 Task: Find connections with filter location České Budějovice with filter topic #Innovativewith filter profile language Potuguese with filter current company Pharma Jobs (Pharma Wisdom Jobs) with filter school SJB Institute of Technology with filter industry Wholesale Furniture and Home Furnishings with filter service category DJing with filter keywords title Title Analyst
Action: Mouse moved to (701, 97)
Screenshot: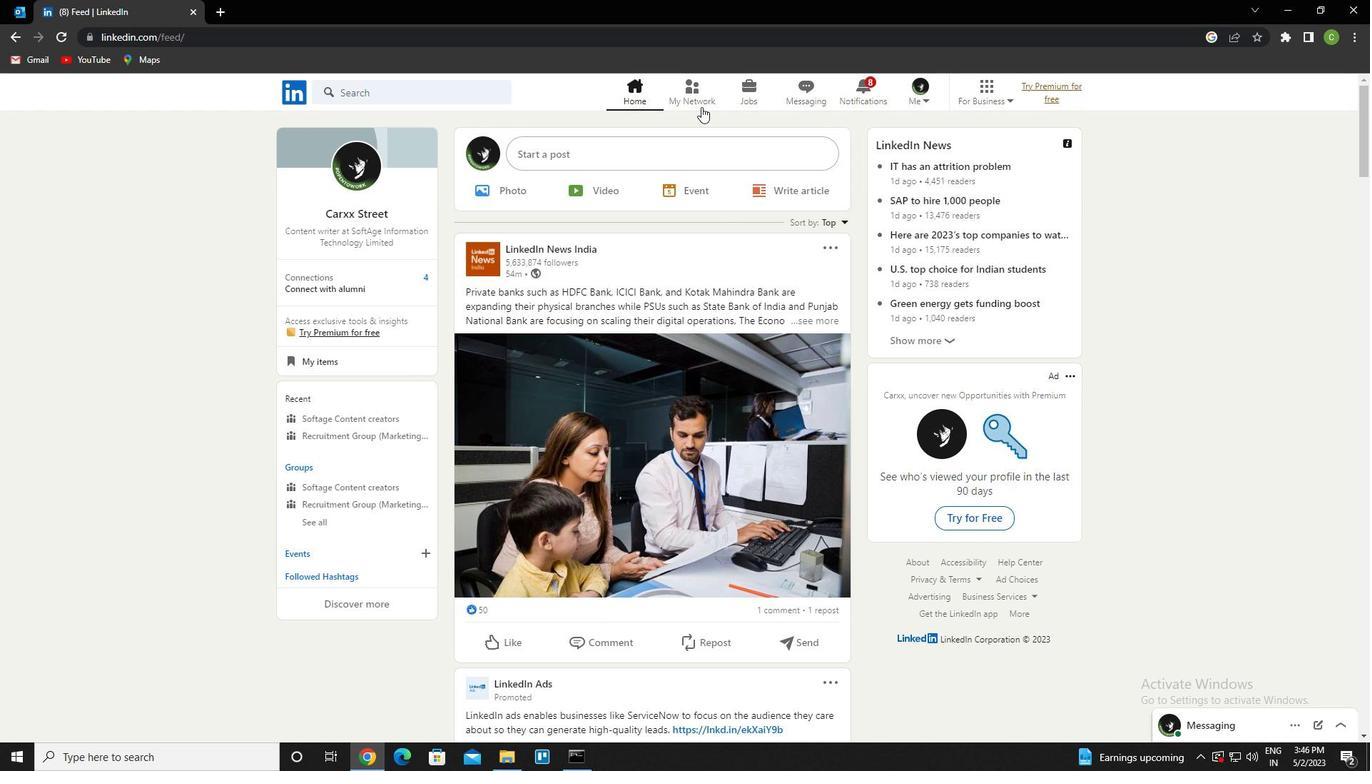 
Action: Mouse pressed left at (701, 97)
Screenshot: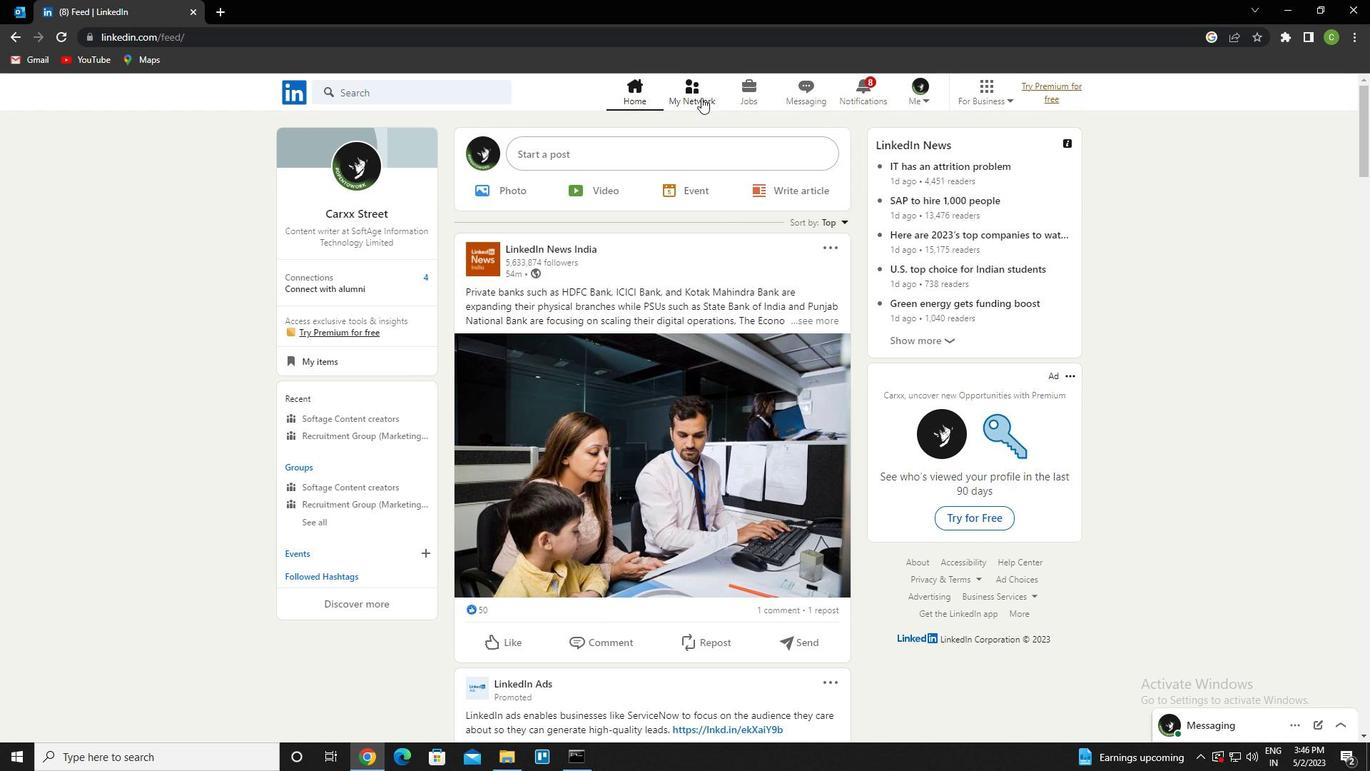 
Action: Mouse moved to (432, 161)
Screenshot: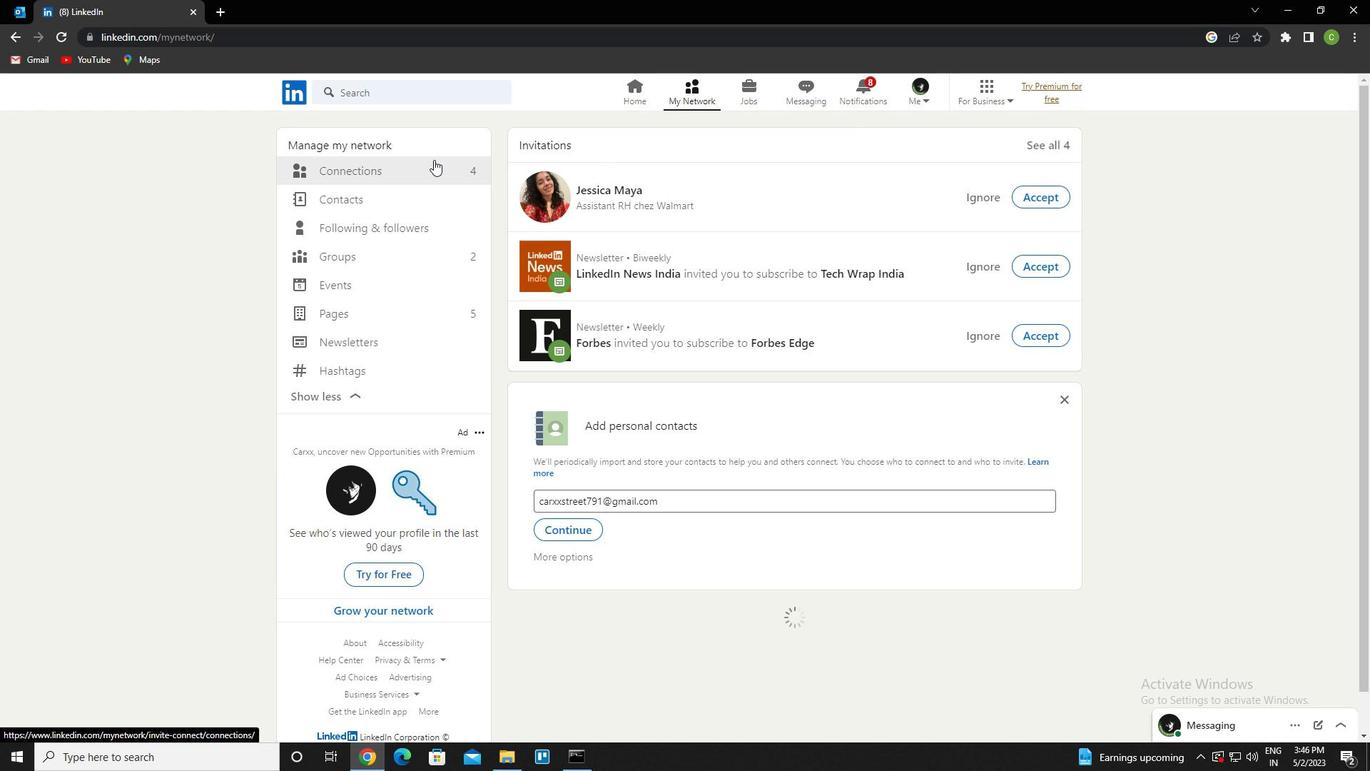 
Action: Mouse pressed left at (432, 161)
Screenshot: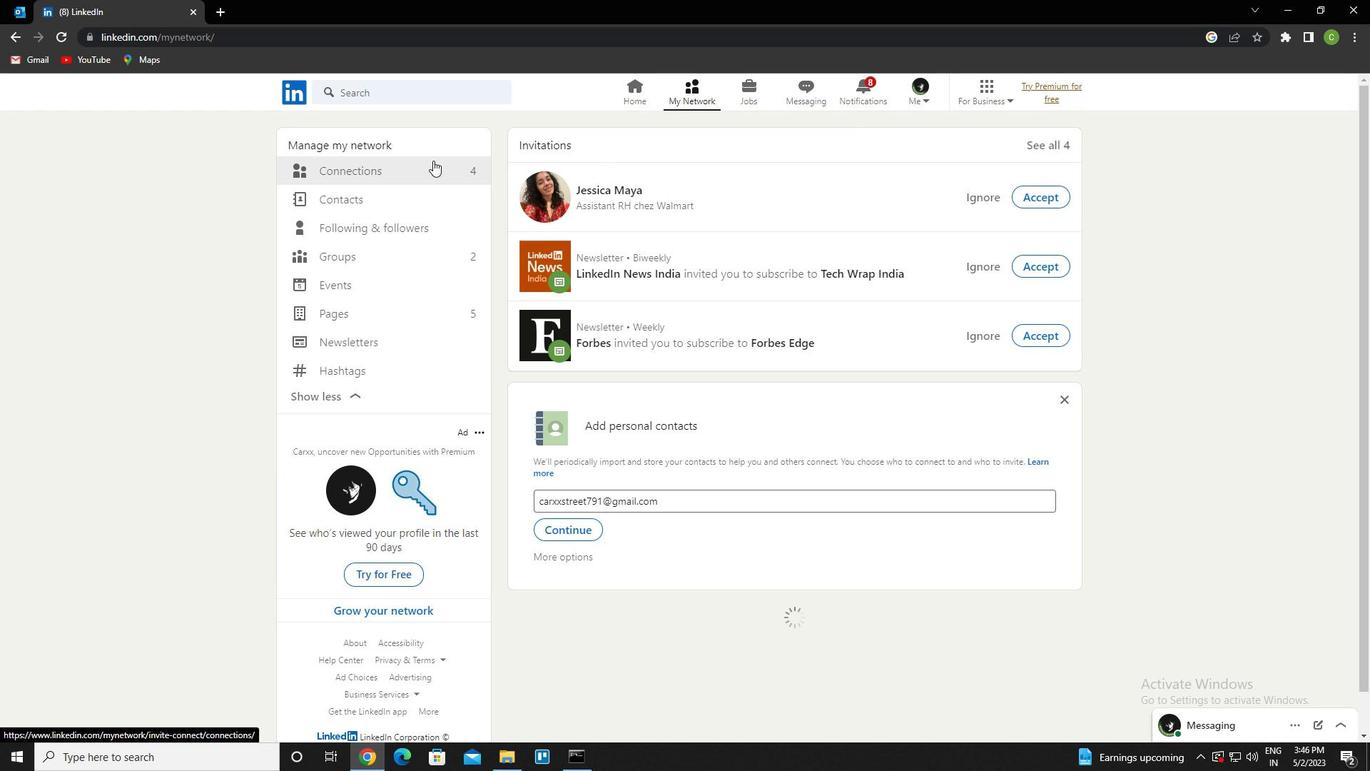 
Action: Mouse moved to (431, 168)
Screenshot: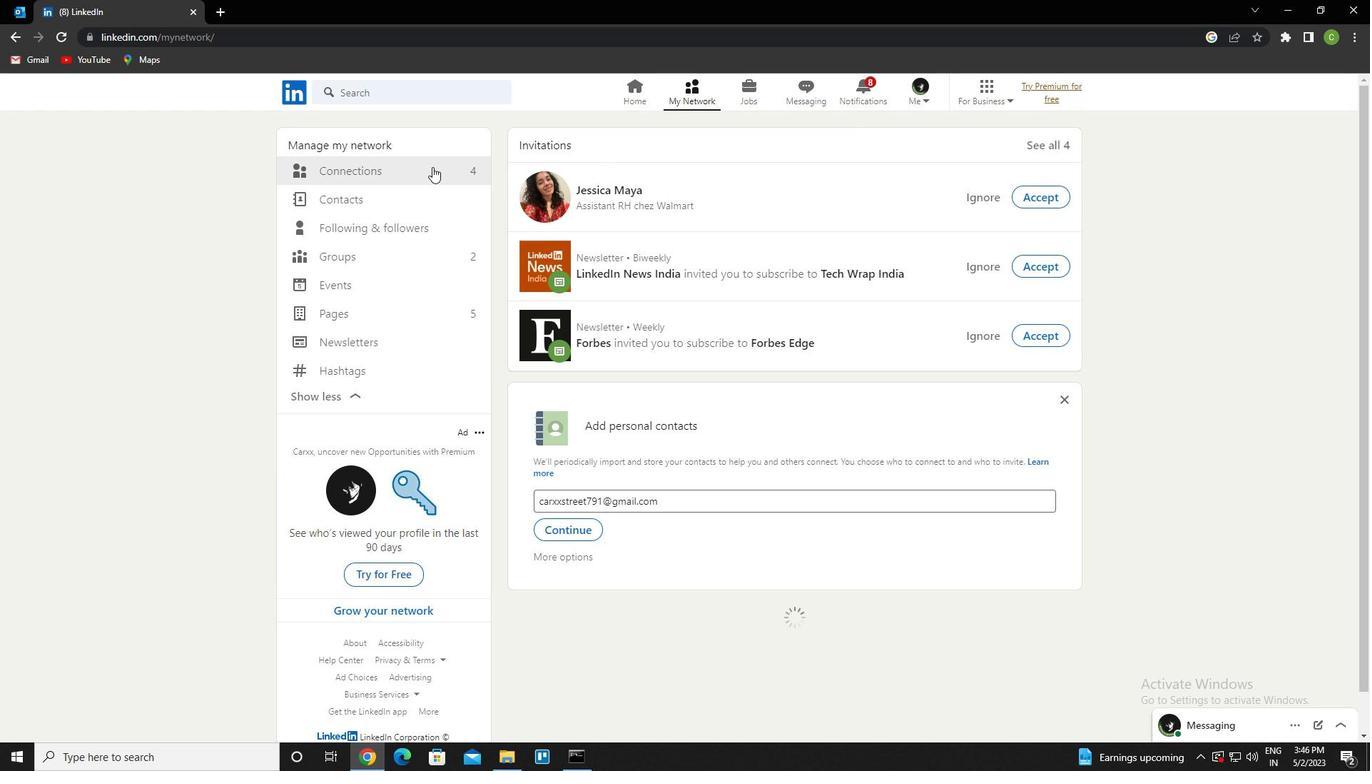 
Action: Mouse pressed left at (431, 168)
Screenshot: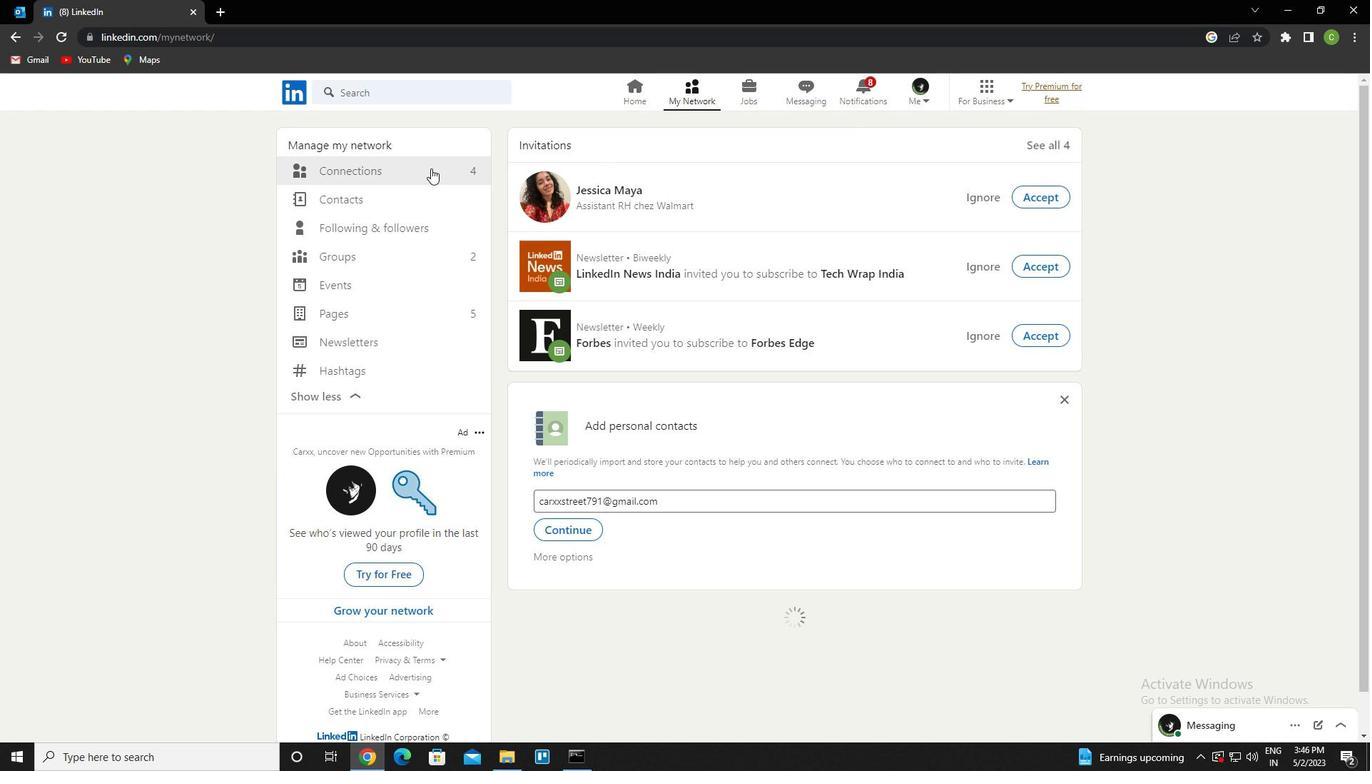 
Action: Mouse moved to (804, 166)
Screenshot: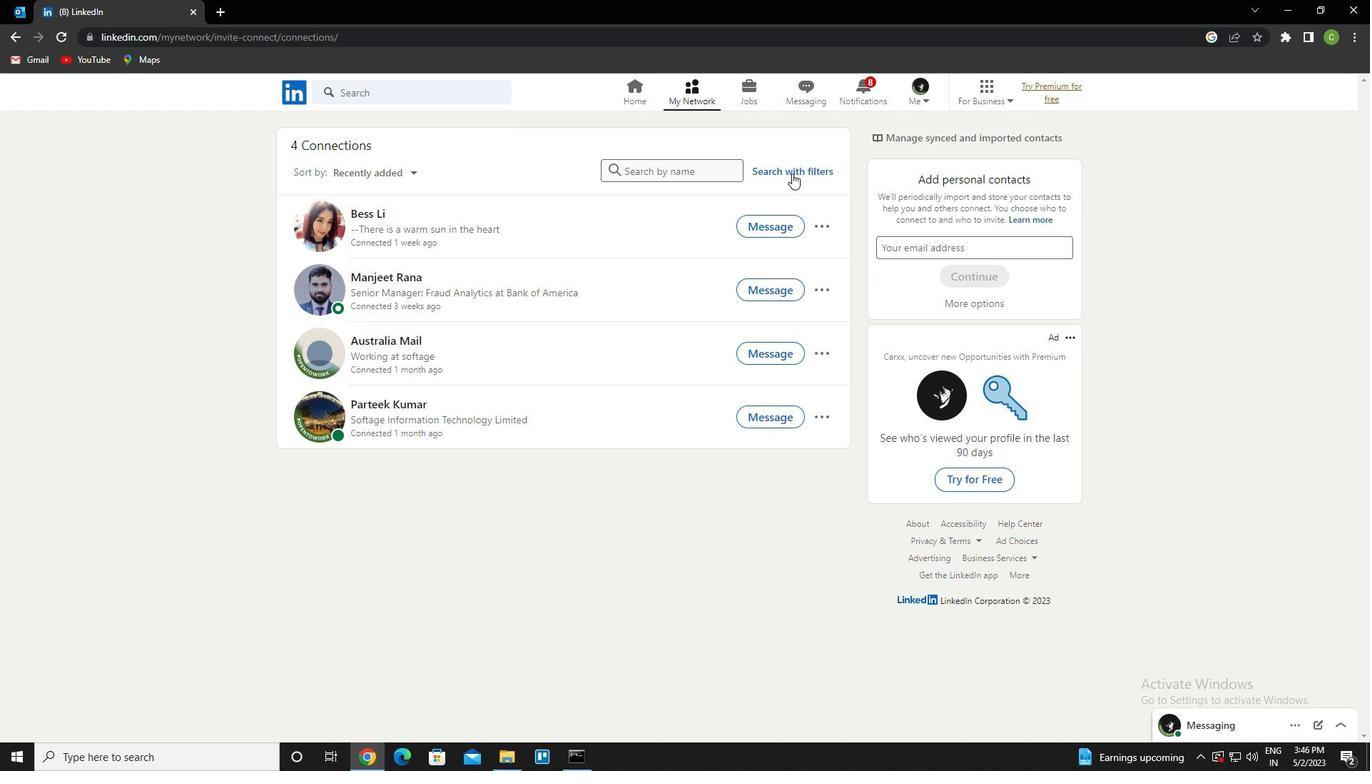 
Action: Mouse pressed left at (804, 166)
Screenshot: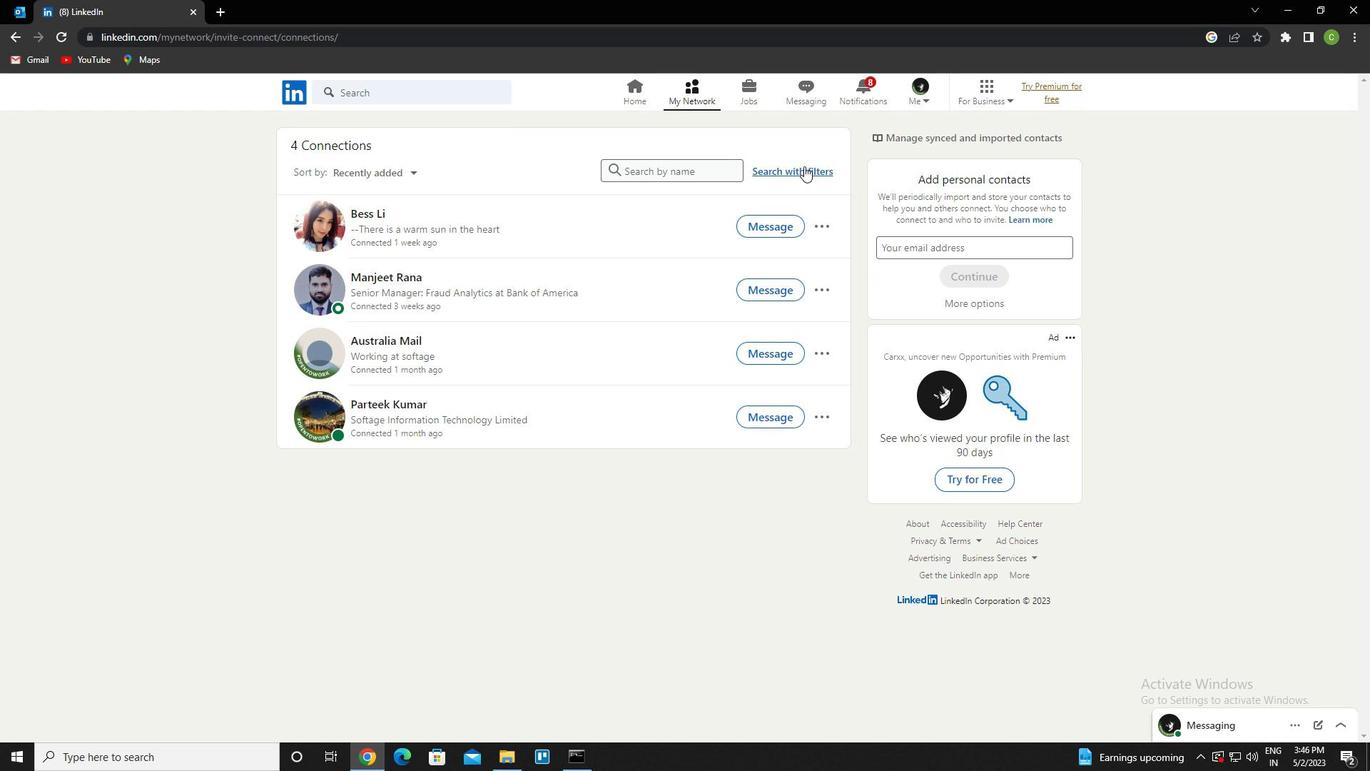 
Action: Mouse moved to (728, 129)
Screenshot: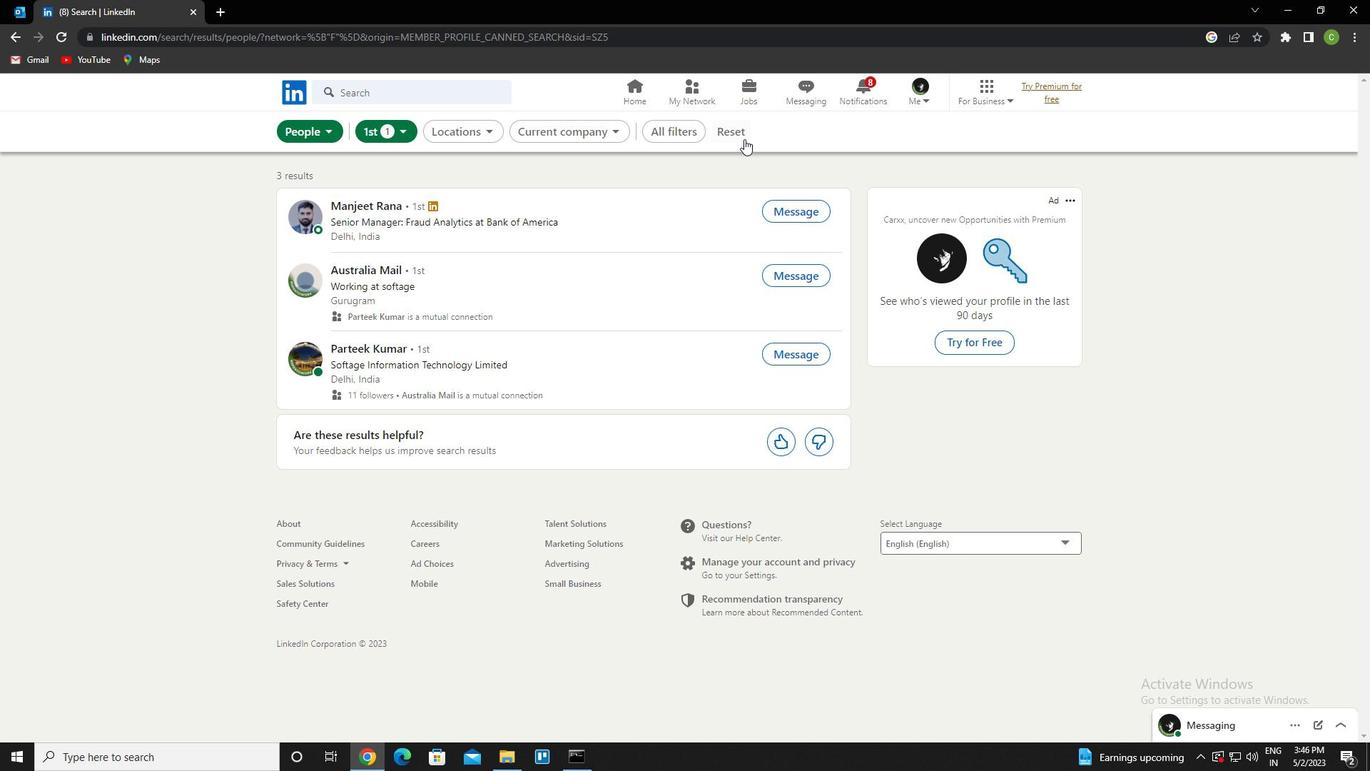 
Action: Mouse pressed left at (728, 129)
Screenshot: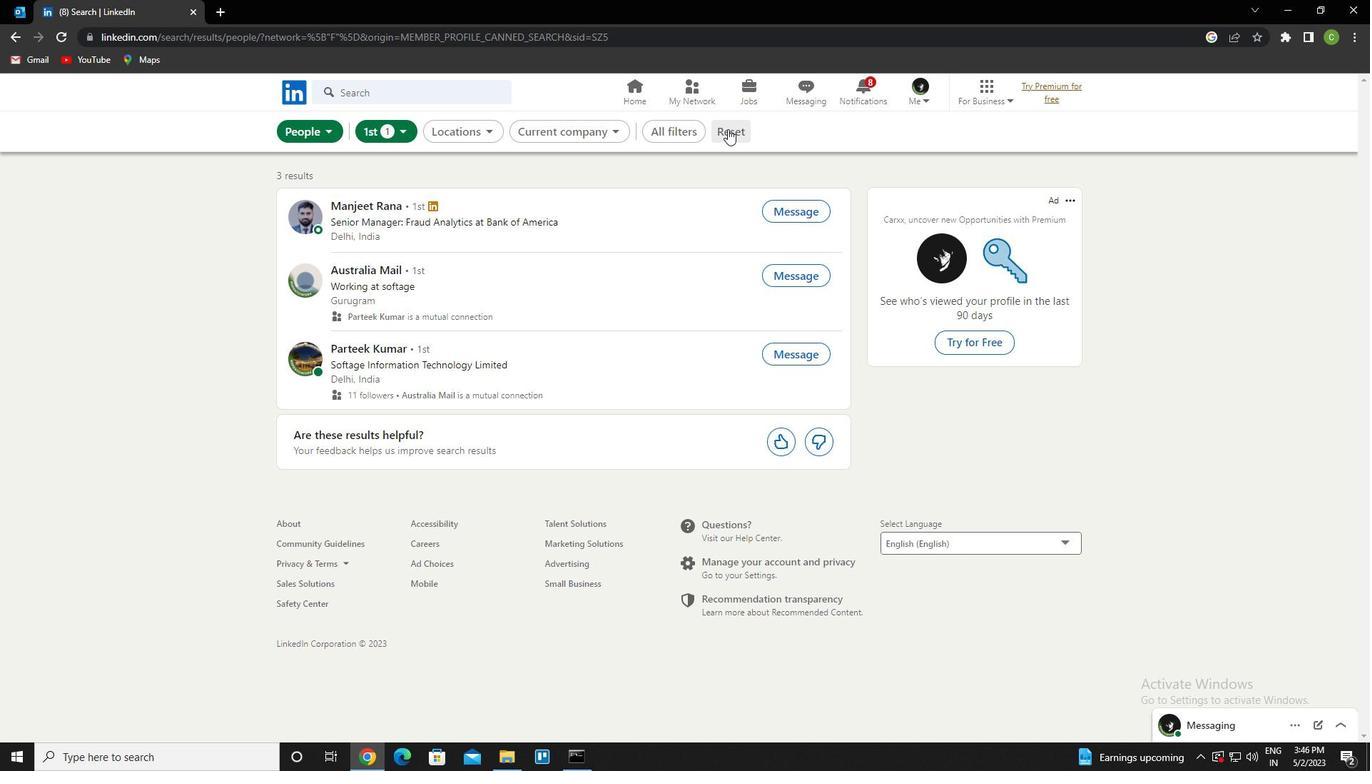 
Action: Mouse moved to (724, 129)
Screenshot: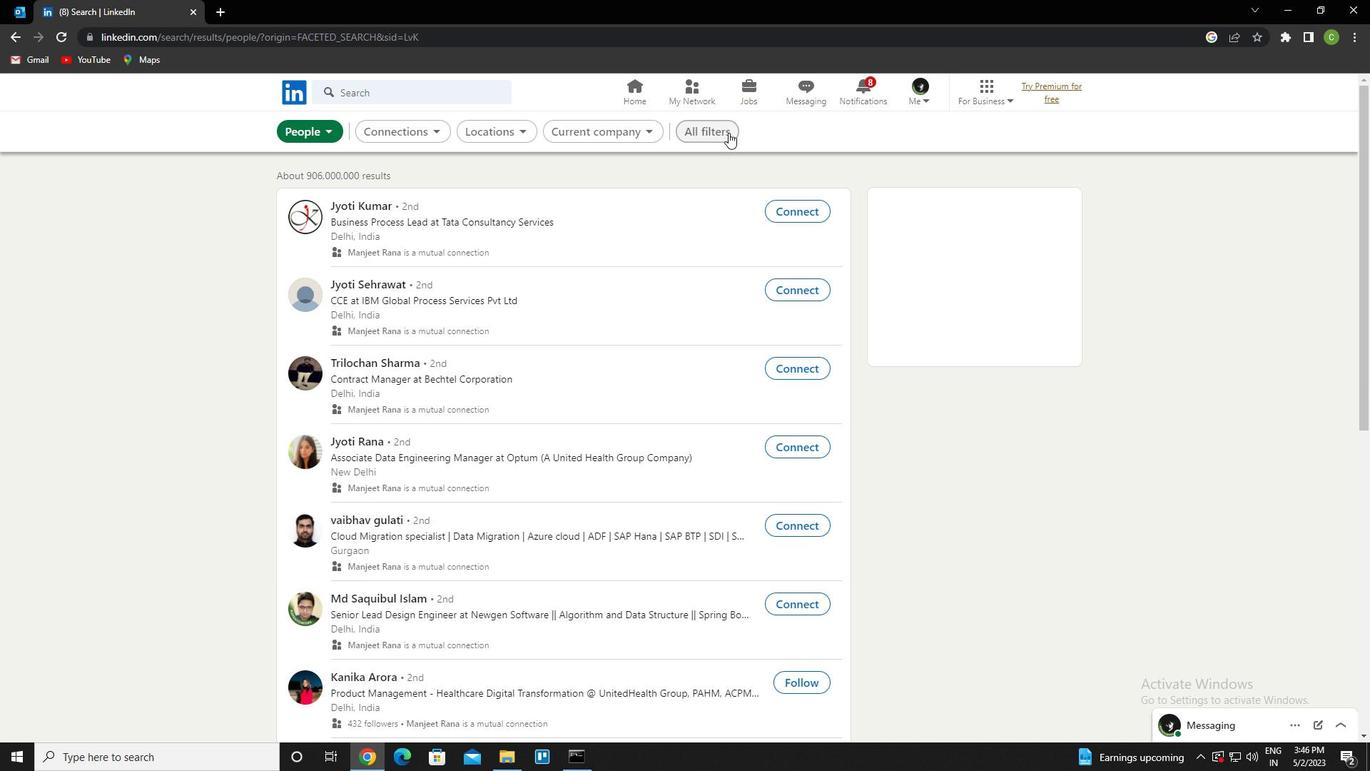 
Action: Mouse pressed left at (724, 129)
Screenshot: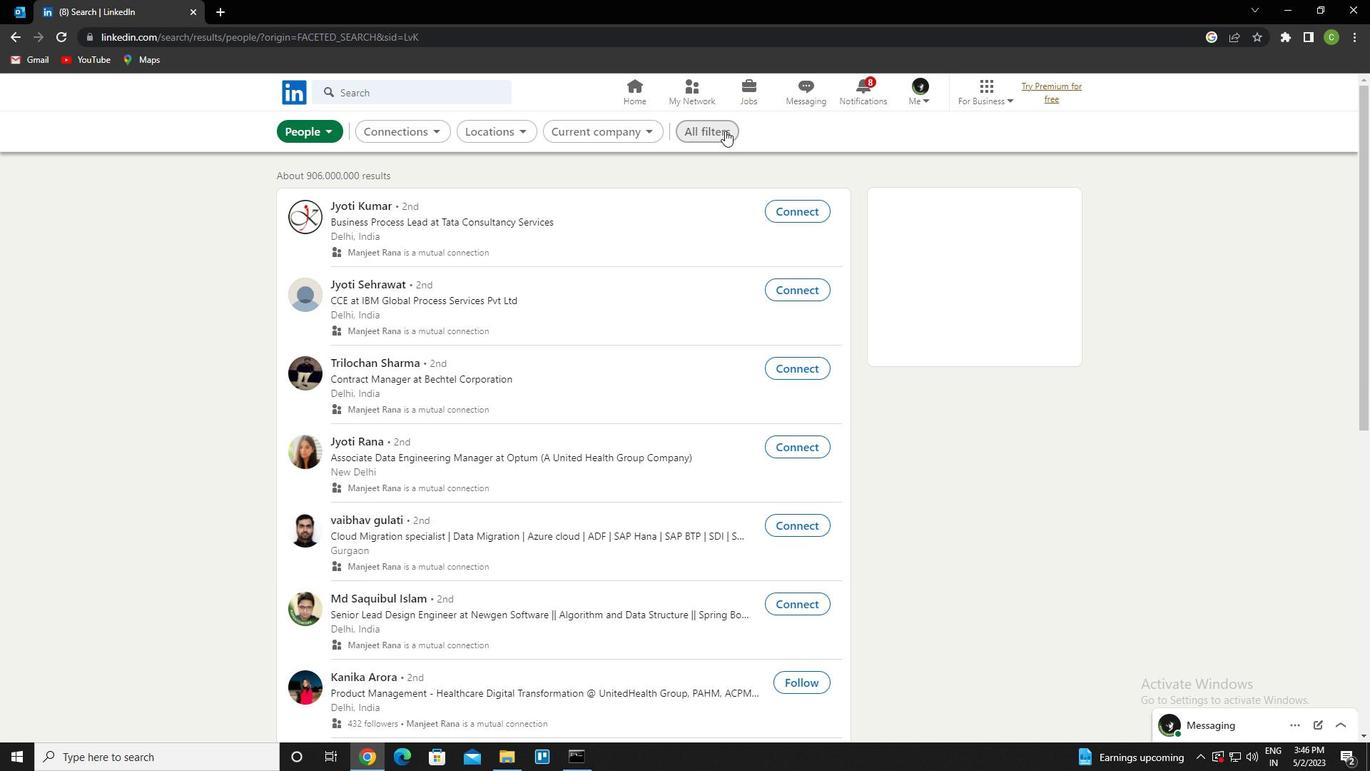 
Action: Mouse moved to (1231, 508)
Screenshot: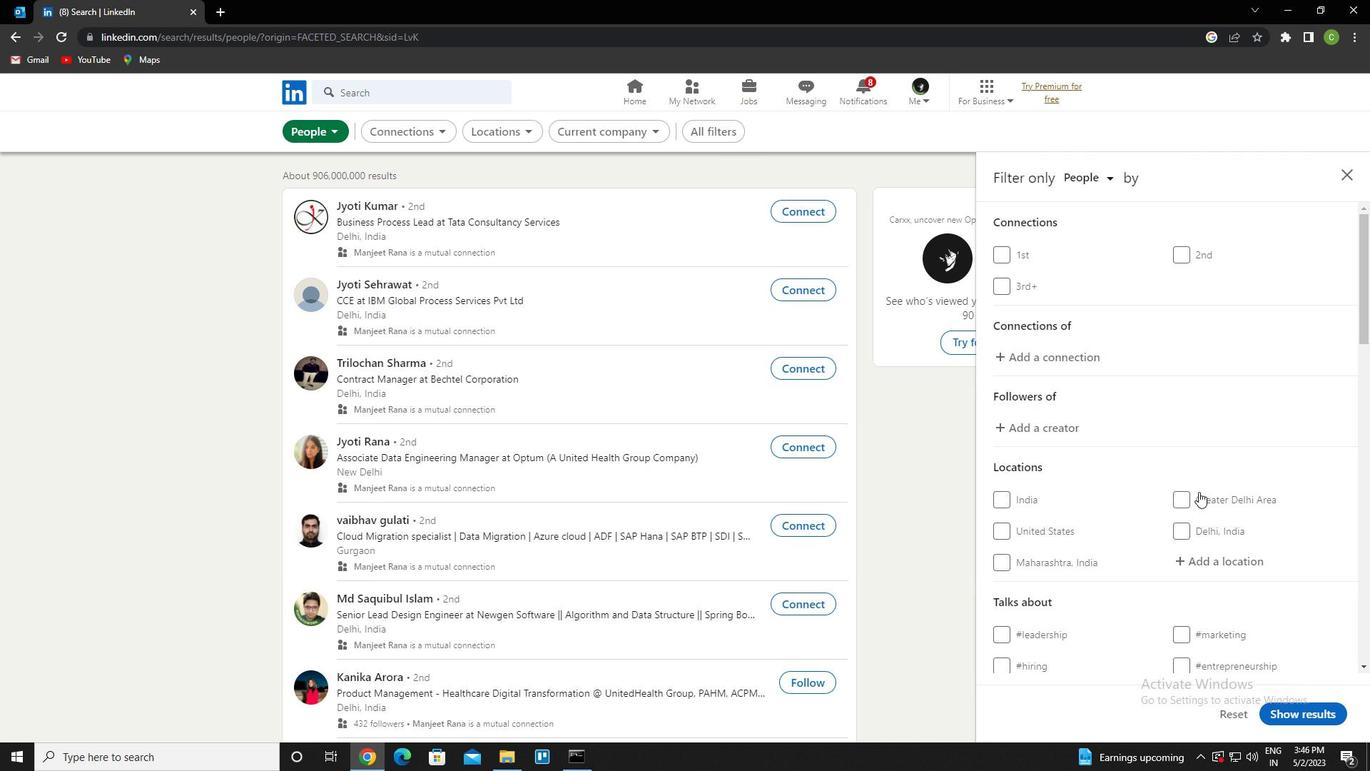 
Action: Mouse scrolled (1231, 507) with delta (0, 0)
Screenshot: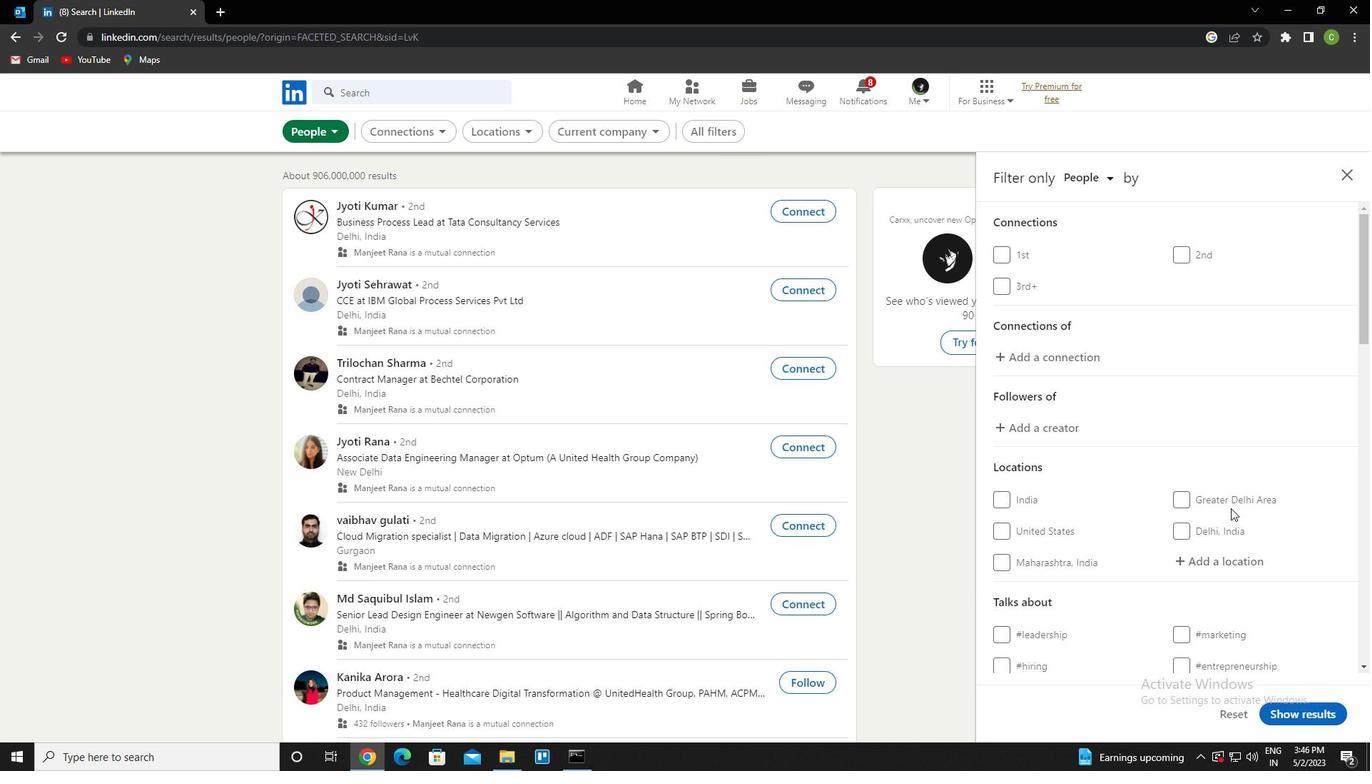 
Action: Mouse moved to (1230, 508)
Screenshot: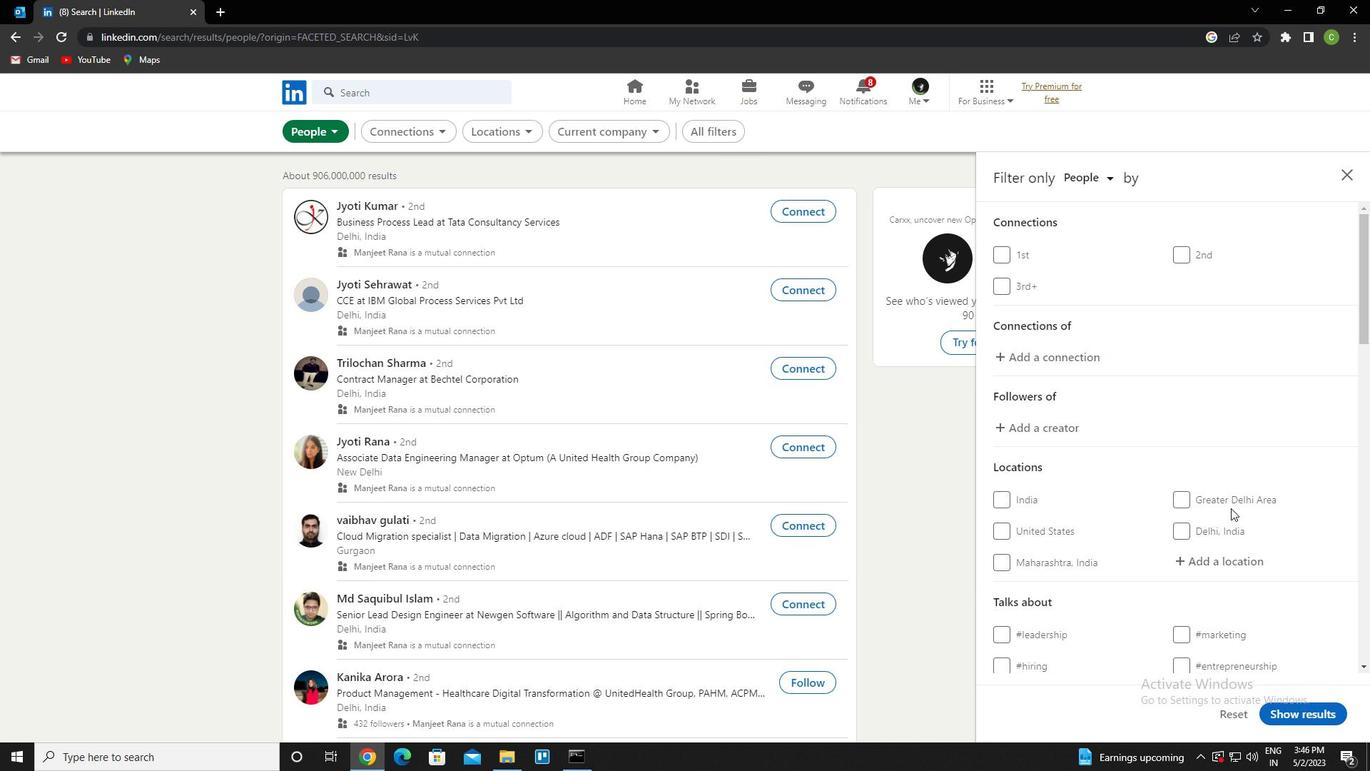 
Action: Mouse scrolled (1230, 507) with delta (0, 0)
Screenshot: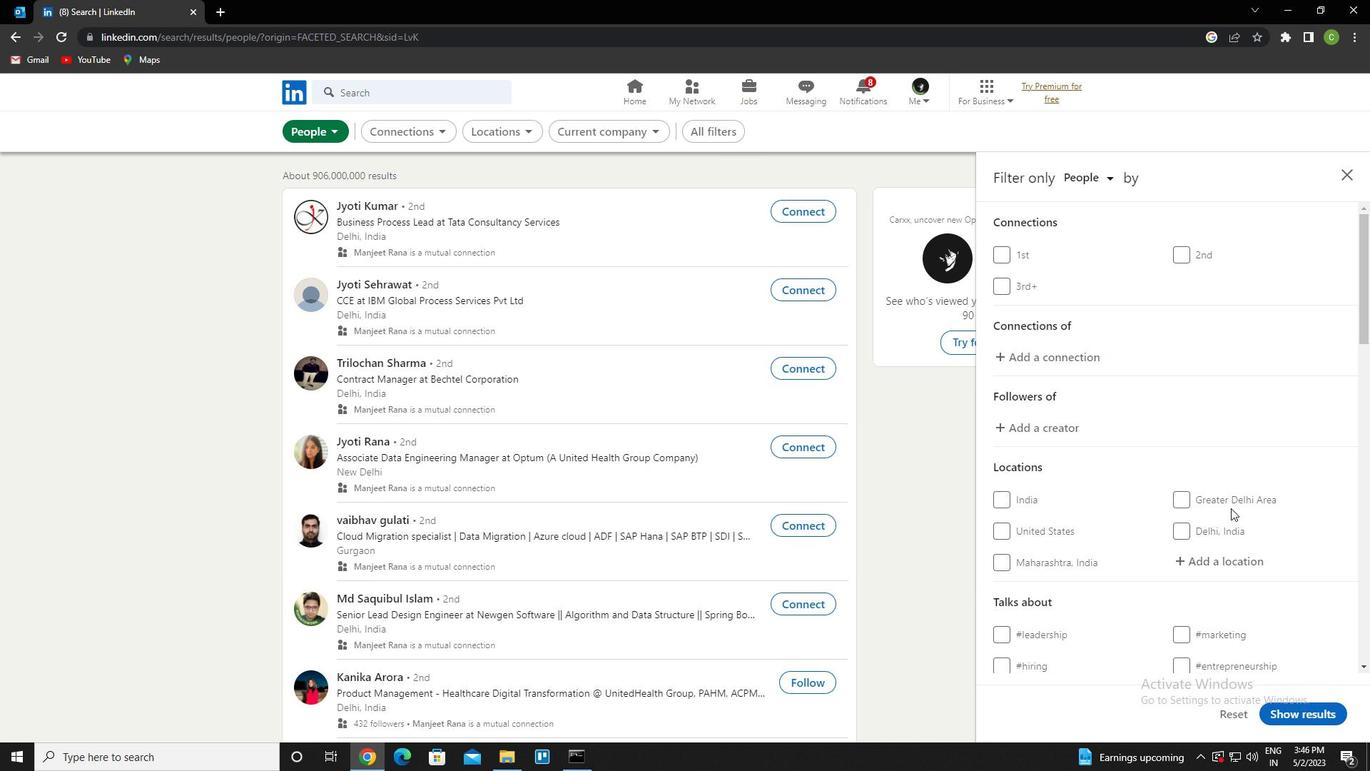 
Action: Mouse moved to (1209, 412)
Screenshot: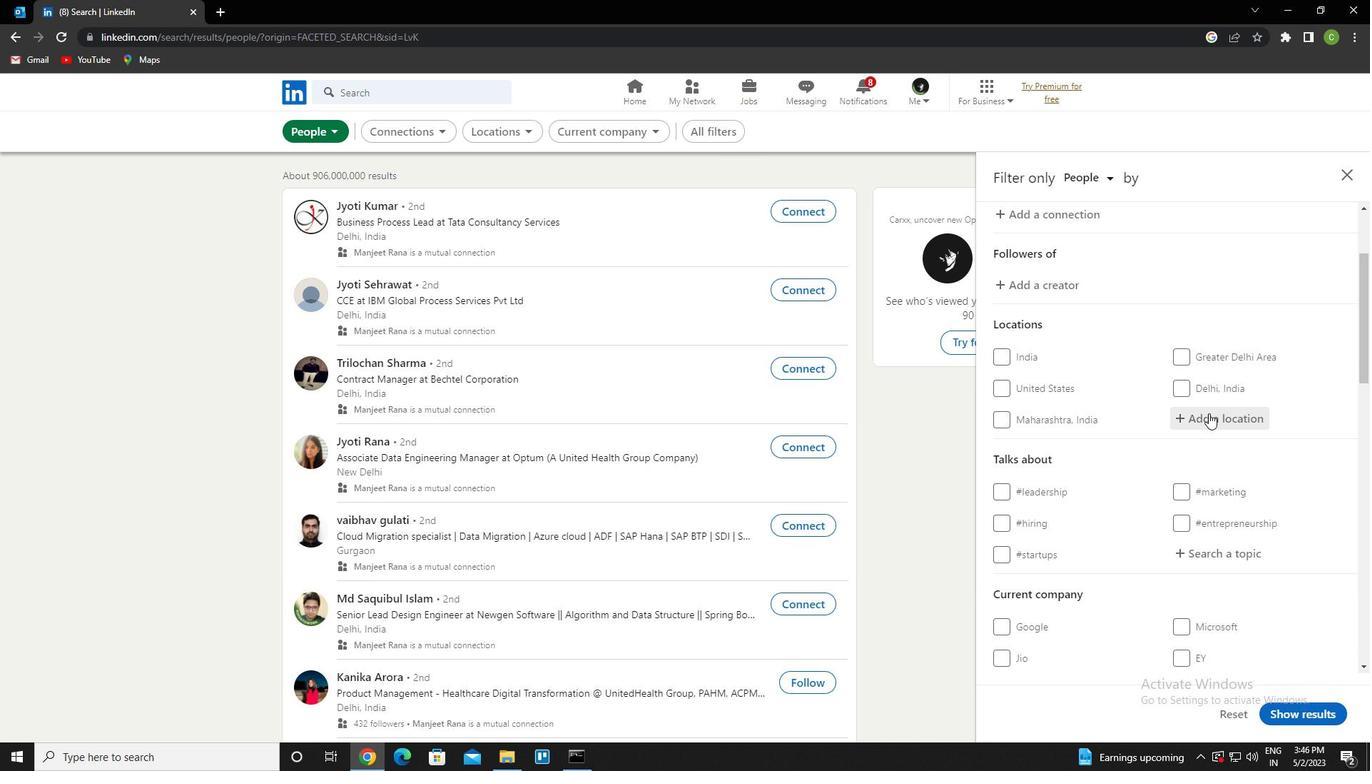 
Action: Mouse pressed left at (1209, 412)
Screenshot: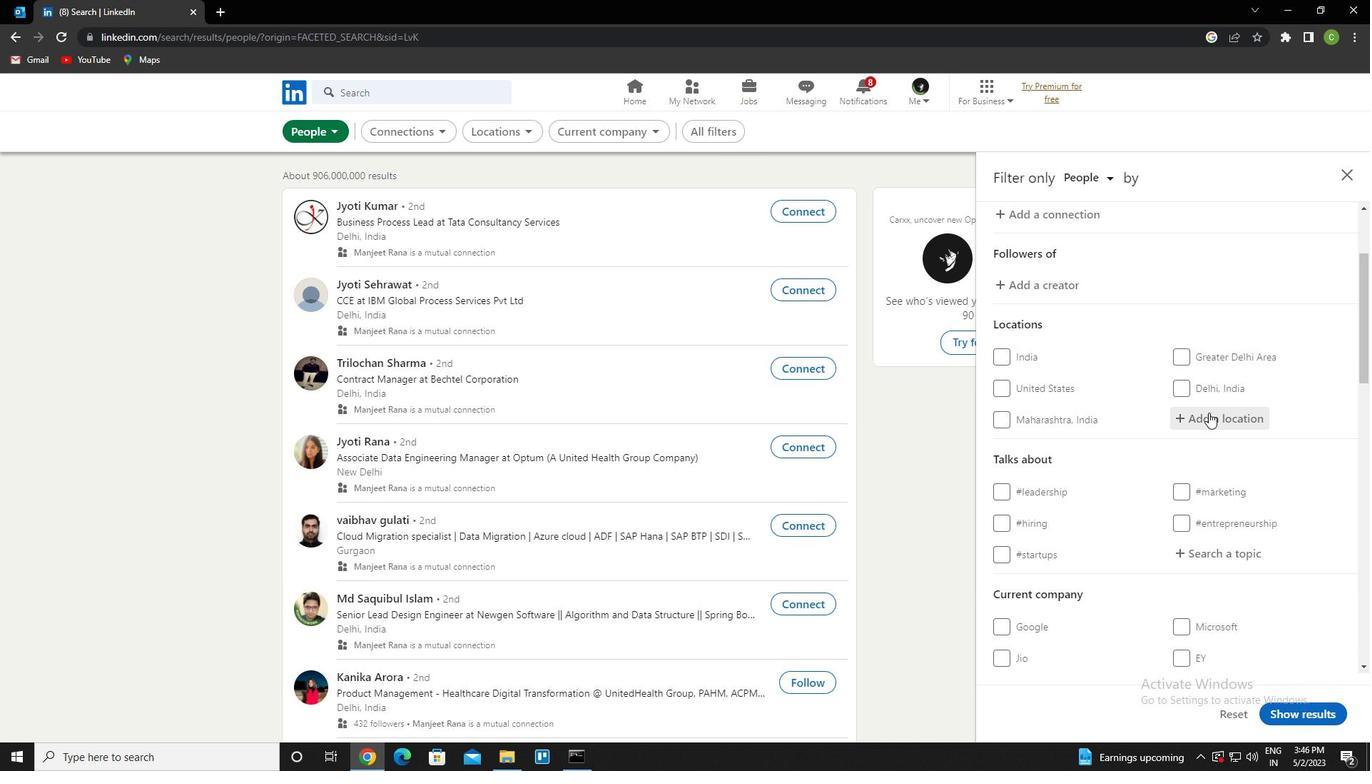 
Action: Key pressed <Key.caps_lock>c<Key.caps_lock>heske<Key.space>bude
Screenshot: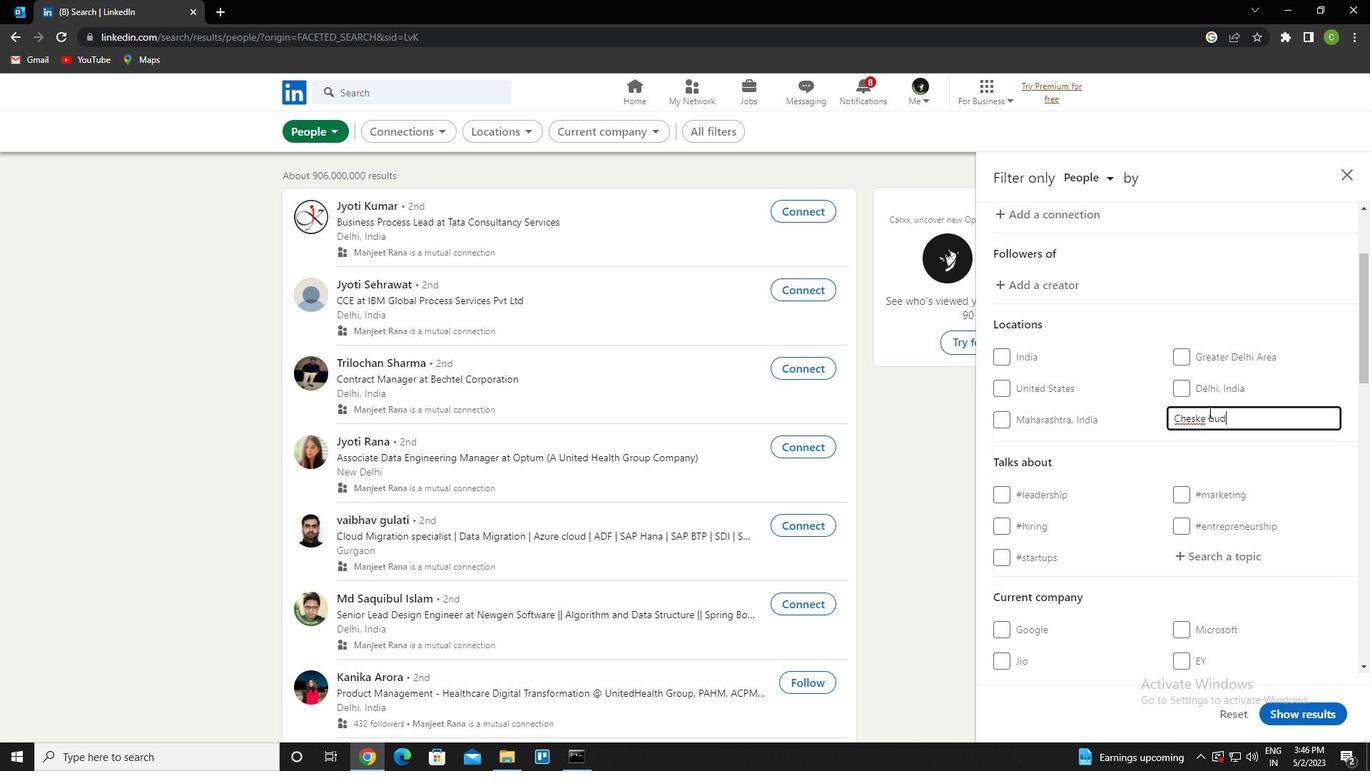
Action: Mouse moved to (1186, 419)
Screenshot: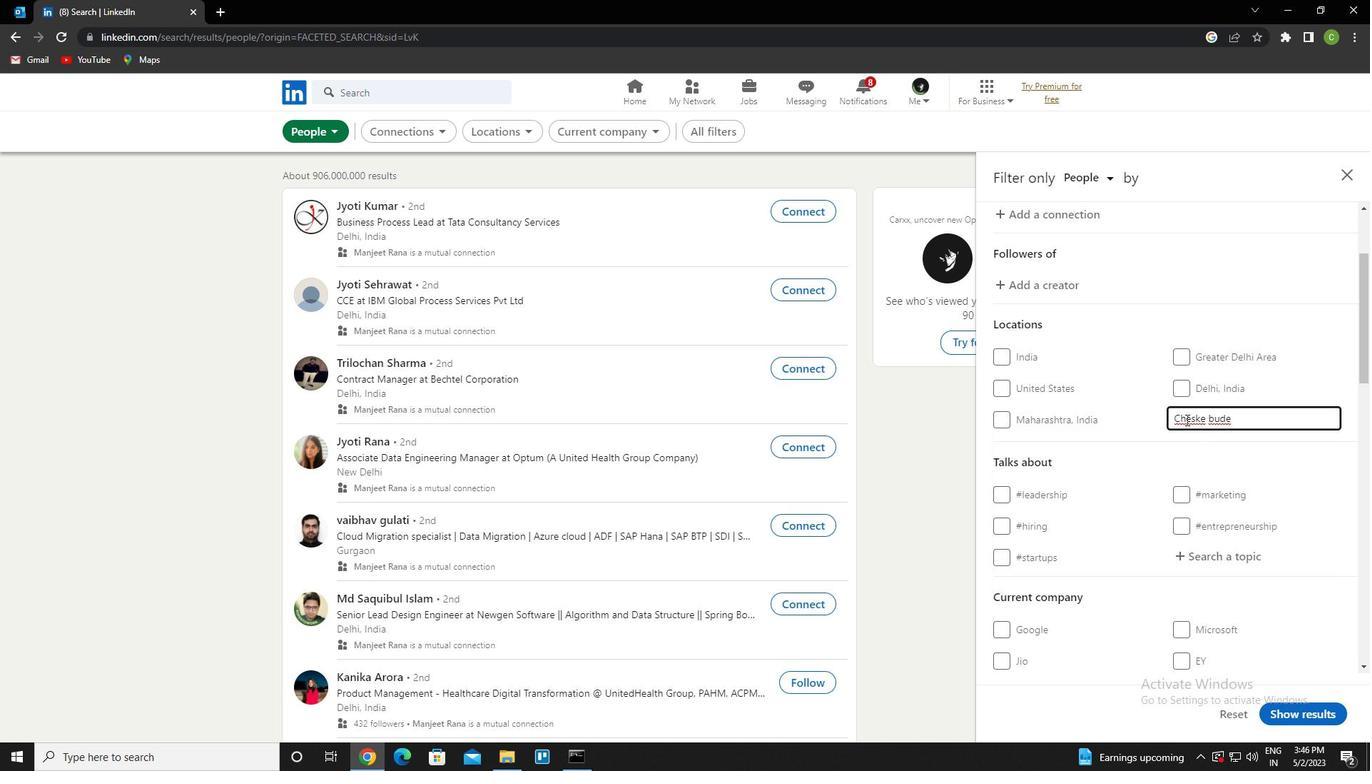 
Action: Mouse pressed left at (1186, 419)
Screenshot: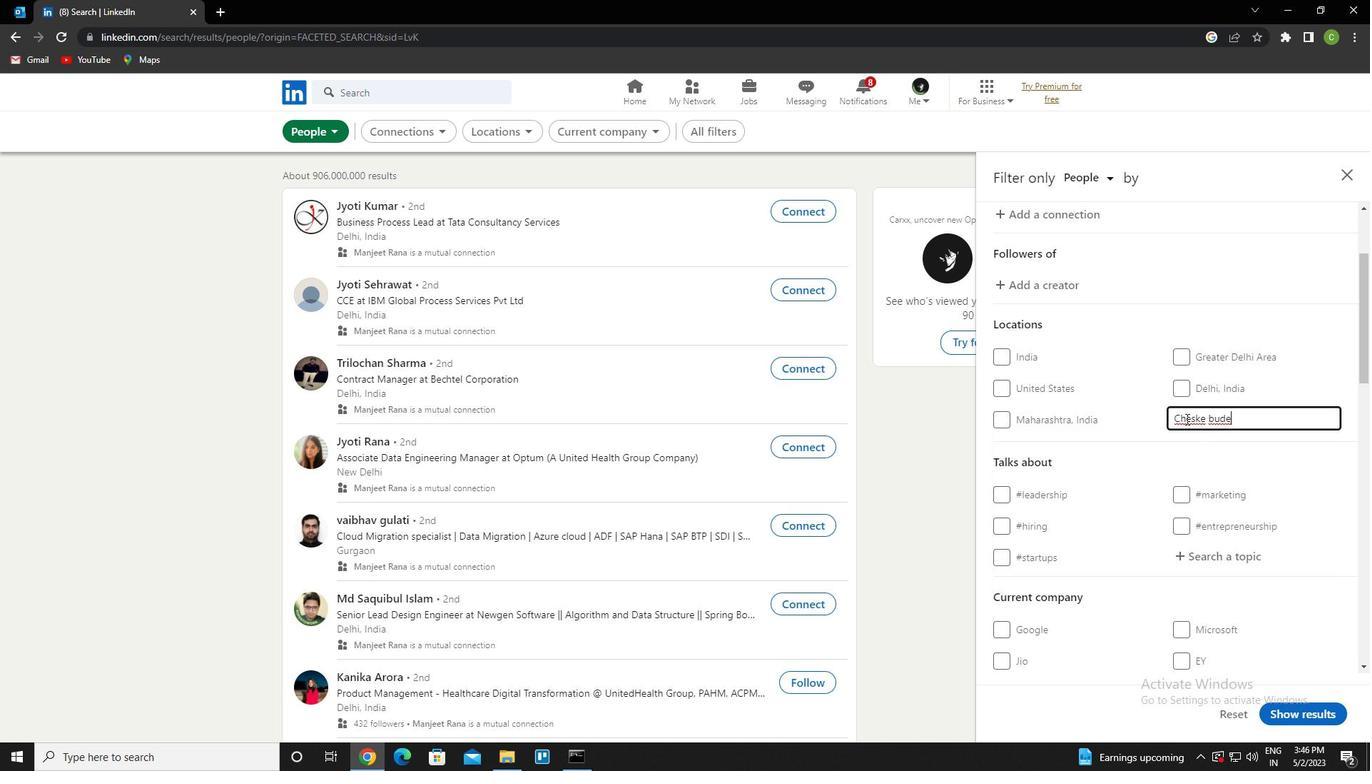 
Action: Key pressed <Key.backspace>
Screenshot: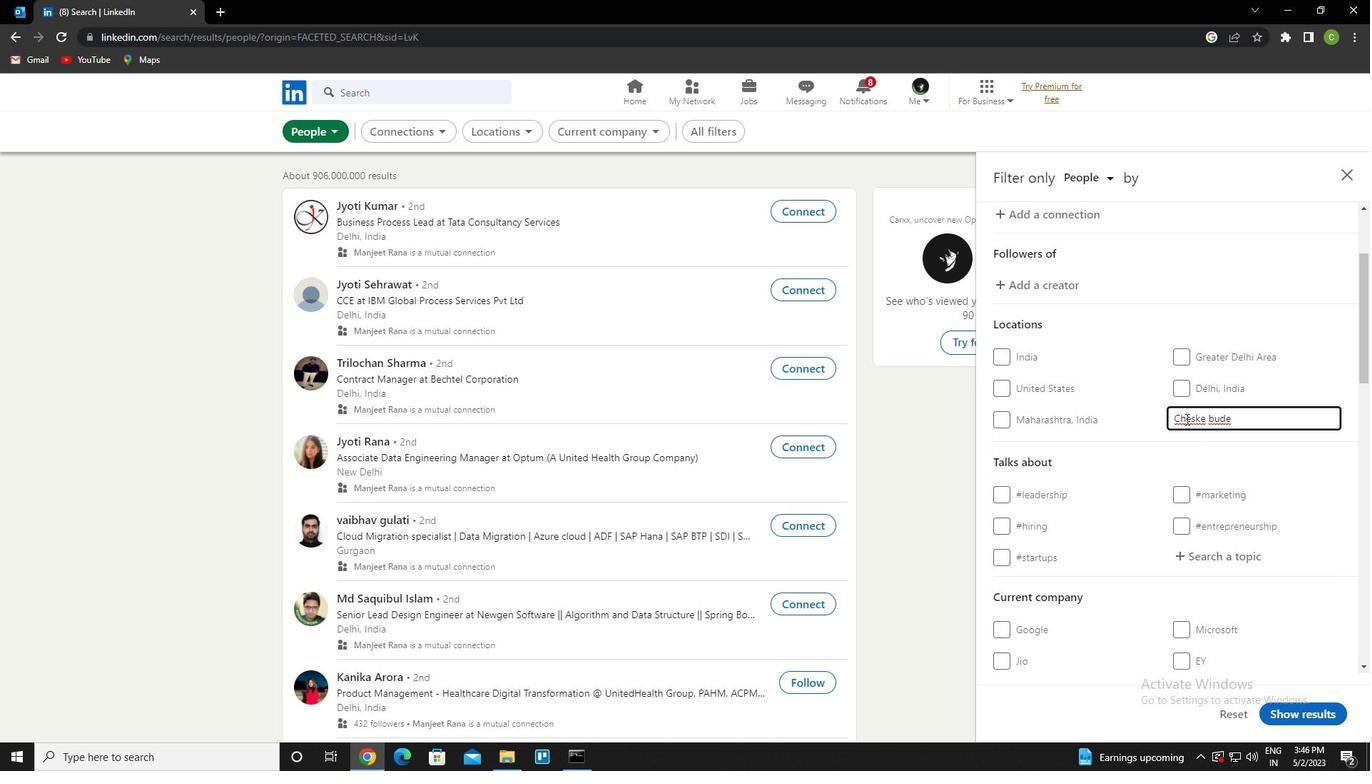 
Action: Mouse moved to (1200, 444)
Screenshot: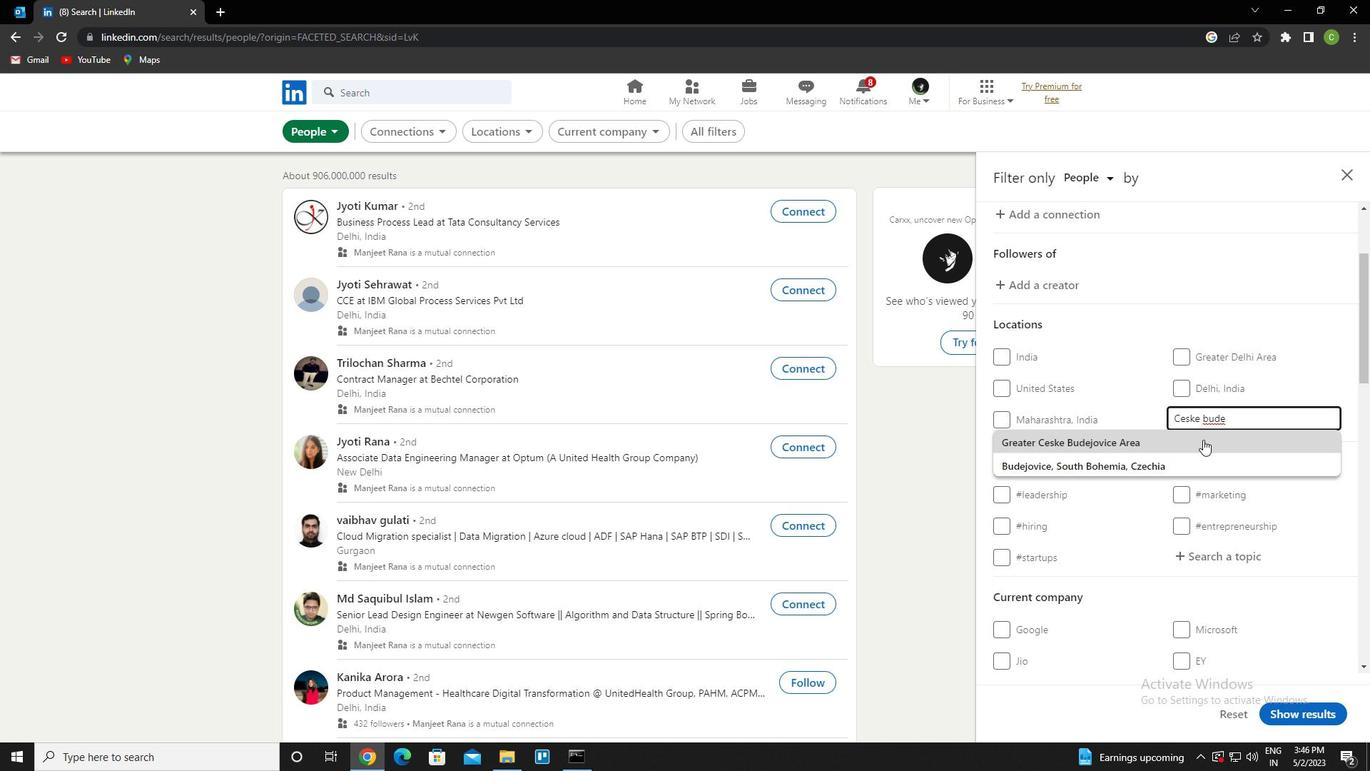 
Action: Mouse pressed left at (1200, 444)
Screenshot: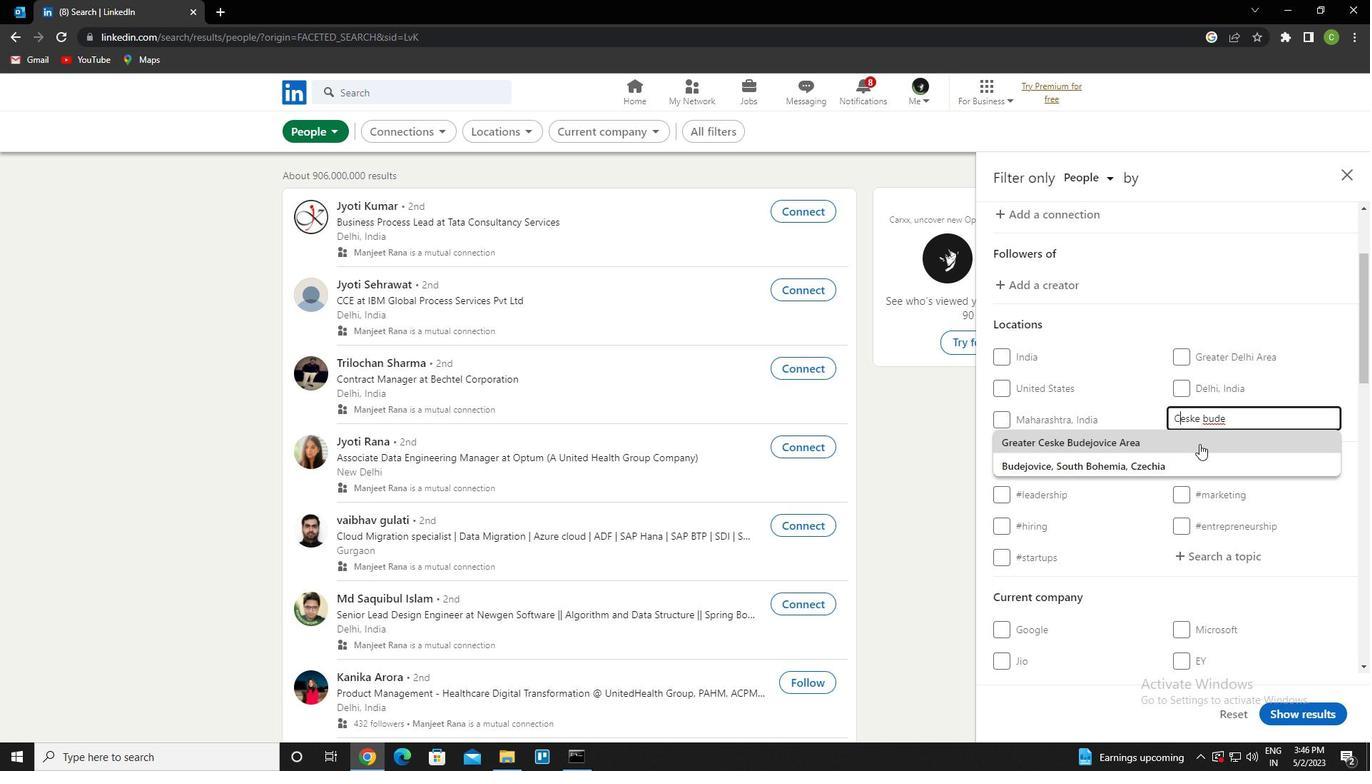 
Action: Mouse moved to (1200, 444)
Screenshot: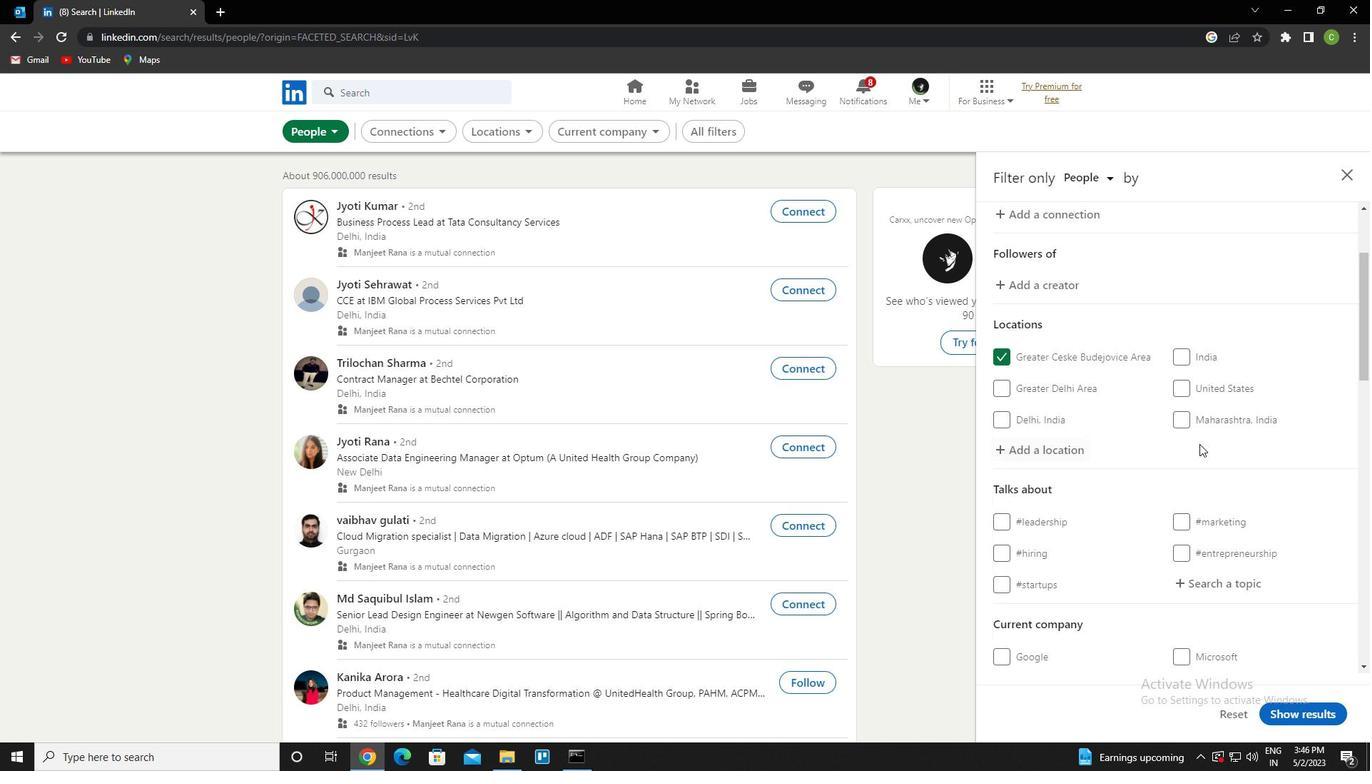 
Action: Mouse scrolled (1200, 443) with delta (0, 0)
Screenshot: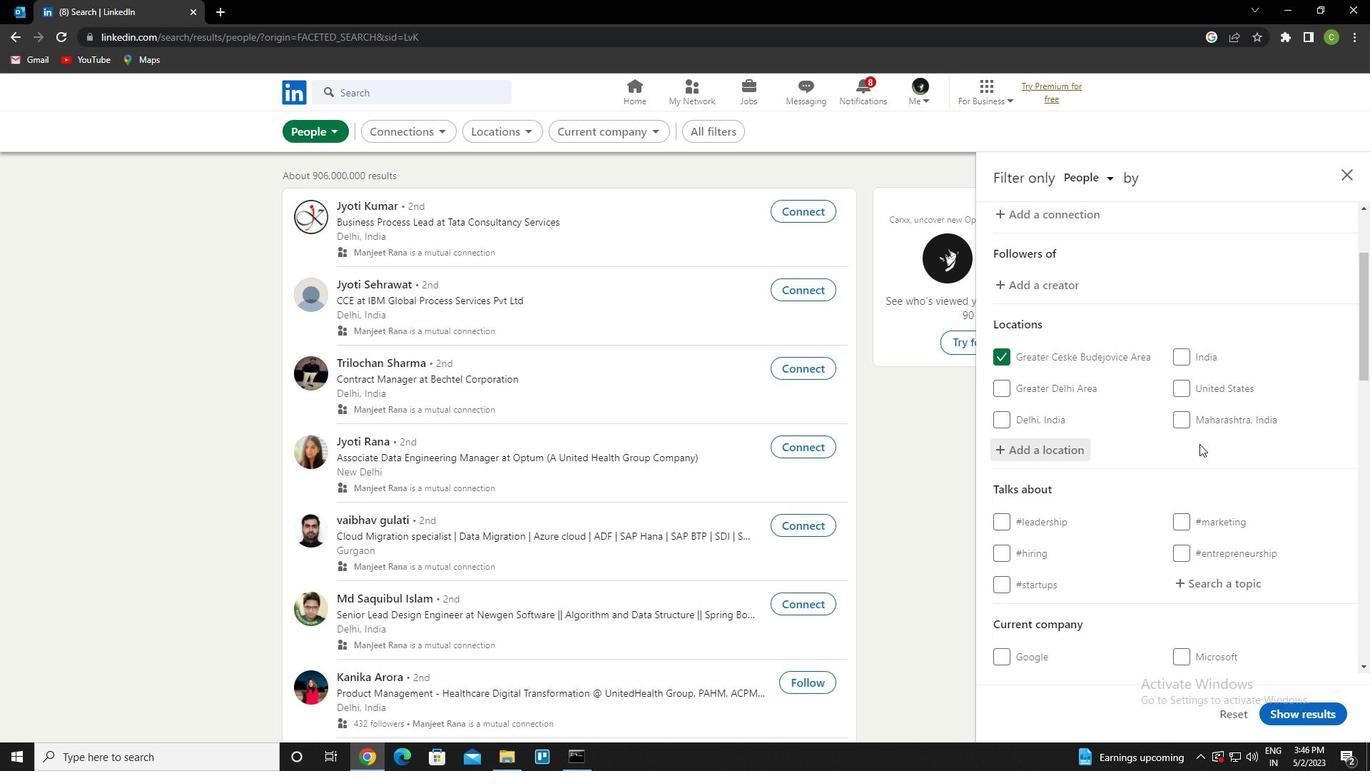 
Action: Mouse scrolled (1200, 443) with delta (0, 0)
Screenshot: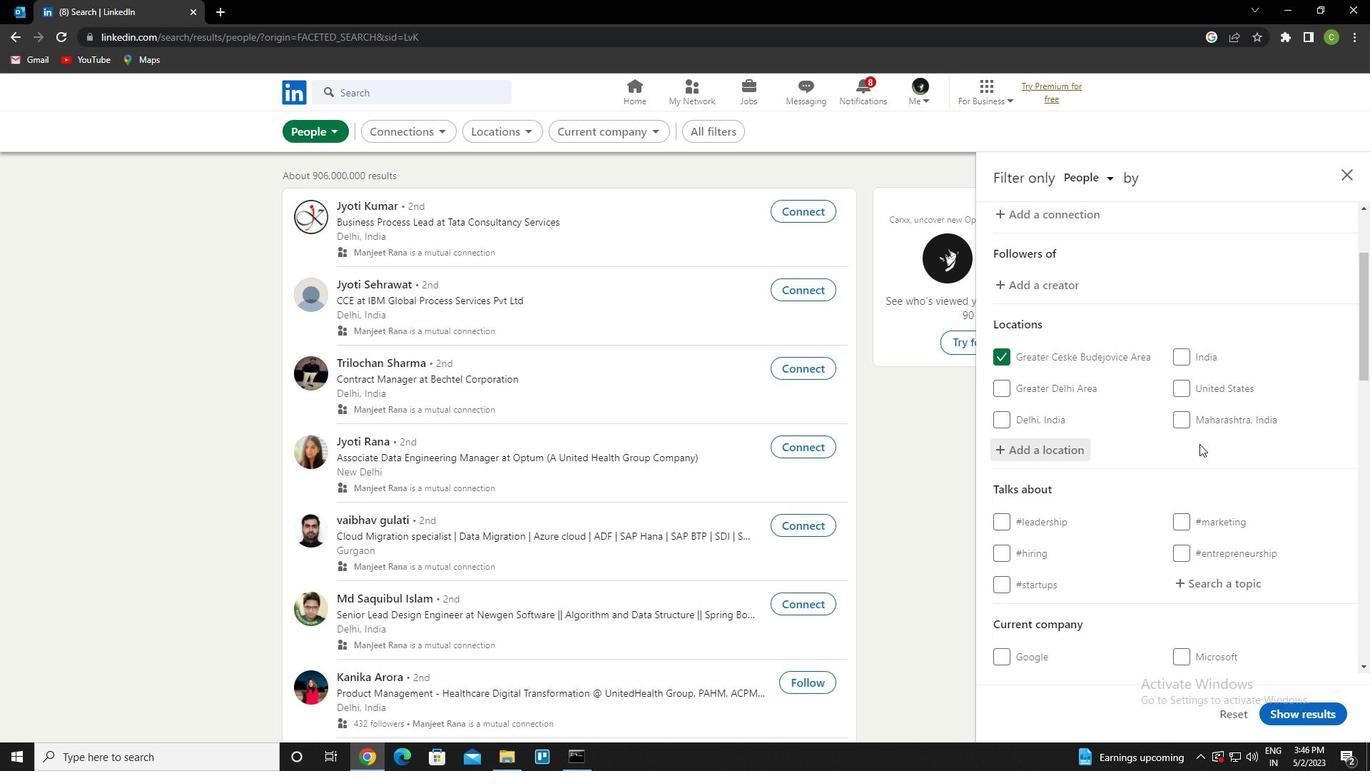 
Action: Mouse scrolled (1200, 443) with delta (0, 0)
Screenshot: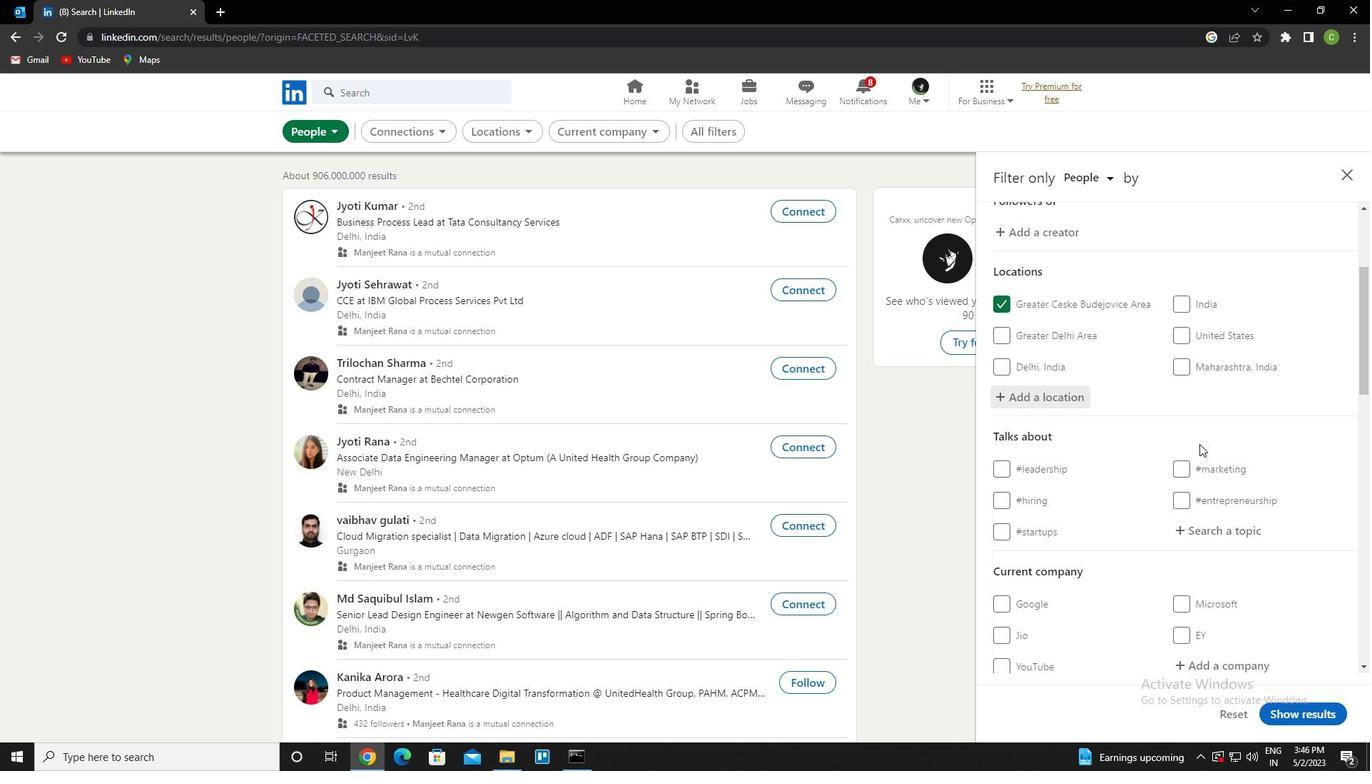 
Action: Mouse moved to (1216, 360)
Screenshot: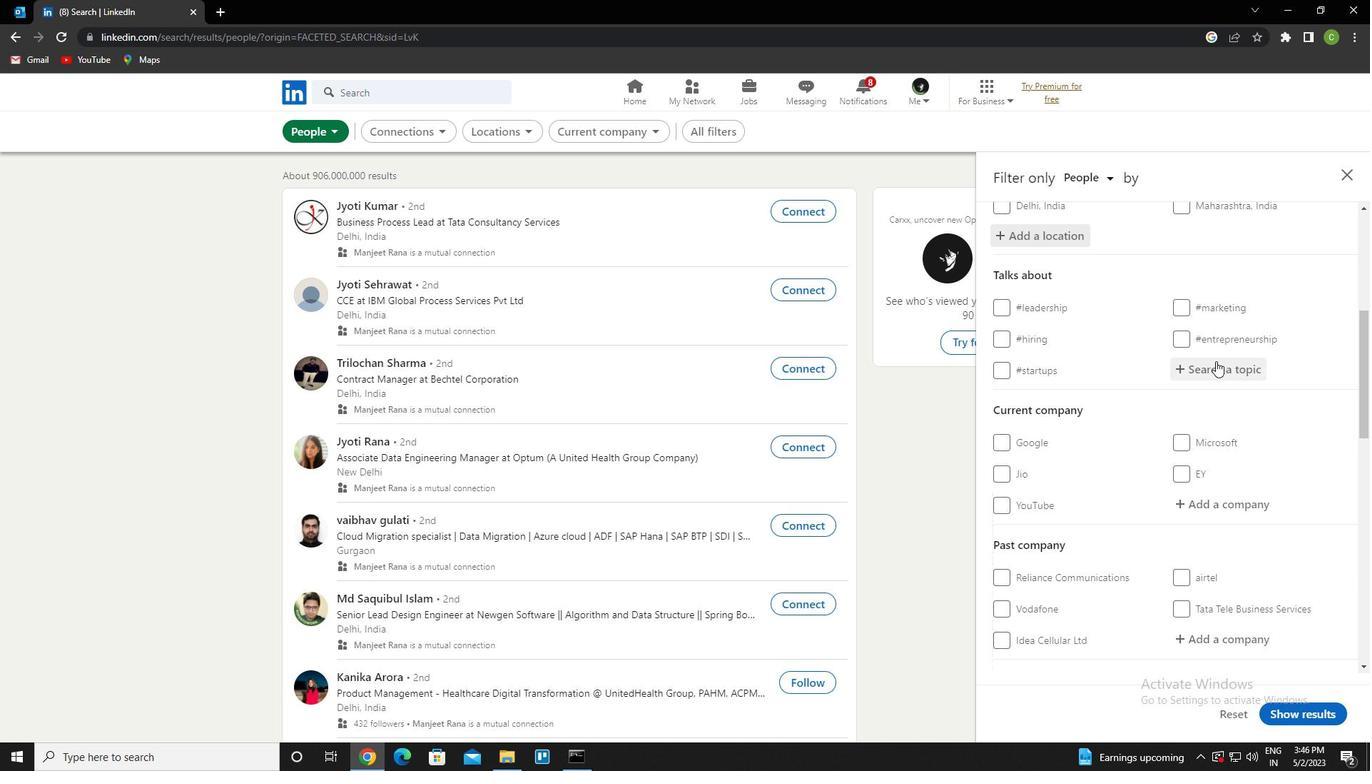 
Action: Mouse pressed left at (1216, 360)
Screenshot: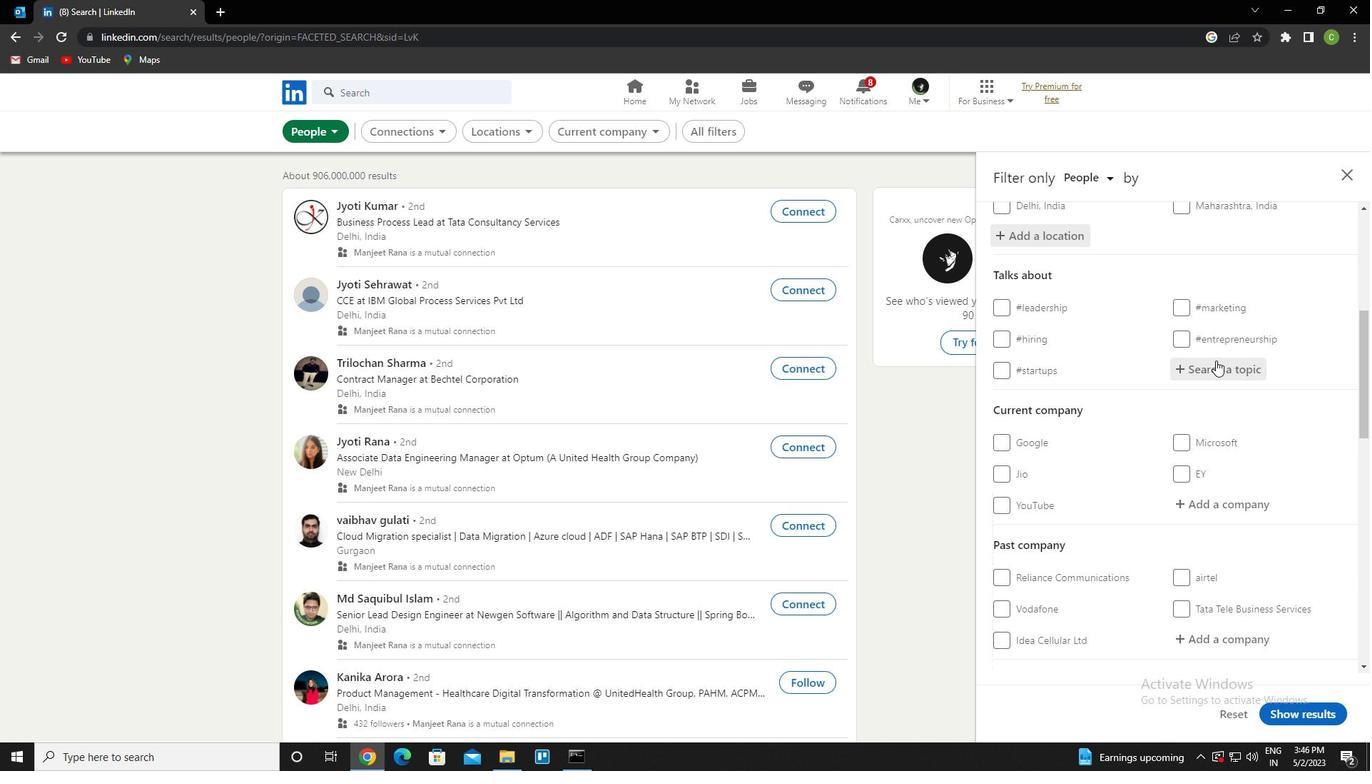 
Action: Key pressed innv<Key.backspace>ovation<Key.down><Key.down><Key.enter>
Screenshot: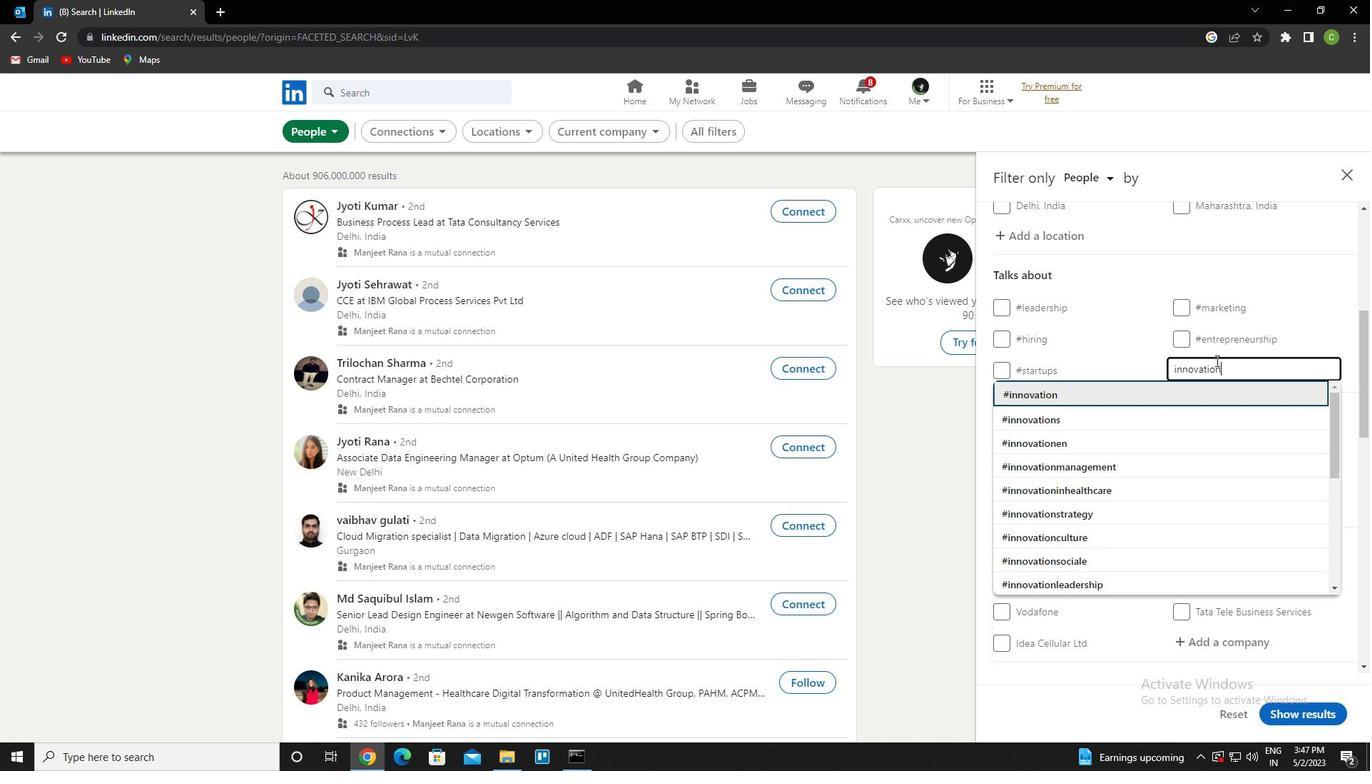 
Action: Mouse scrolled (1216, 359) with delta (0, 0)
Screenshot: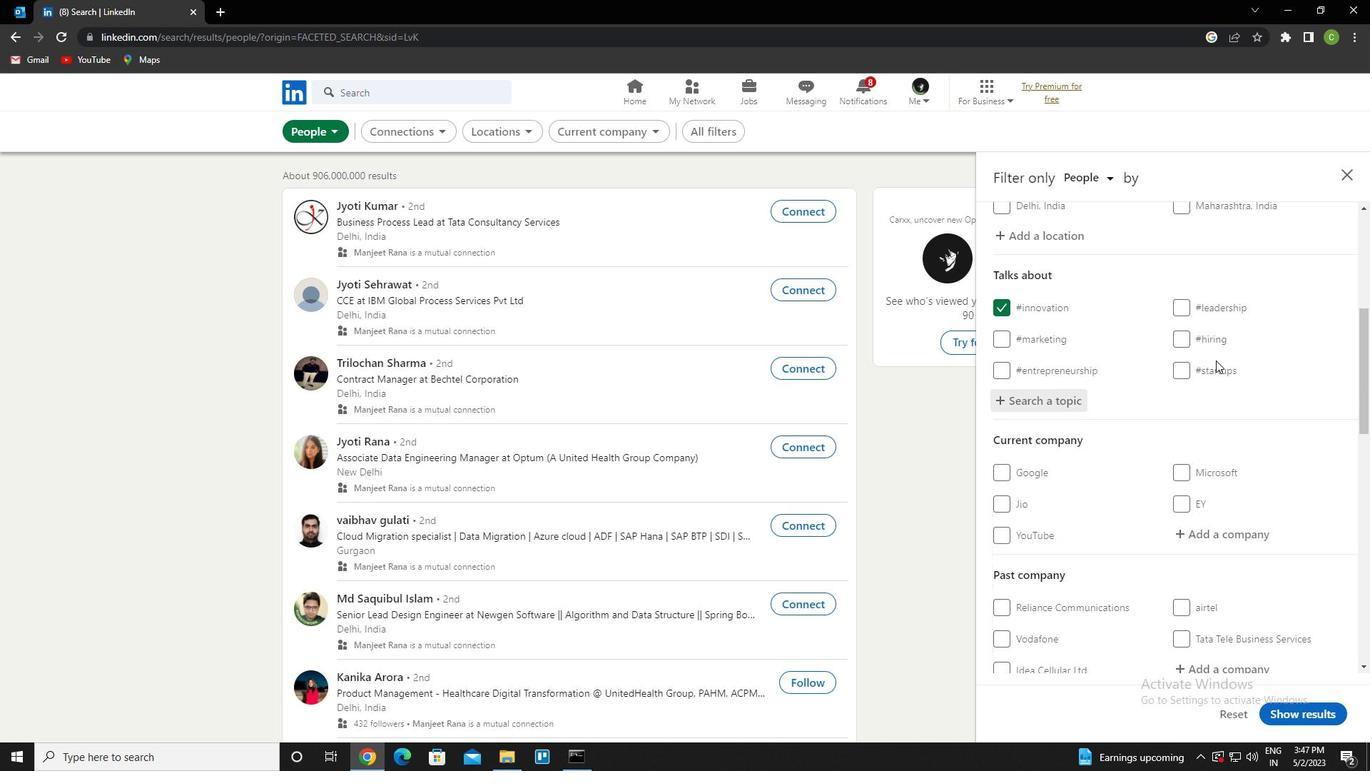 
Action: Mouse scrolled (1216, 359) with delta (0, 0)
Screenshot: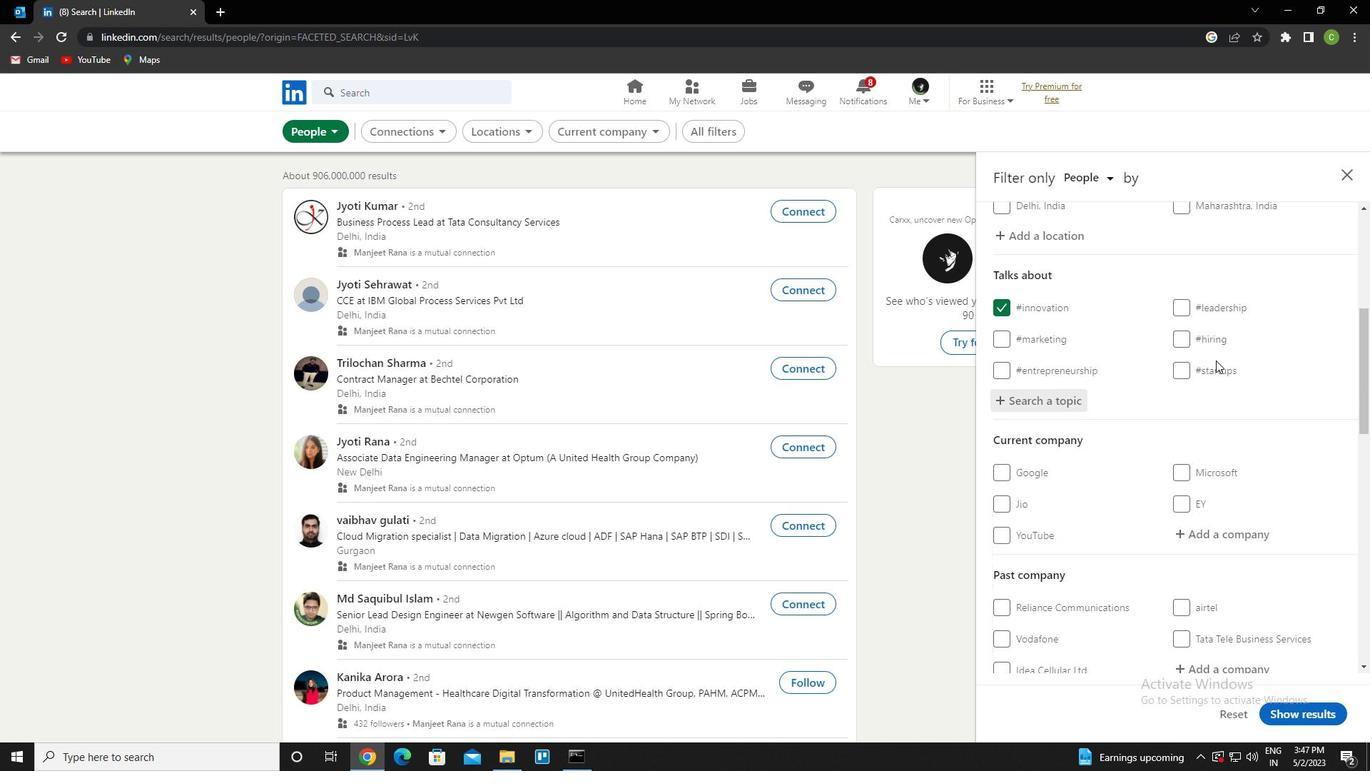 
Action: Mouse scrolled (1216, 359) with delta (0, 0)
Screenshot: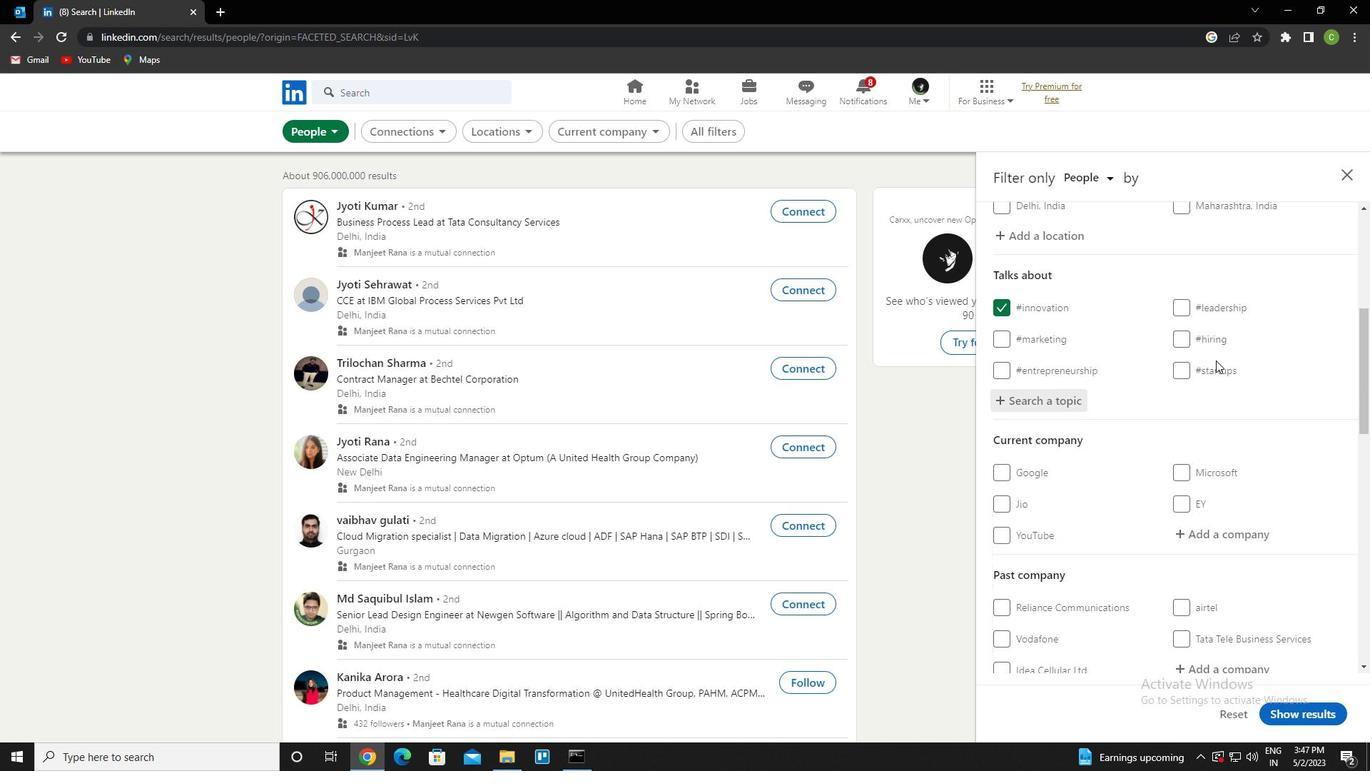 
Action: Mouse scrolled (1216, 359) with delta (0, 0)
Screenshot: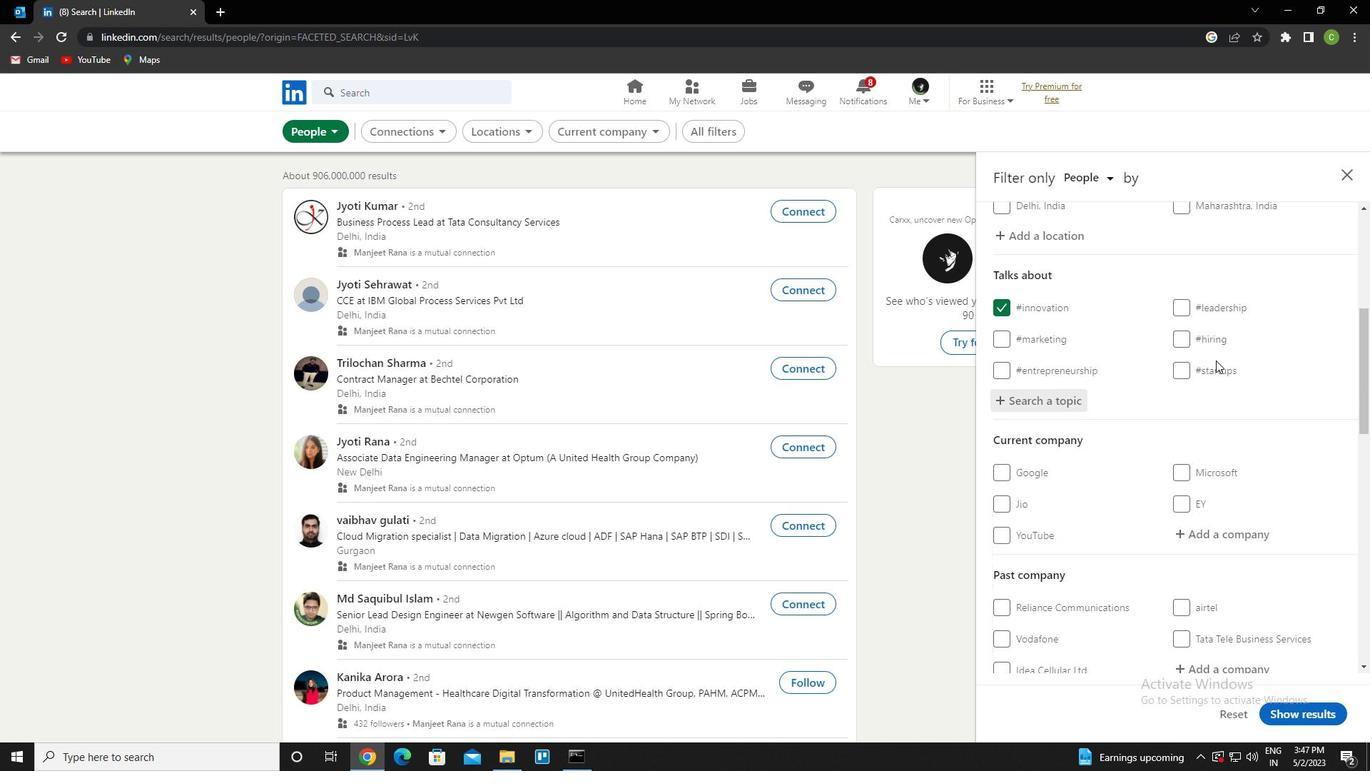 
Action: Mouse scrolled (1216, 359) with delta (0, 0)
Screenshot: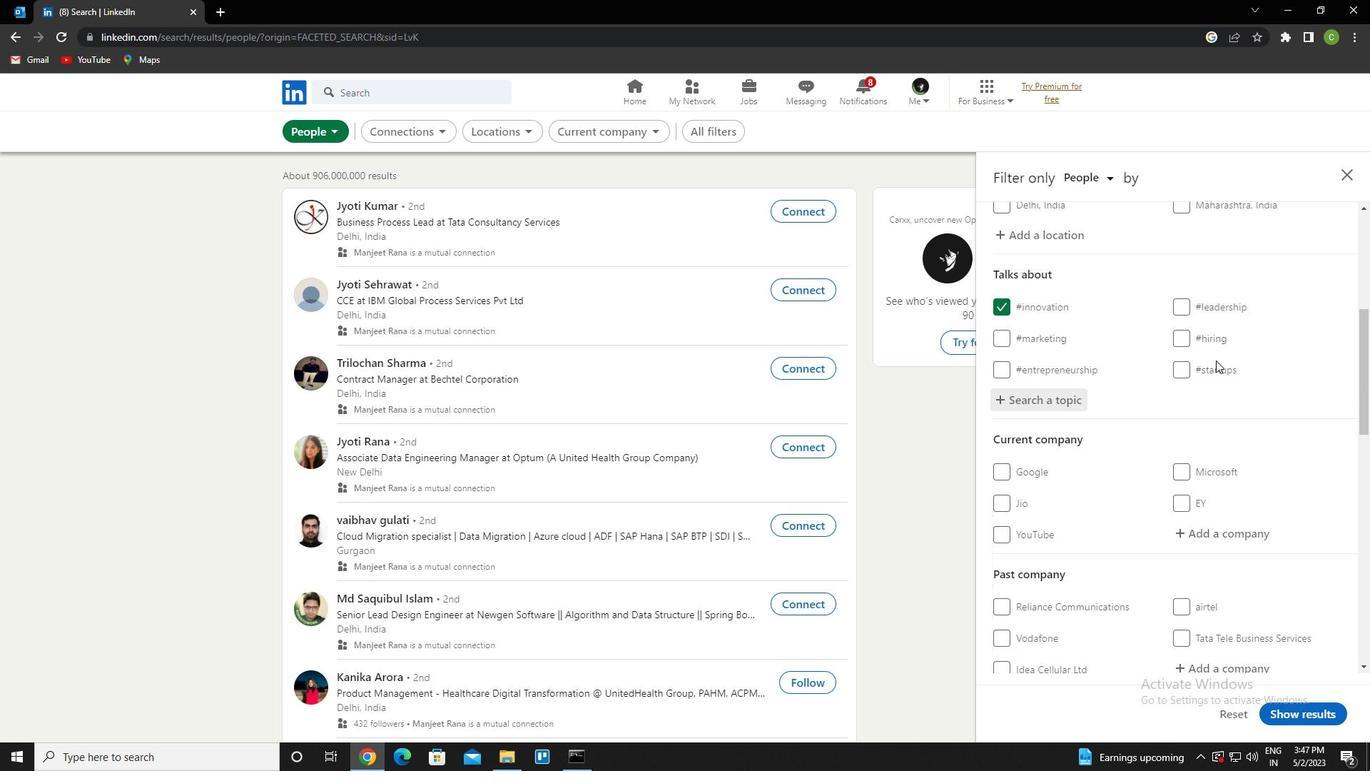 
Action: Mouse scrolled (1216, 359) with delta (0, 0)
Screenshot: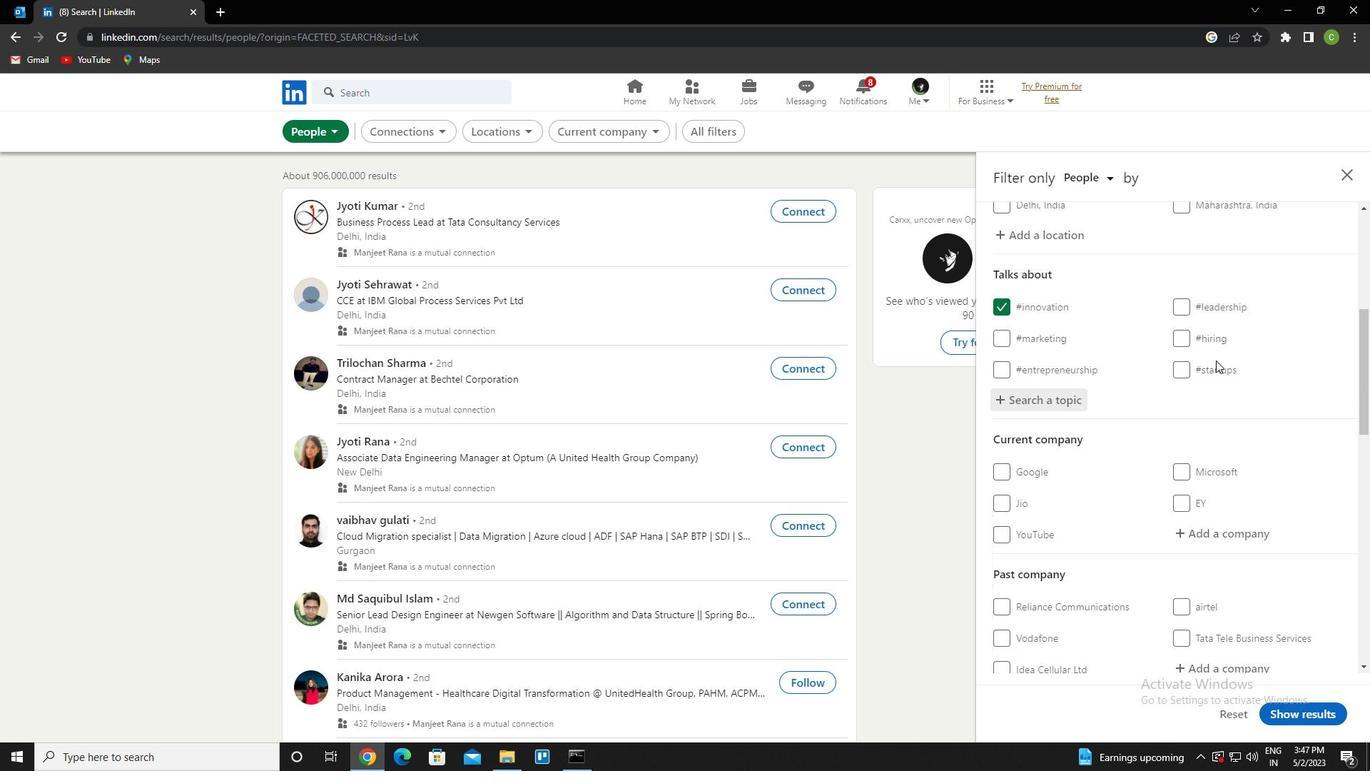 
Action: Mouse scrolled (1216, 359) with delta (0, 0)
Screenshot: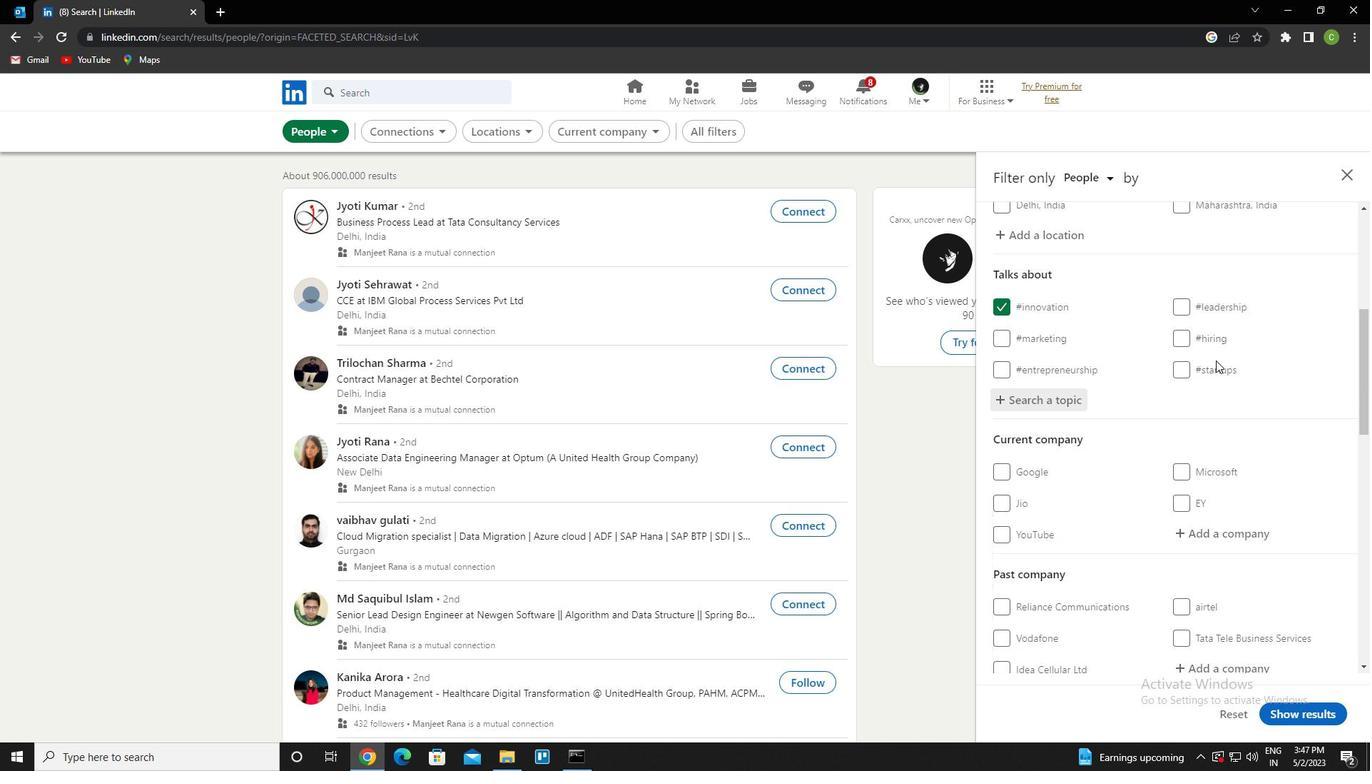 
Action: Mouse scrolled (1216, 359) with delta (0, 0)
Screenshot: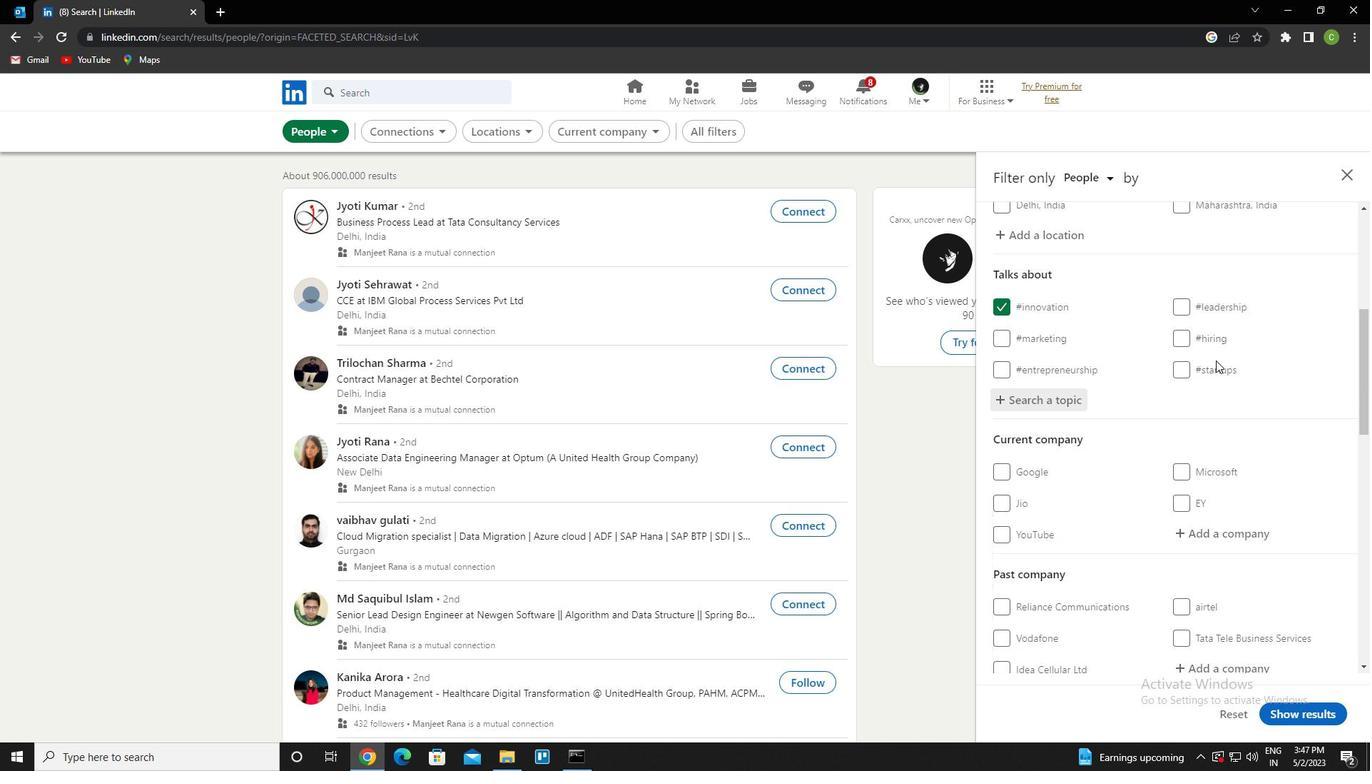 
Action: Mouse scrolled (1216, 359) with delta (0, 0)
Screenshot: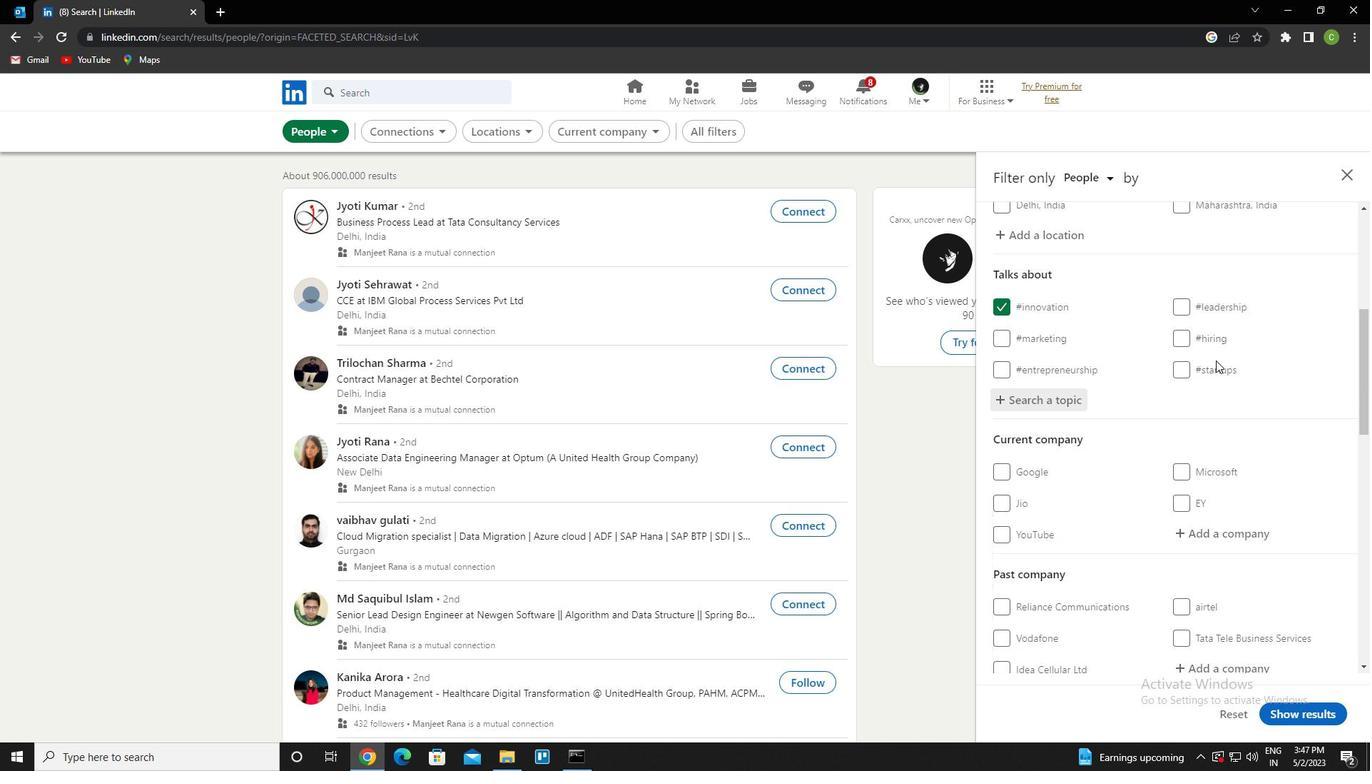 
Action: Mouse moved to (1183, 535)
Screenshot: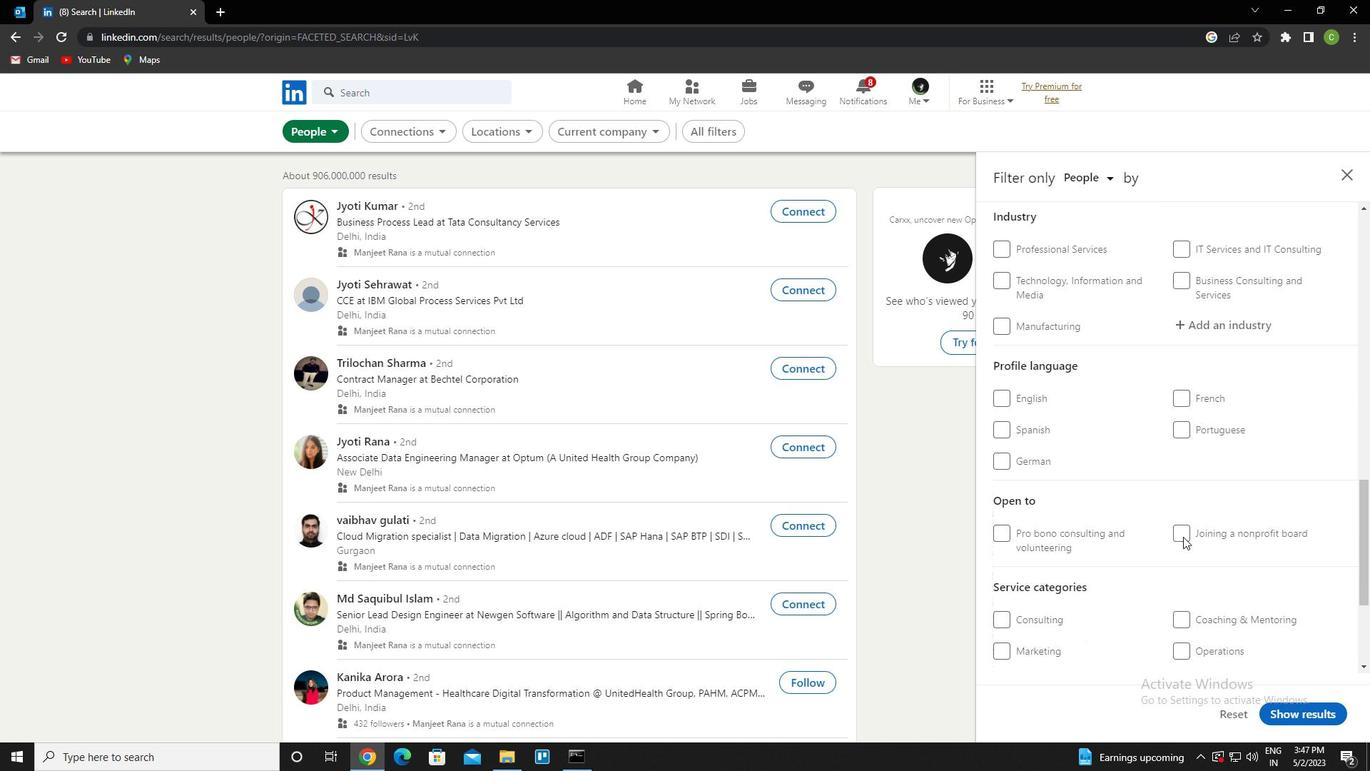 
Action: Mouse scrolled (1183, 534) with delta (0, 0)
Screenshot: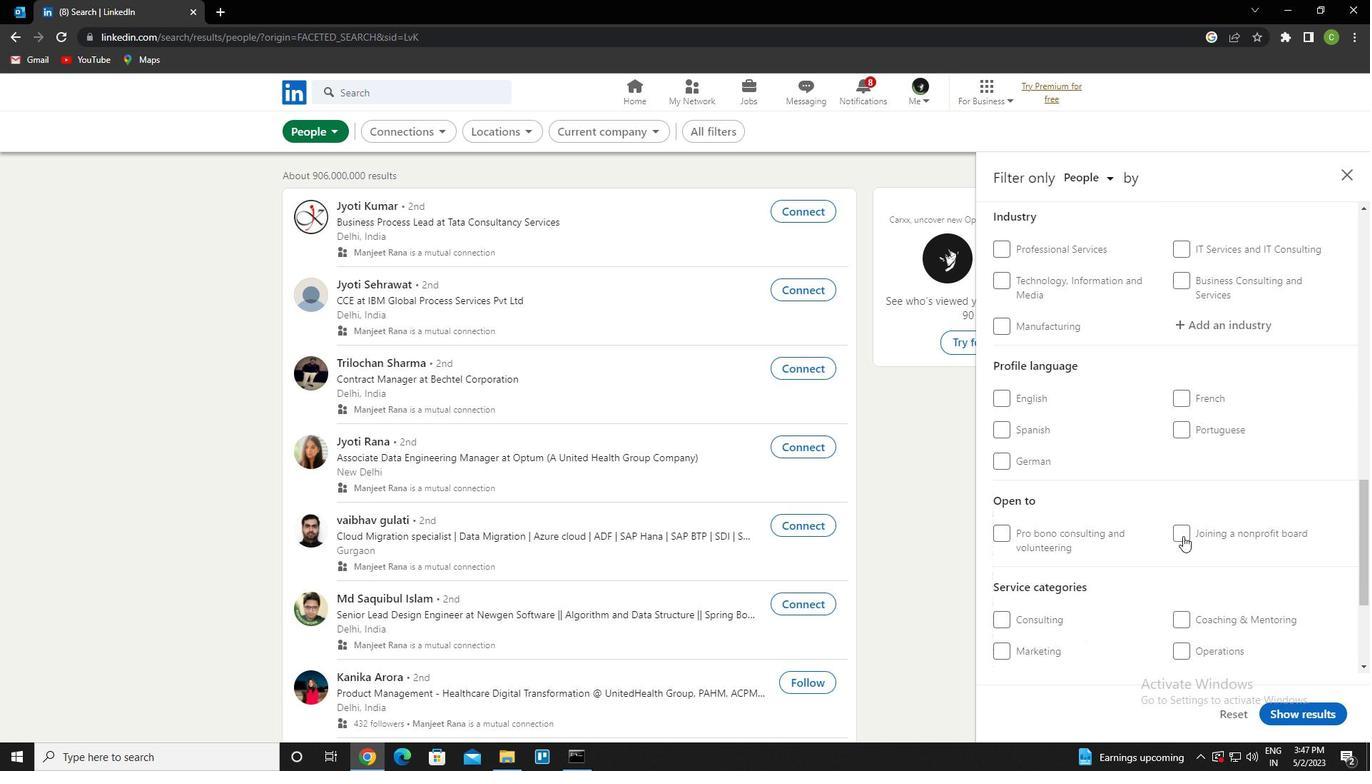 
Action: Mouse scrolled (1183, 534) with delta (0, 0)
Screenshot: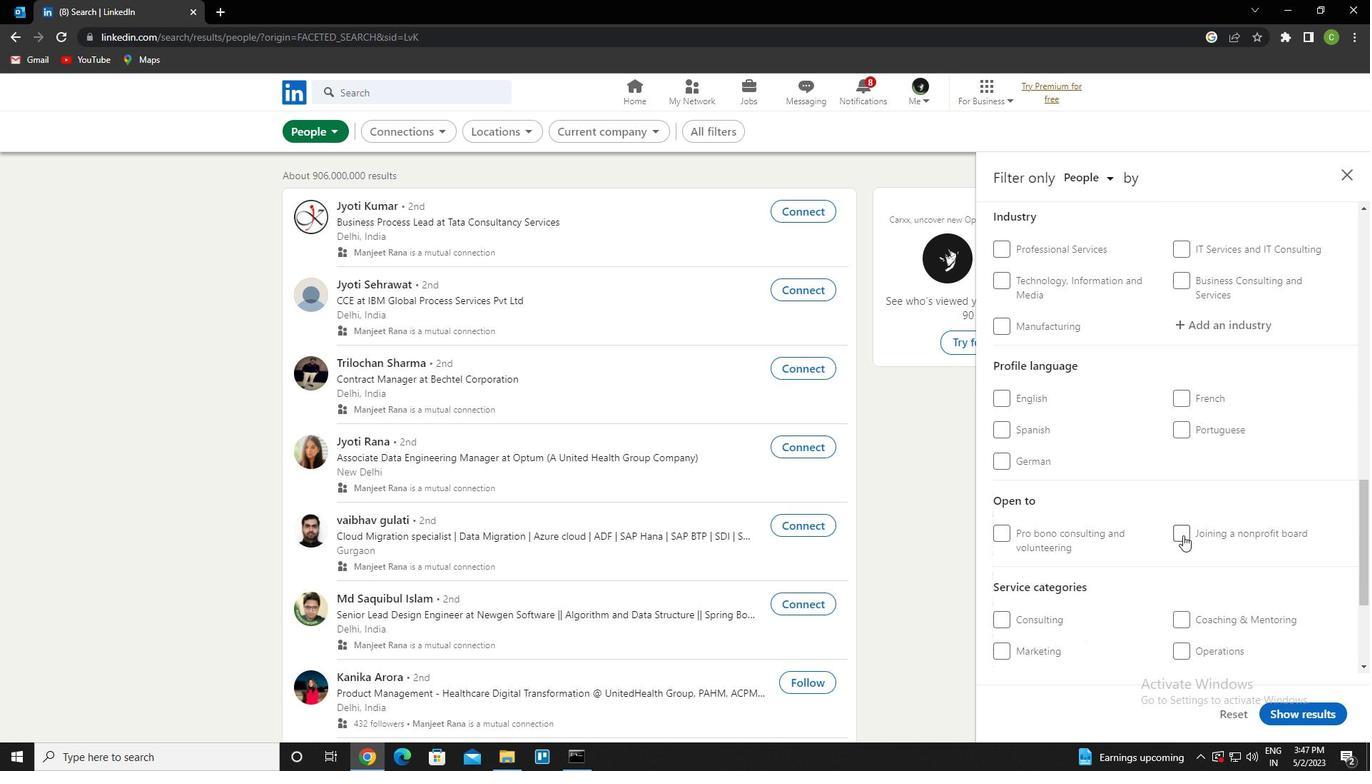
Action: Mouse moved to (1184, 286)
Screenshot: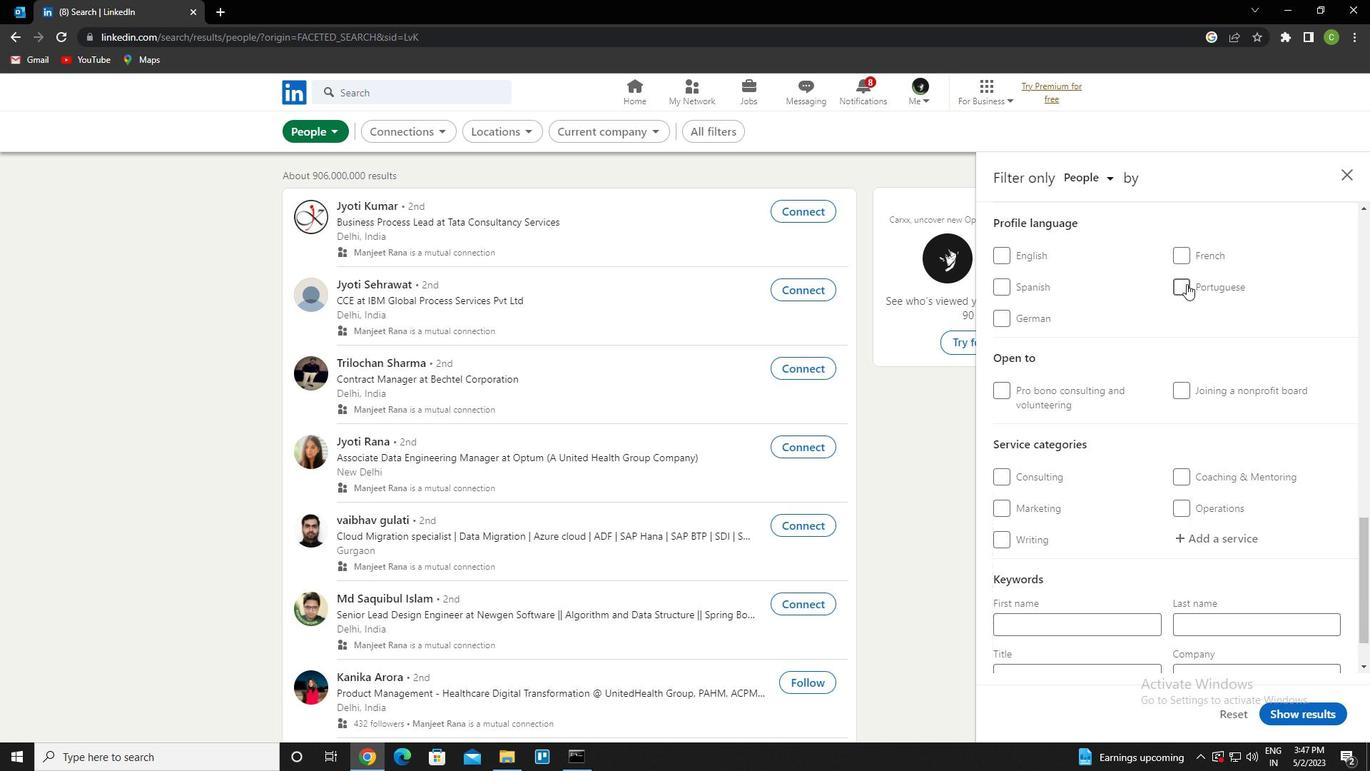 
Action: Mouse pressed left at (1184, 286)
Screenshot: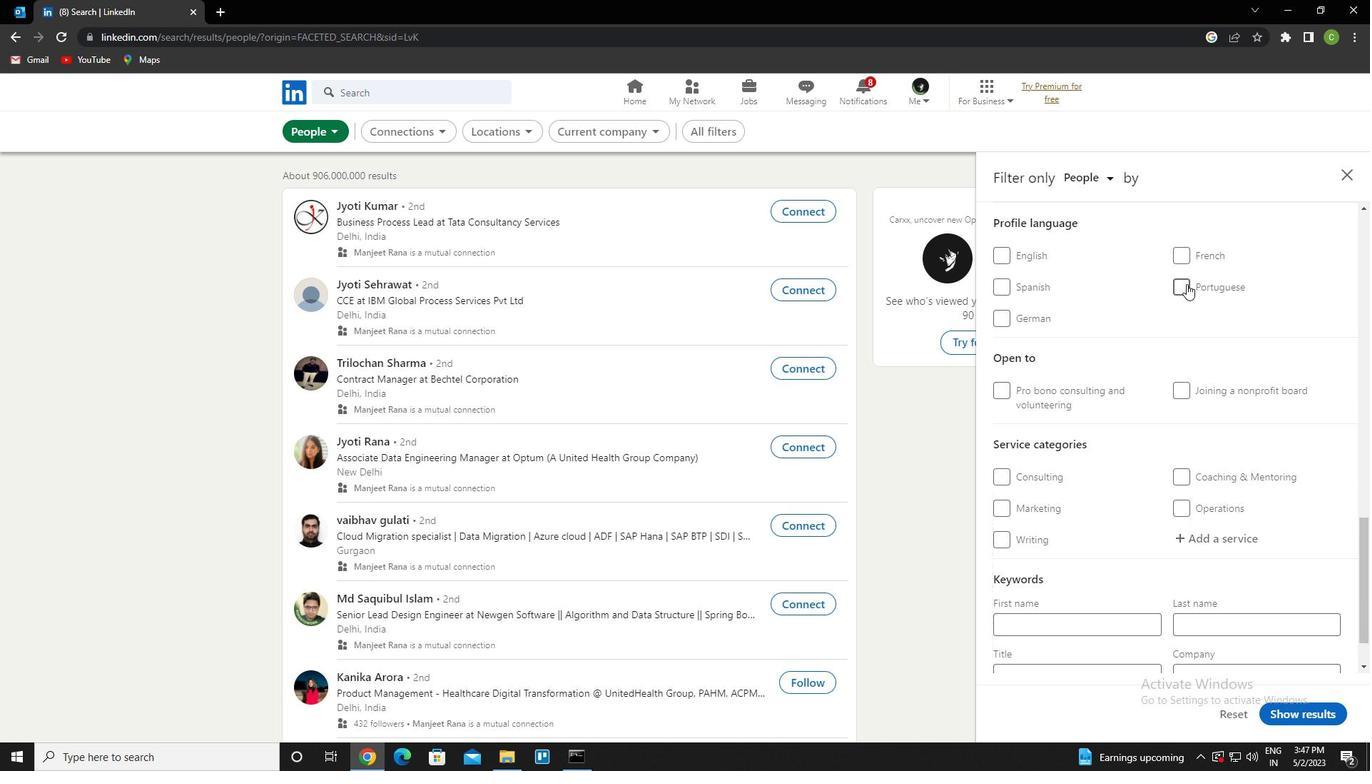 
Action: Mouse moved to (1197, 350)
Screenshot: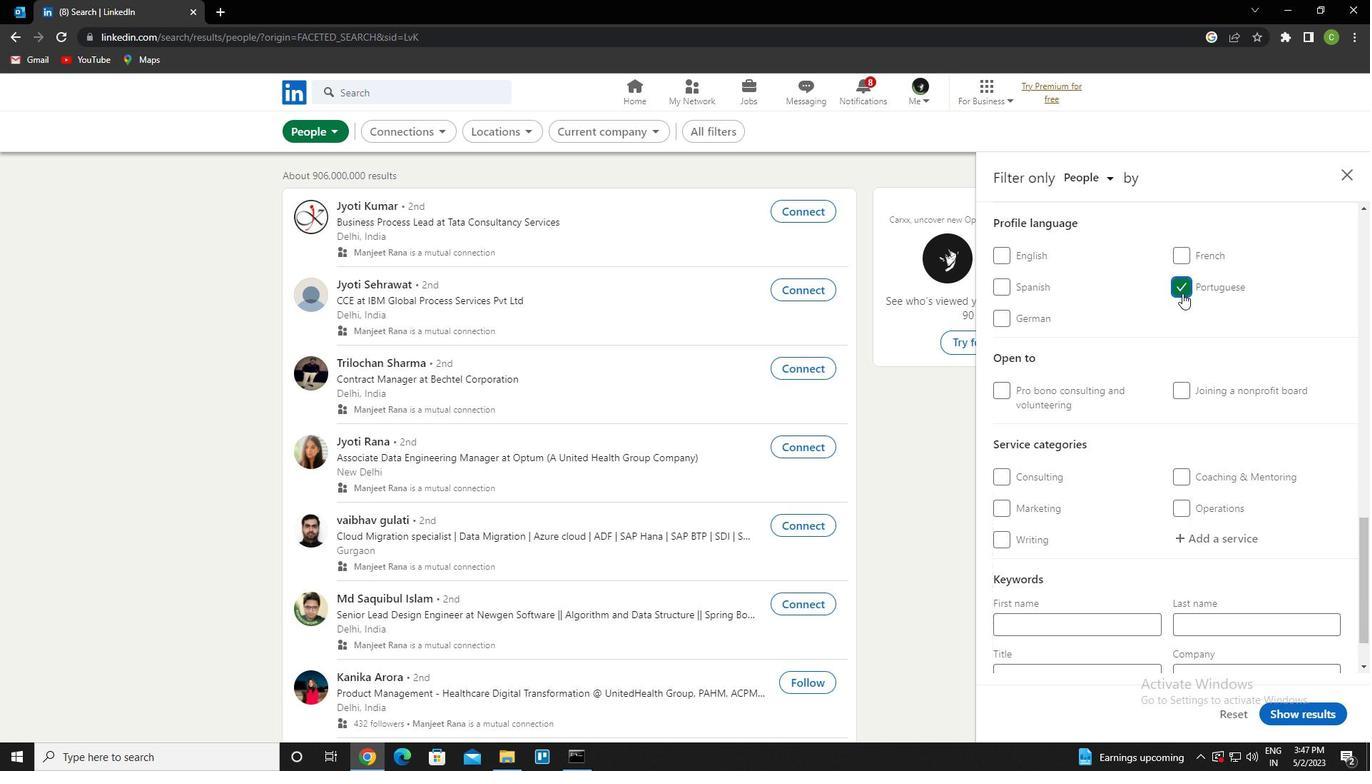 
Action: Mouse scrolled (1197, 351) with delta (0, 0)
Screenshot: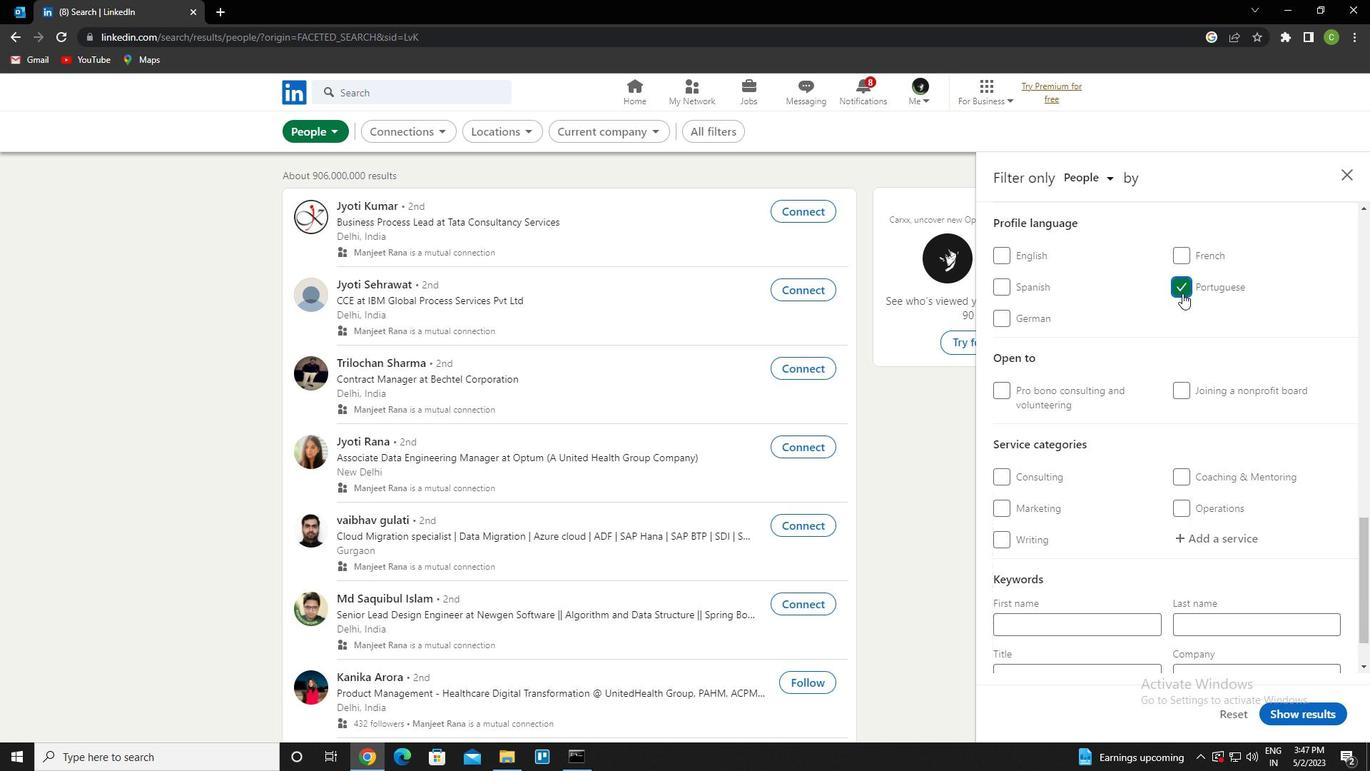 
Action: Mouse scrolled (1197, 351) with delta (0, 0)
Screenshot: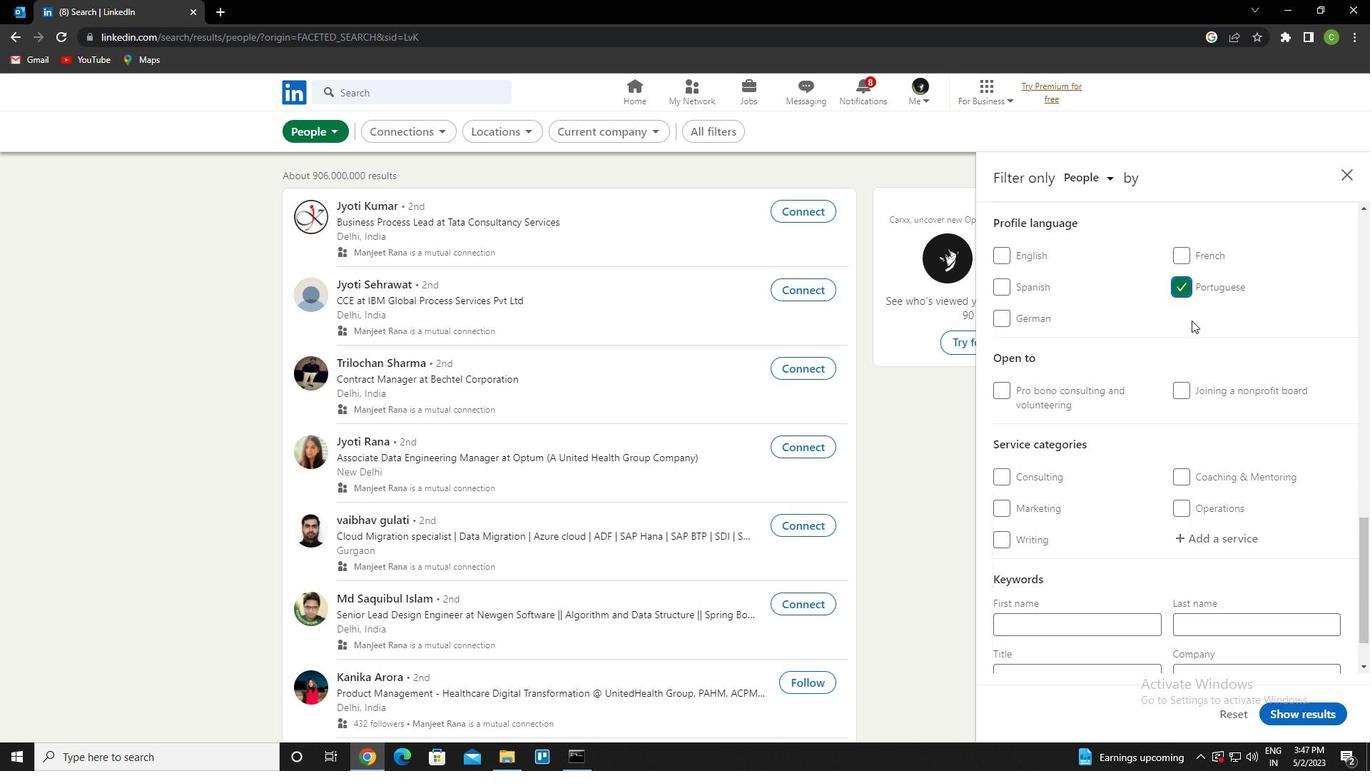 
Action: Mouse moved to (1197, 351)
Screenshot: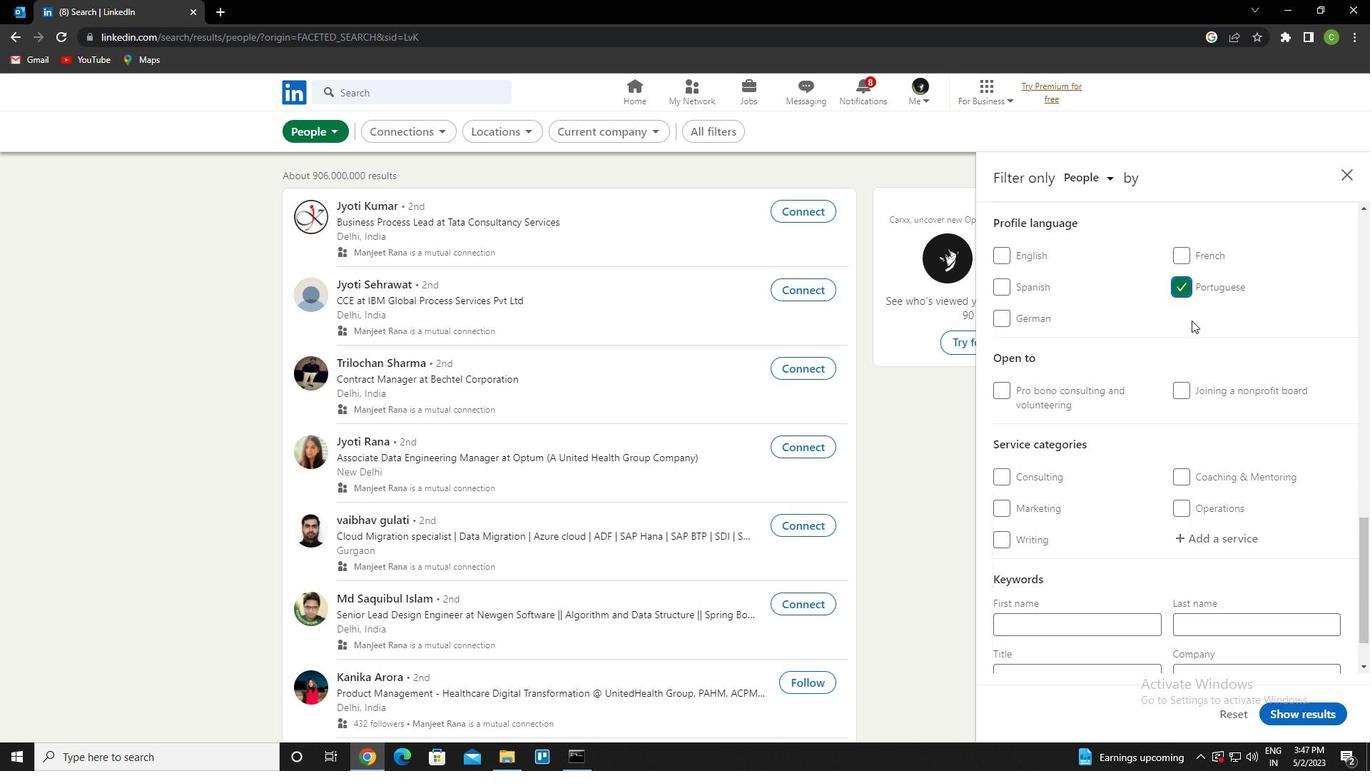 
Action: Mouse scrolled (1197, 351) with delta (0, 0)
Screenshot: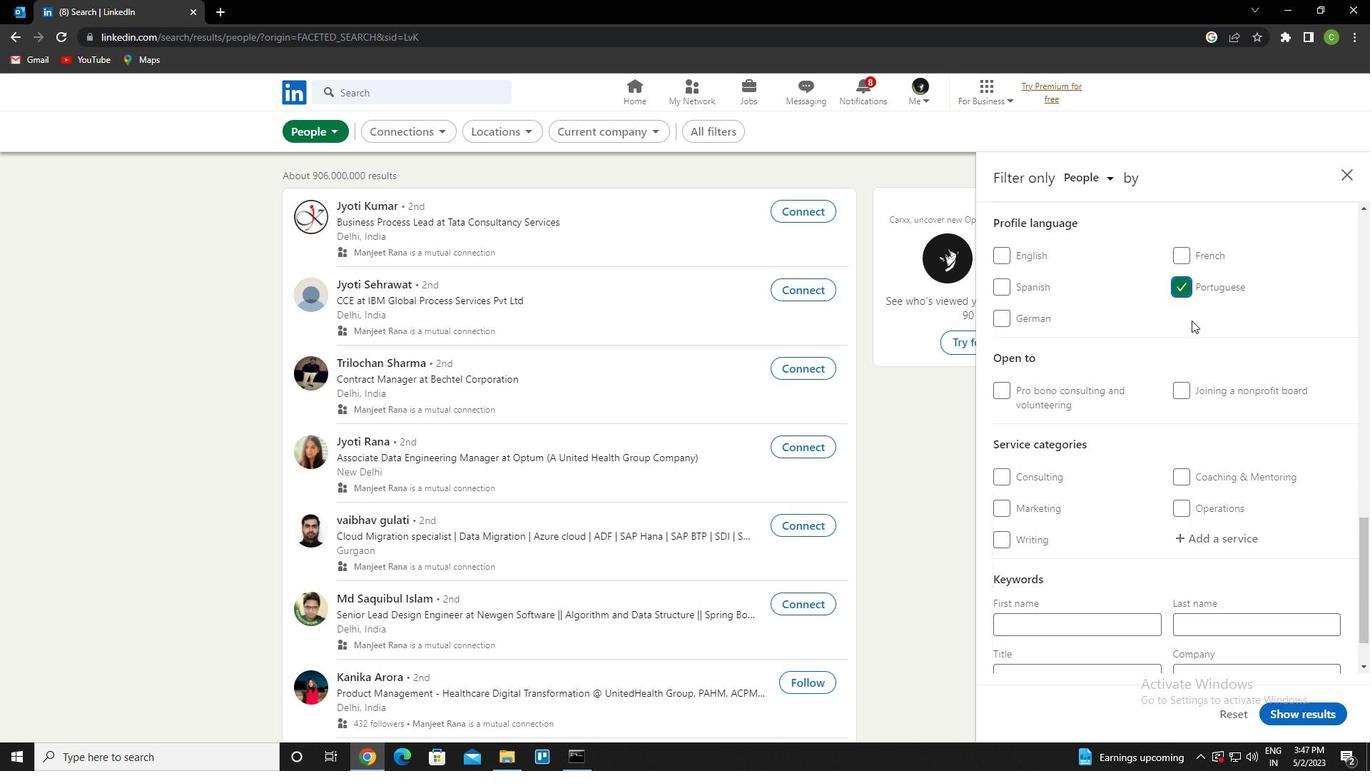 
Action: Mouse scrolled (1197, 351) with delta (0, 0)
Screenshot: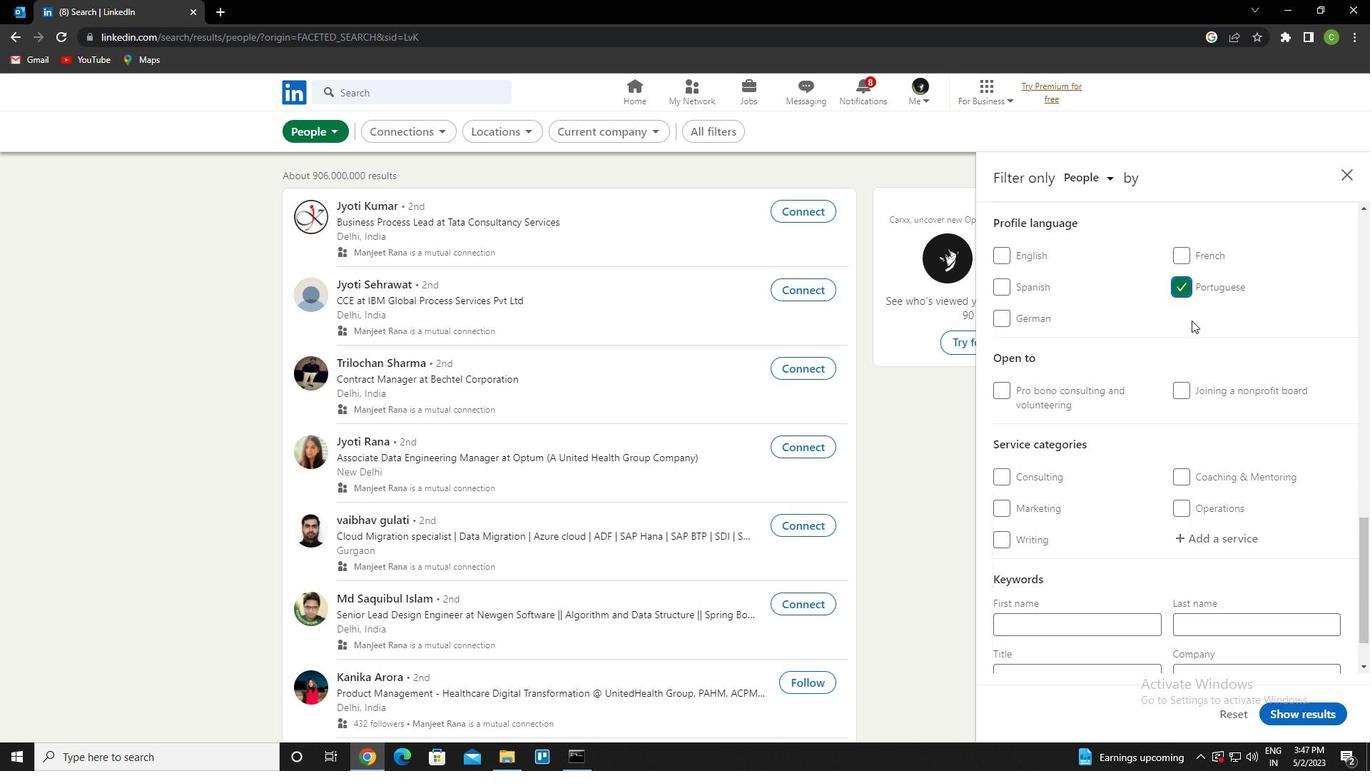 
Action: Mouse scrolled (1197, 351) with delta (0, 0)
Screenshot: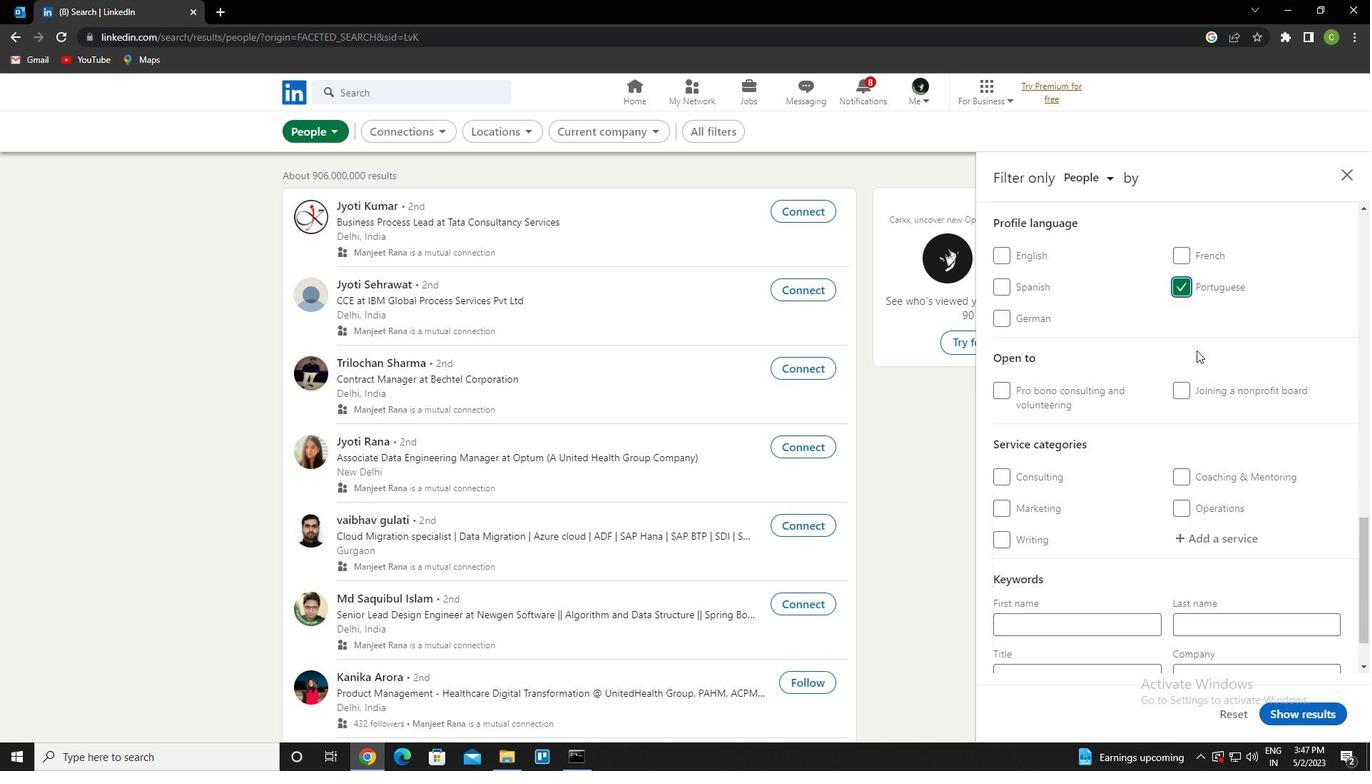 
Action: Mouse scrolled (1197, 351) with delta (0, 0)
Screenshot: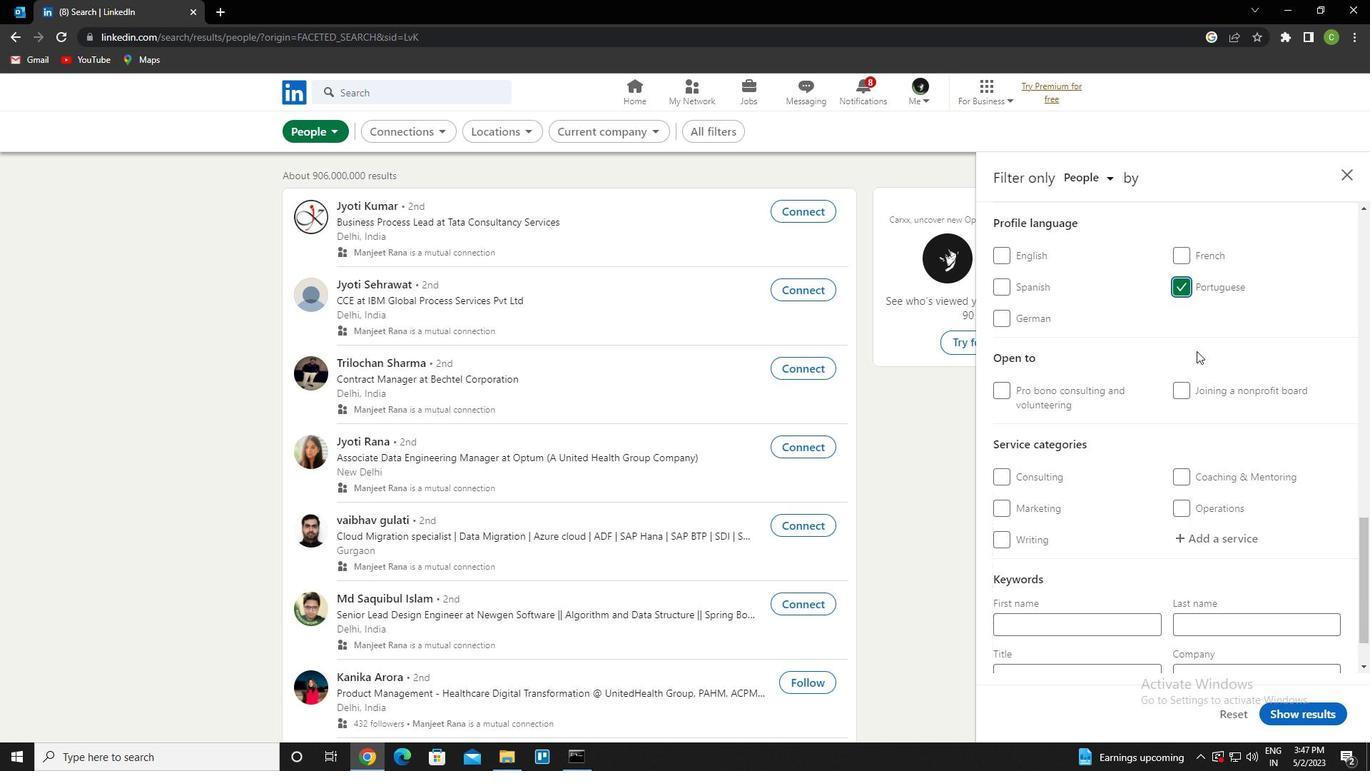 
Action: Mouse scrolled (1197, 351) with delta (0, 0)
Screenshot: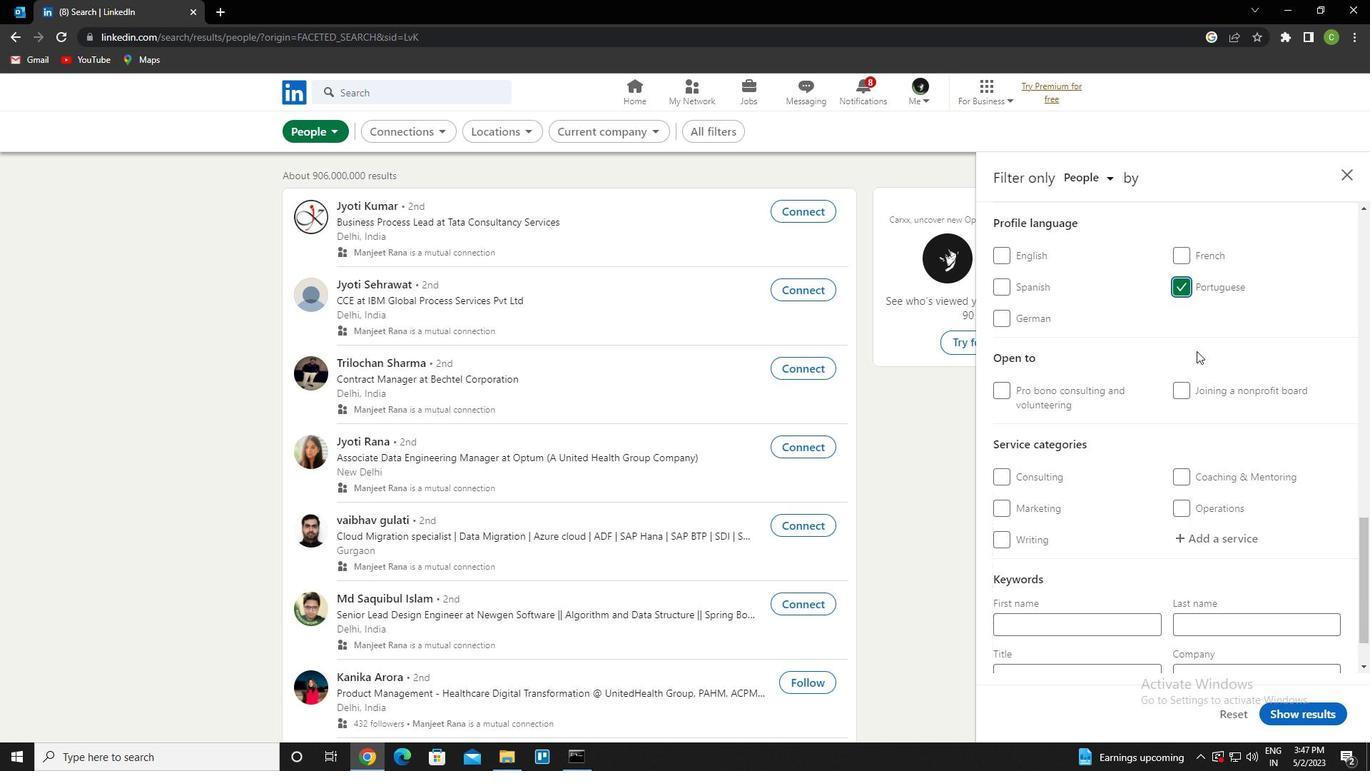 
Action: Mouse scrolled (1197, 351) with delta (0, 0)
Screenshot: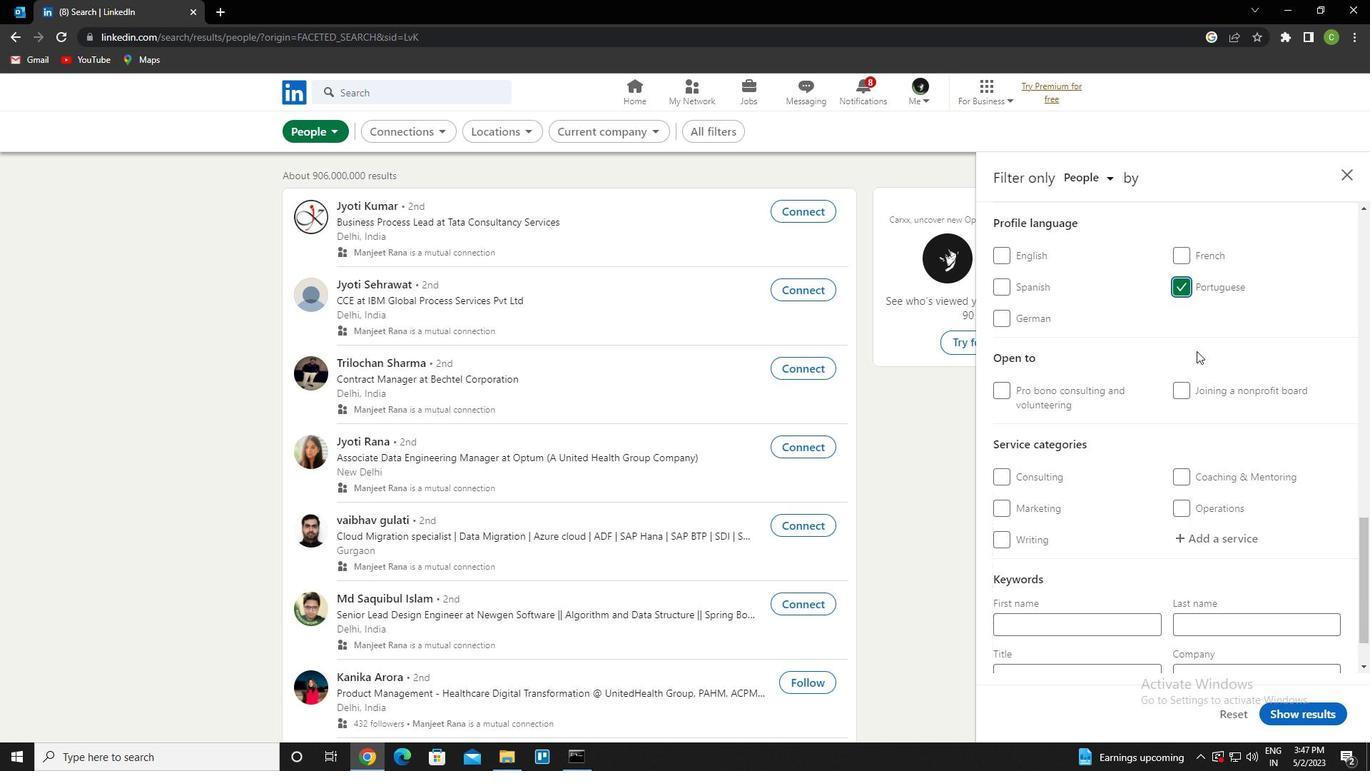 
Action: Mouse moved to (1212, 317)
Screenshot: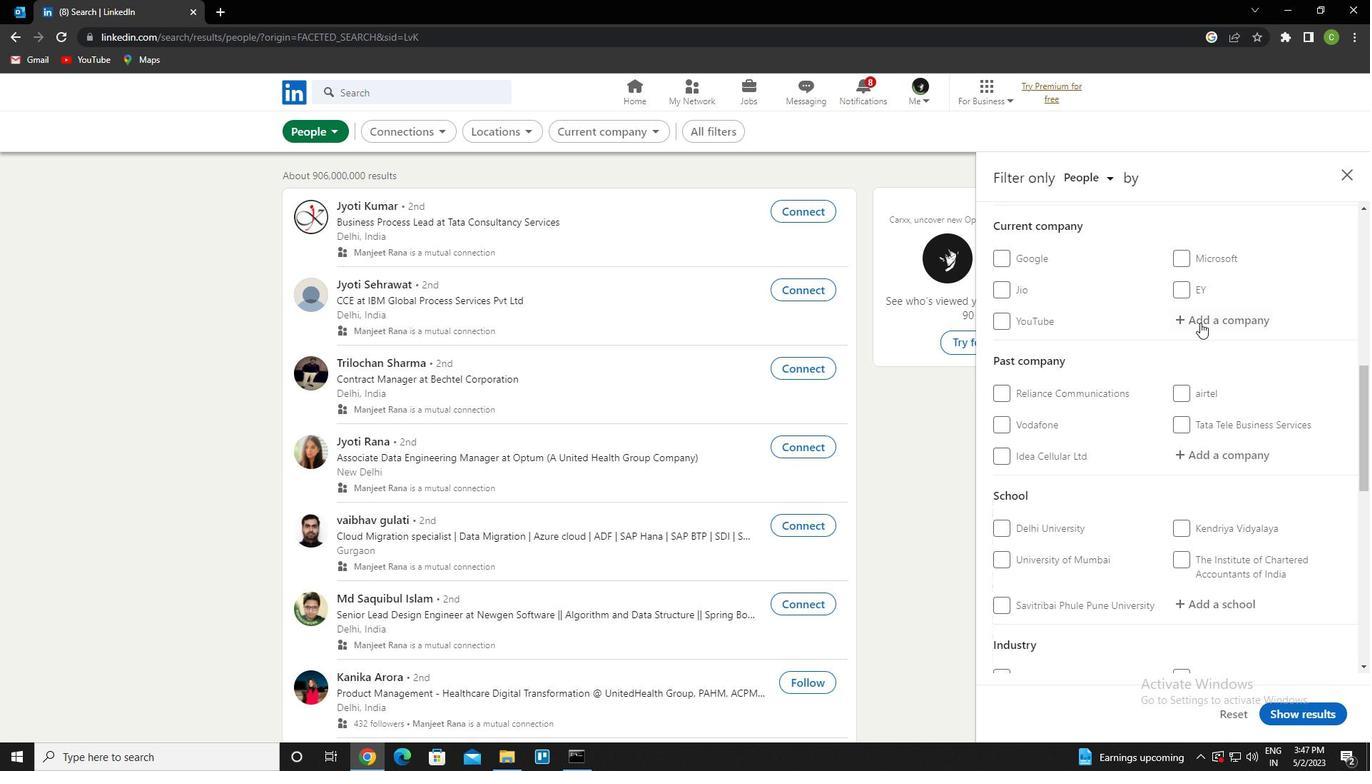 
Action: Mouse pressed left at (1212, 317)
Screenshot: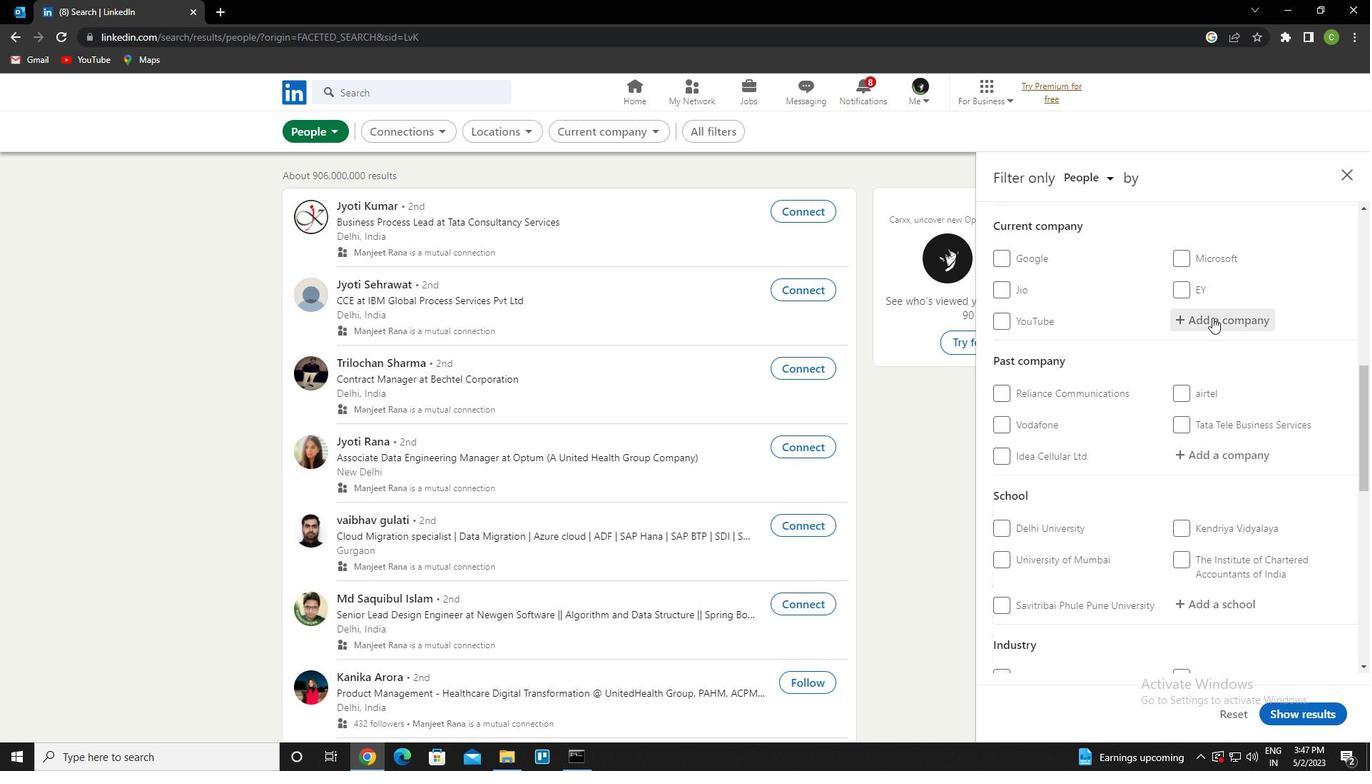 
Action: Key pressed <Key.caps_lock>p<Key.caps_lock>harma<Key.space><Key.down><Key.down><Key.down><Key.down><Key.down><Key.enter>
Screenshot: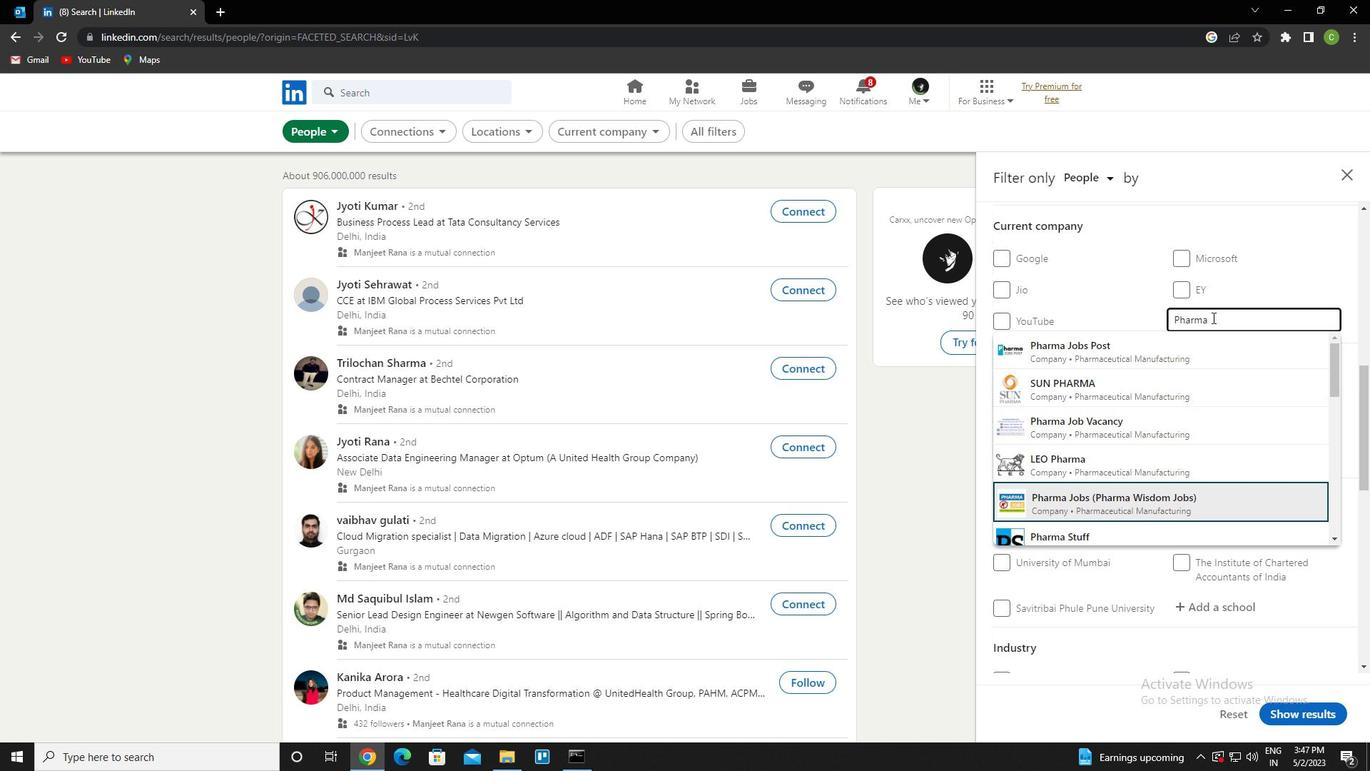 
Action: Mouse scrolled (1212, 316) with delta (0, 0)
Screenshot: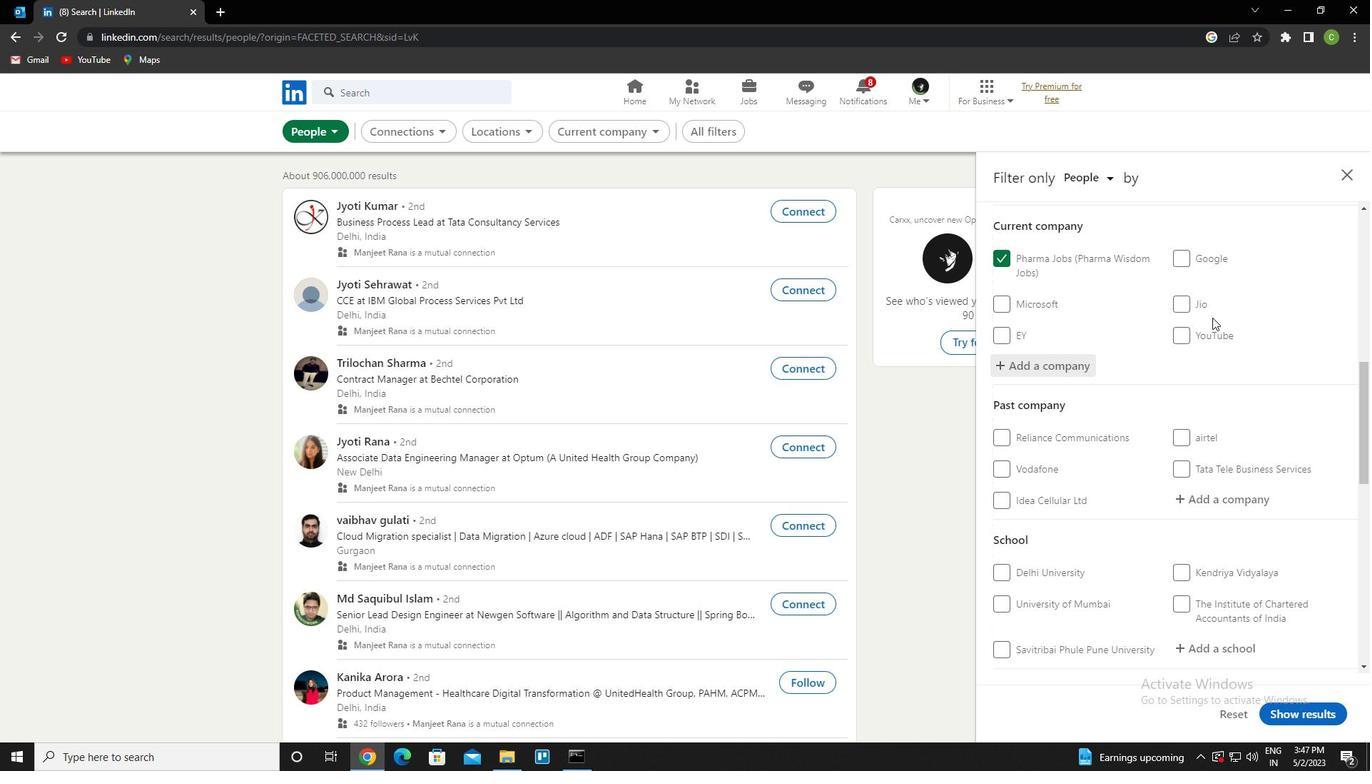 
Action: Mouse scrolled (1212, 316) with delta (0, 0)
Screenshot: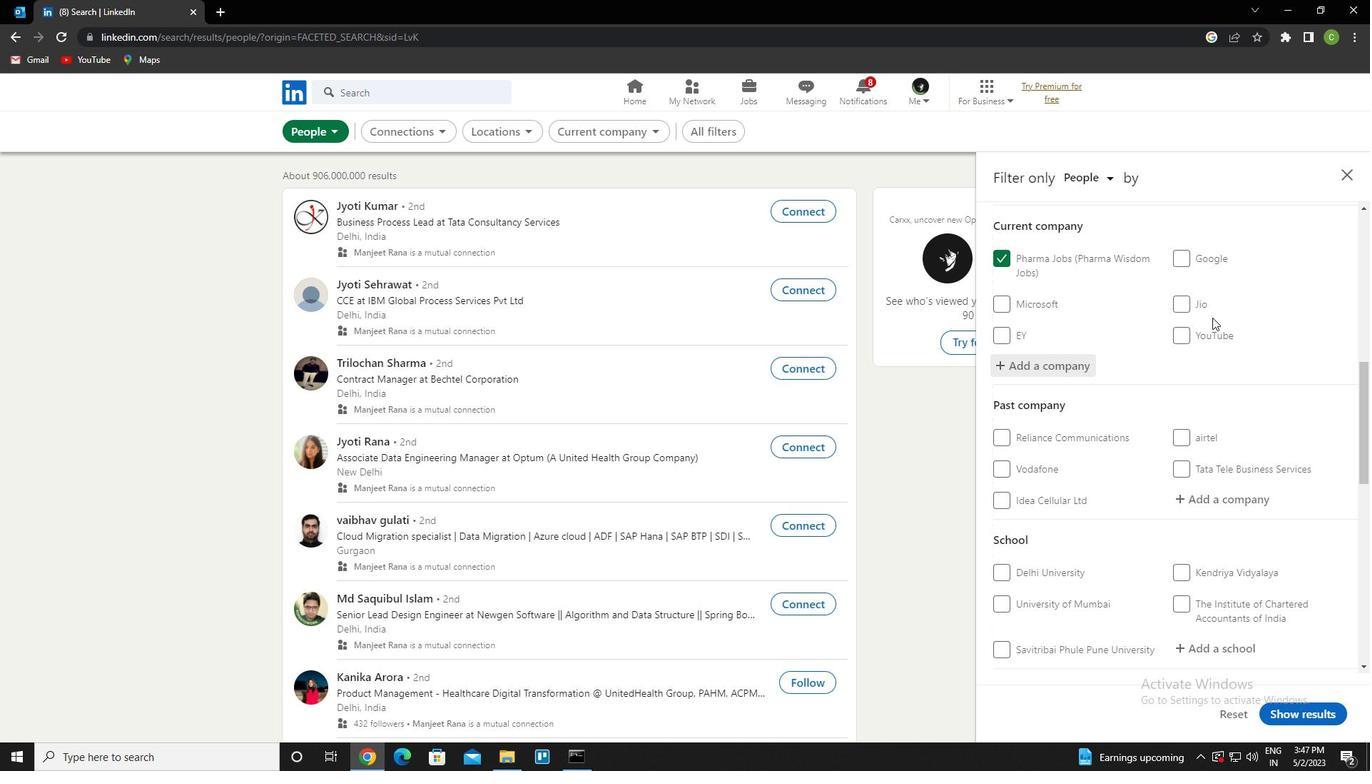 
Action: Mouse scrolled (1212, 316) with delta (0, 0)
Screenshot: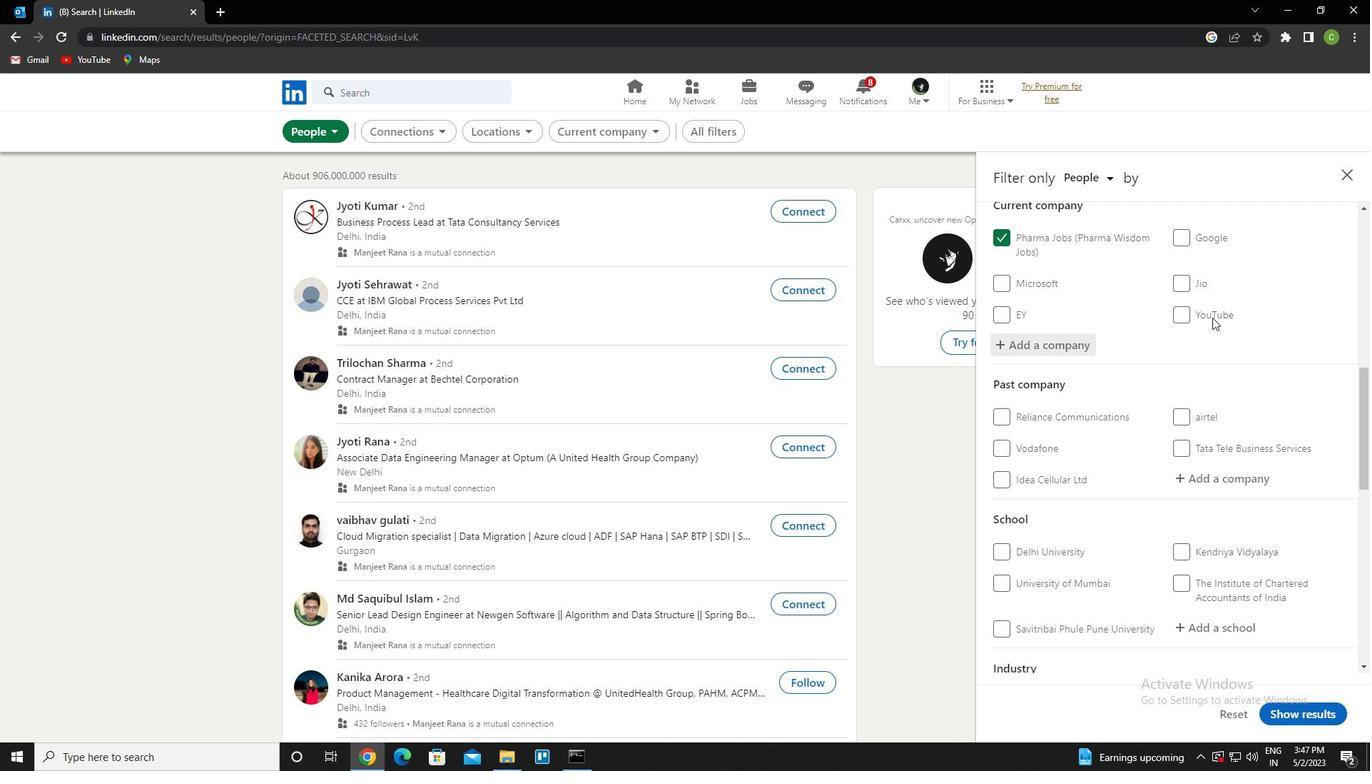 
Action: Mouse moved to (1217, 437)
Screenshot: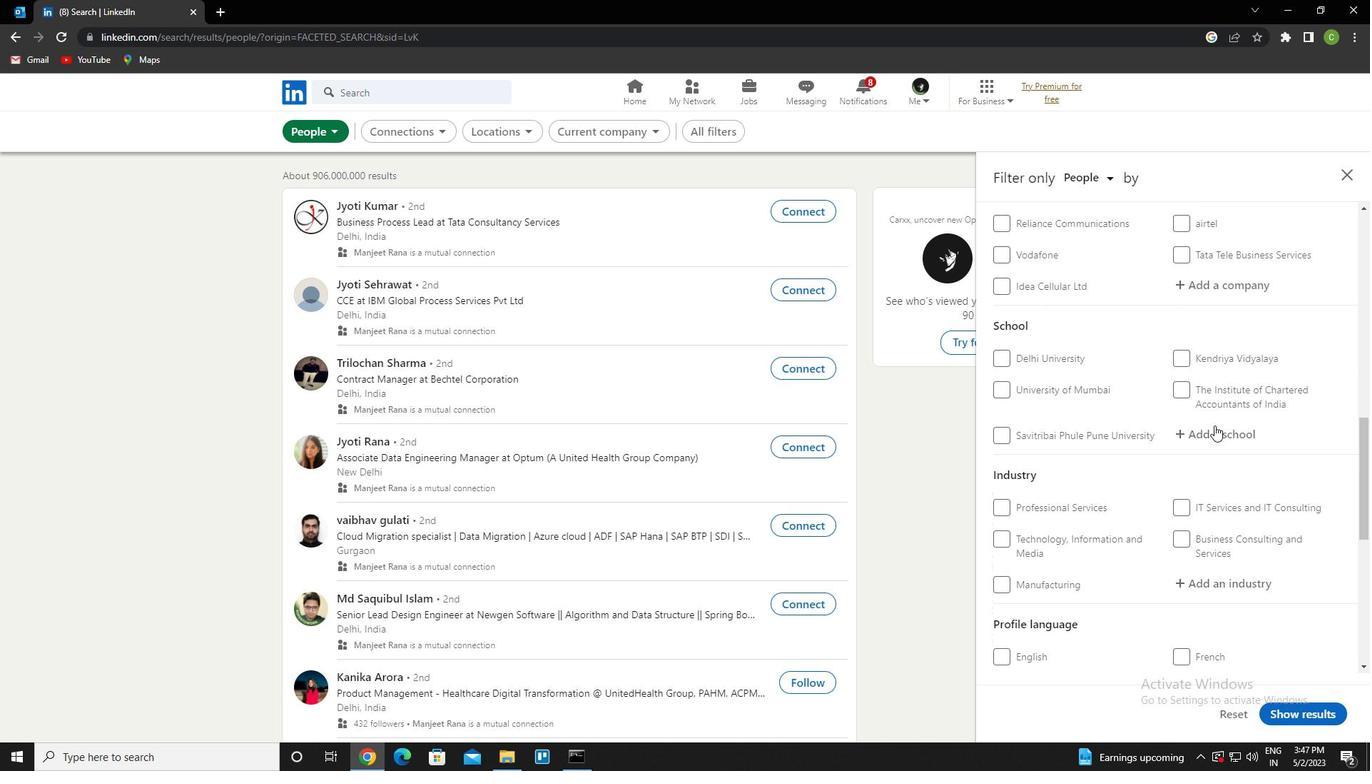 
Action: Mouse pressed left at (1217, 437)
Screenshot: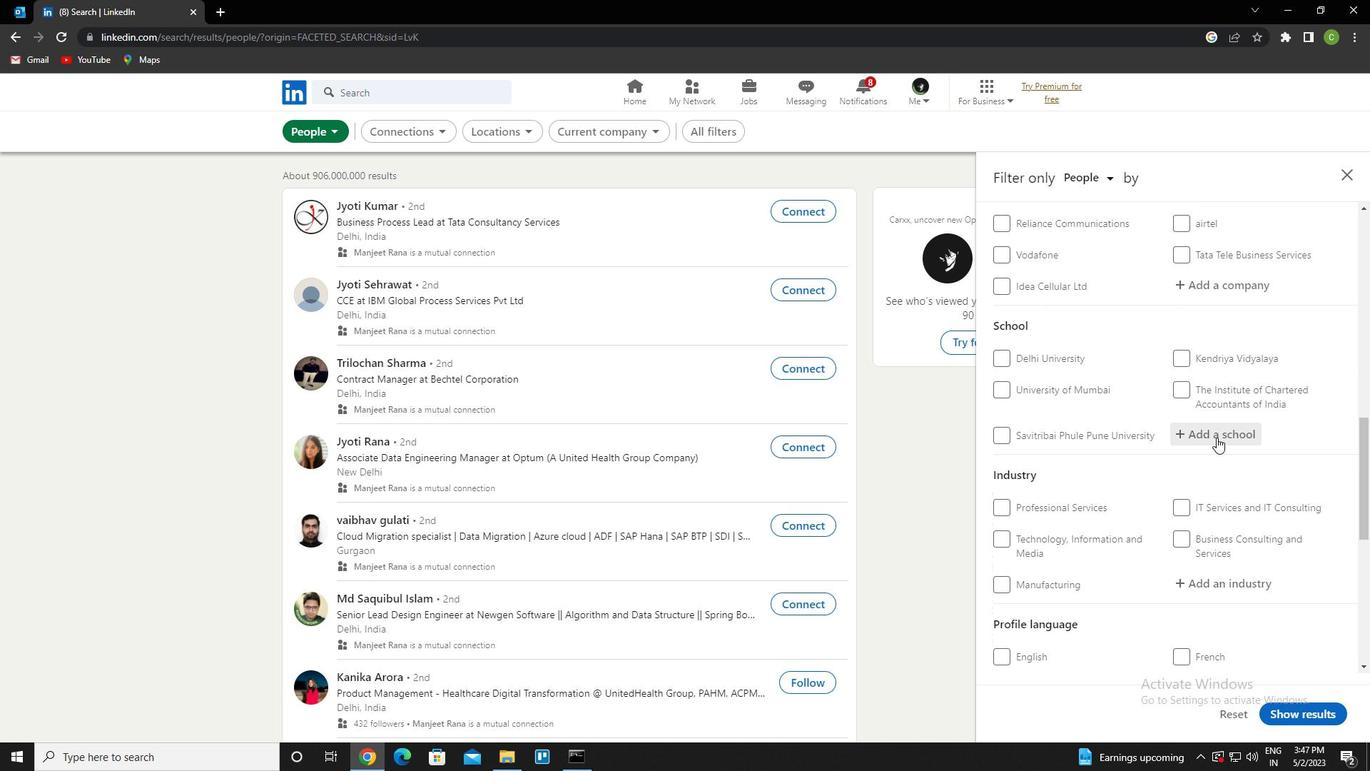 
Action: Key pressed <Key.caps_lock>sjb<Key.down><Key.enter>
Screenshot: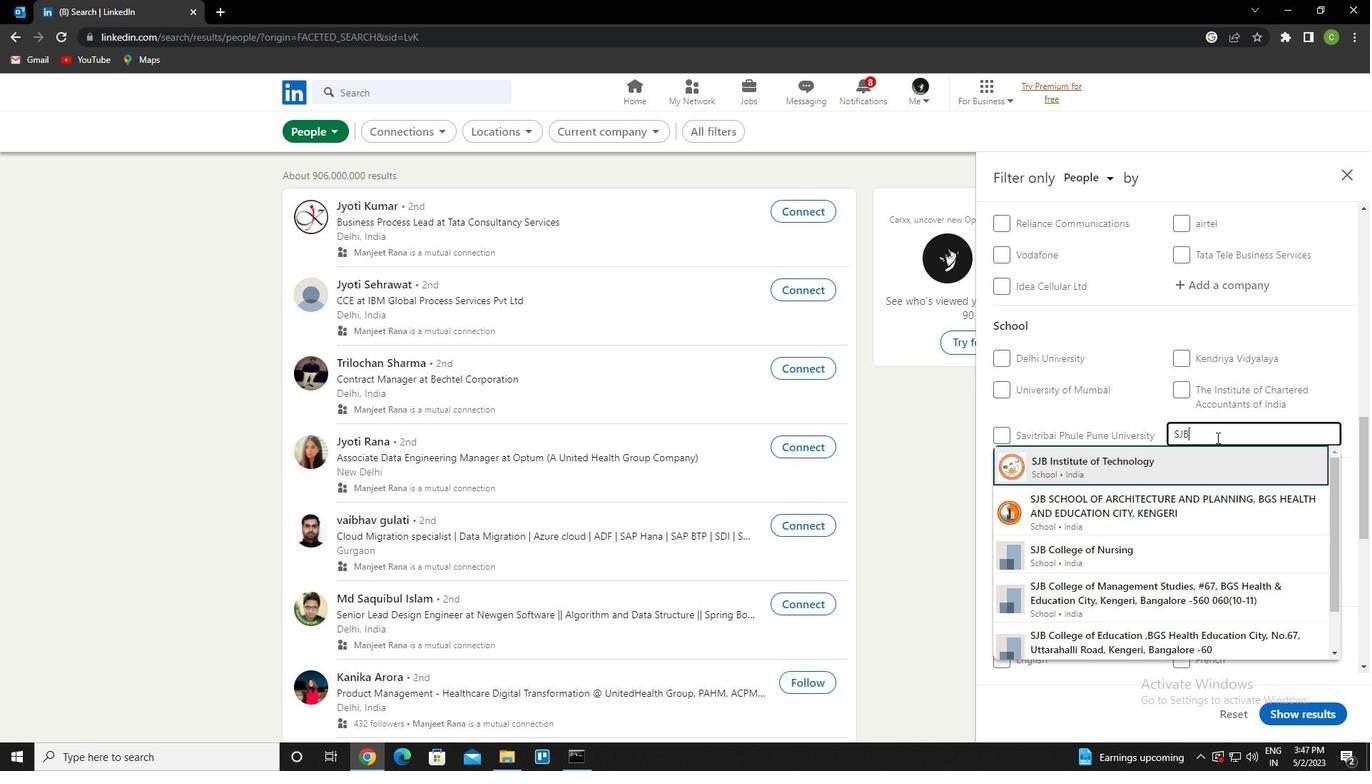 
Action: Mouse scrolled (1217, 436) with delta (0, 0)
Screenshot: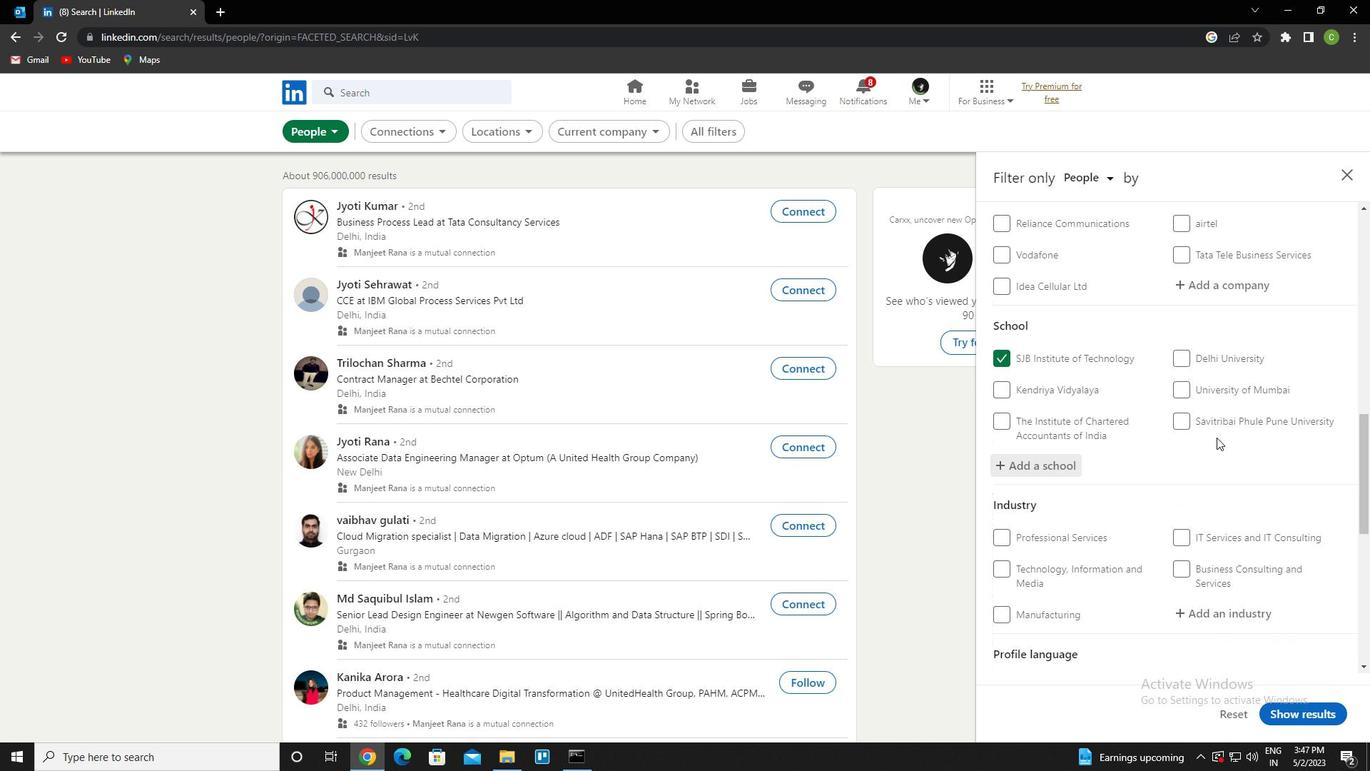 
Action: Mouse scrolled (1217, 436) with delta (0, 0)
Screenshot: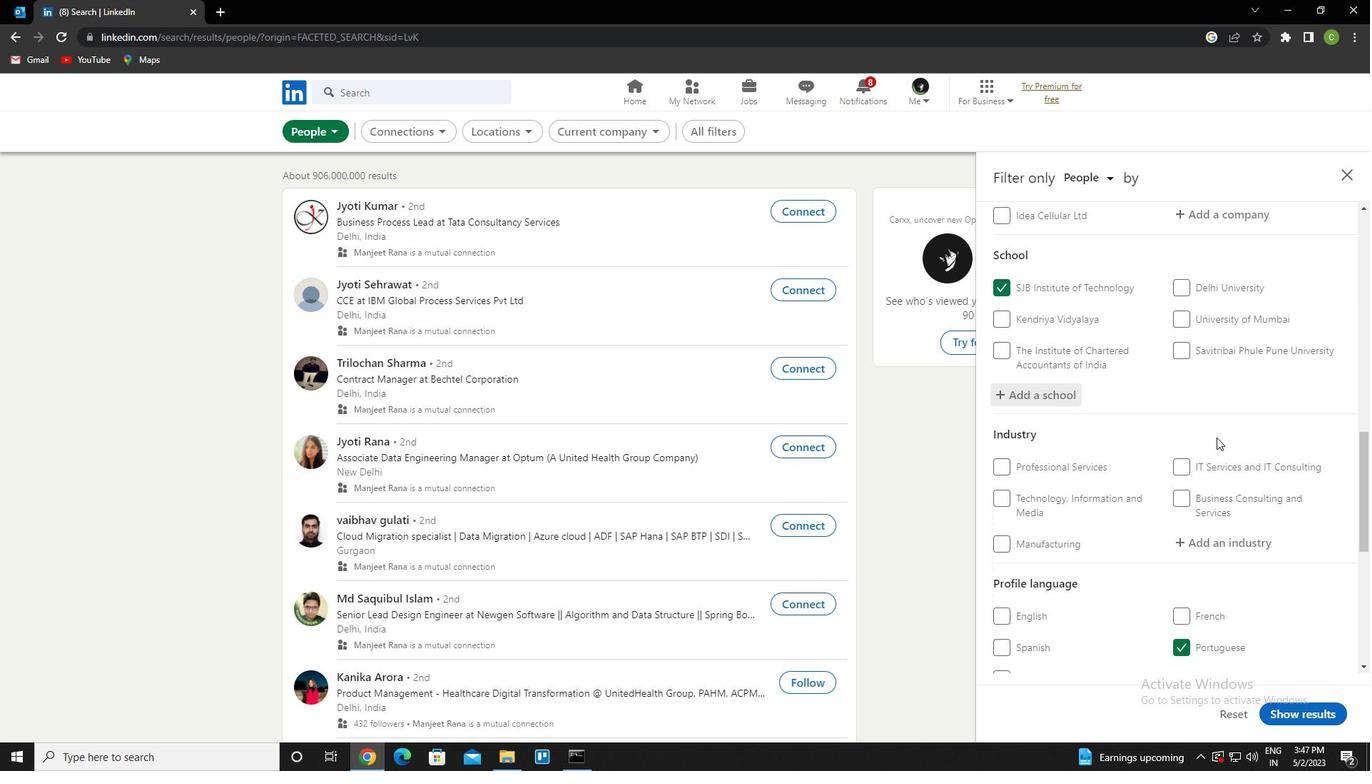 
Action: Mouse scrolled (1217, 436) with delta (0, 0)
Screenshot: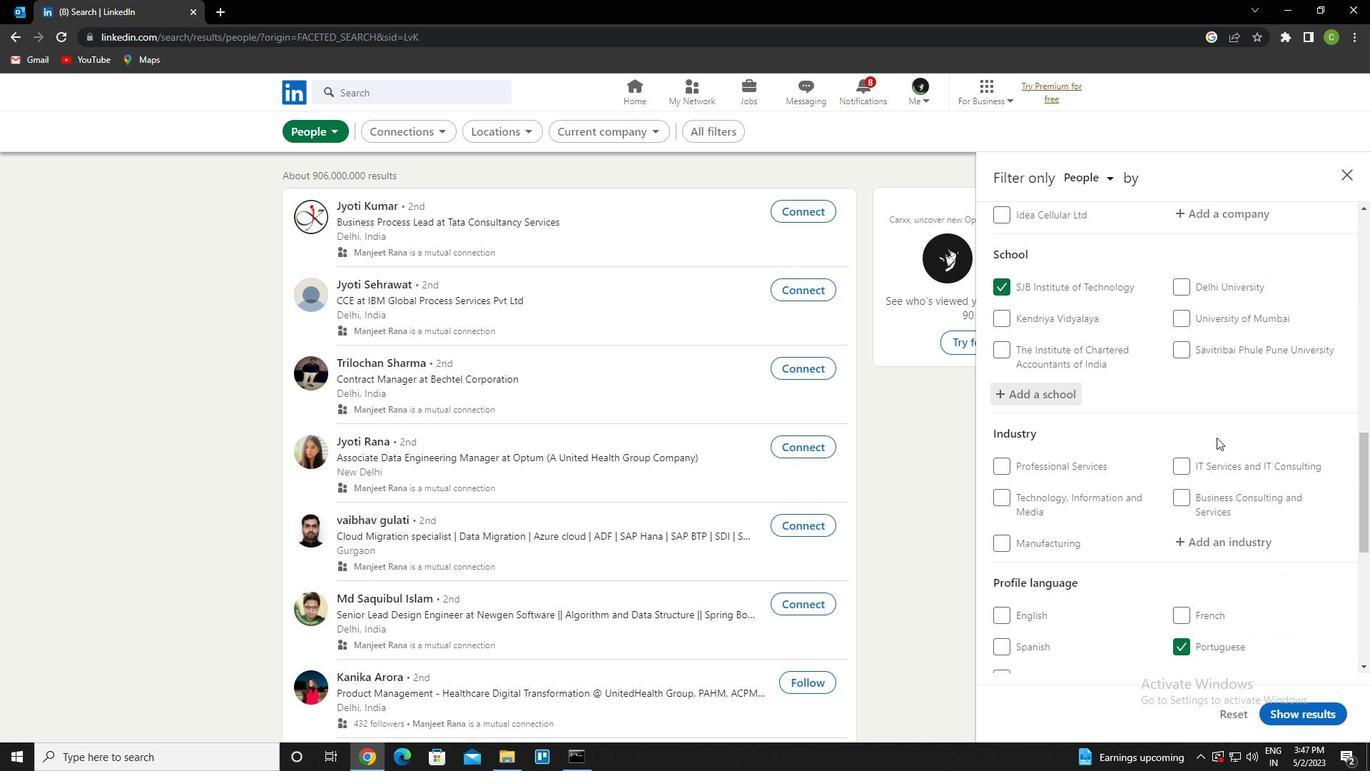 
Action: Mouse moved to (1220, 404)
Screenshot: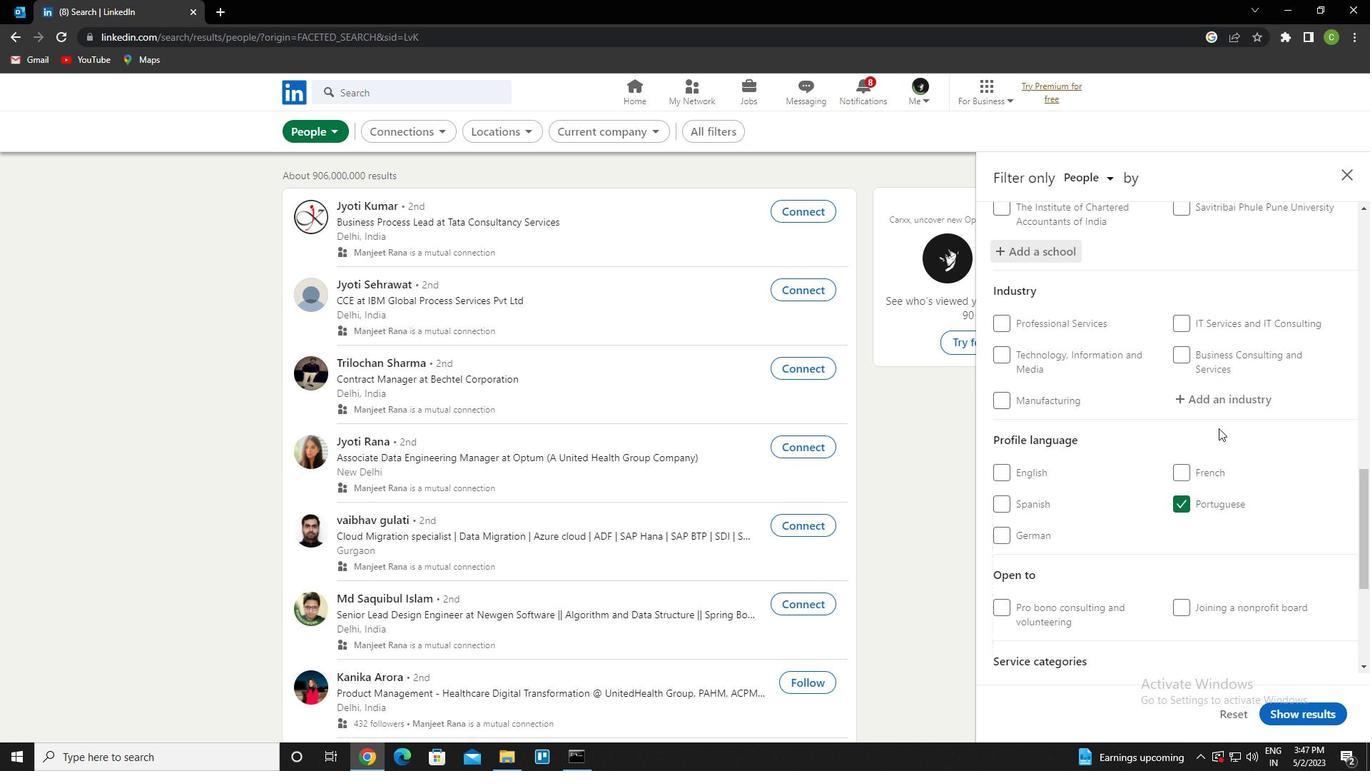 
Action: Mouse pressed left at (1220, 404)
Screenshot: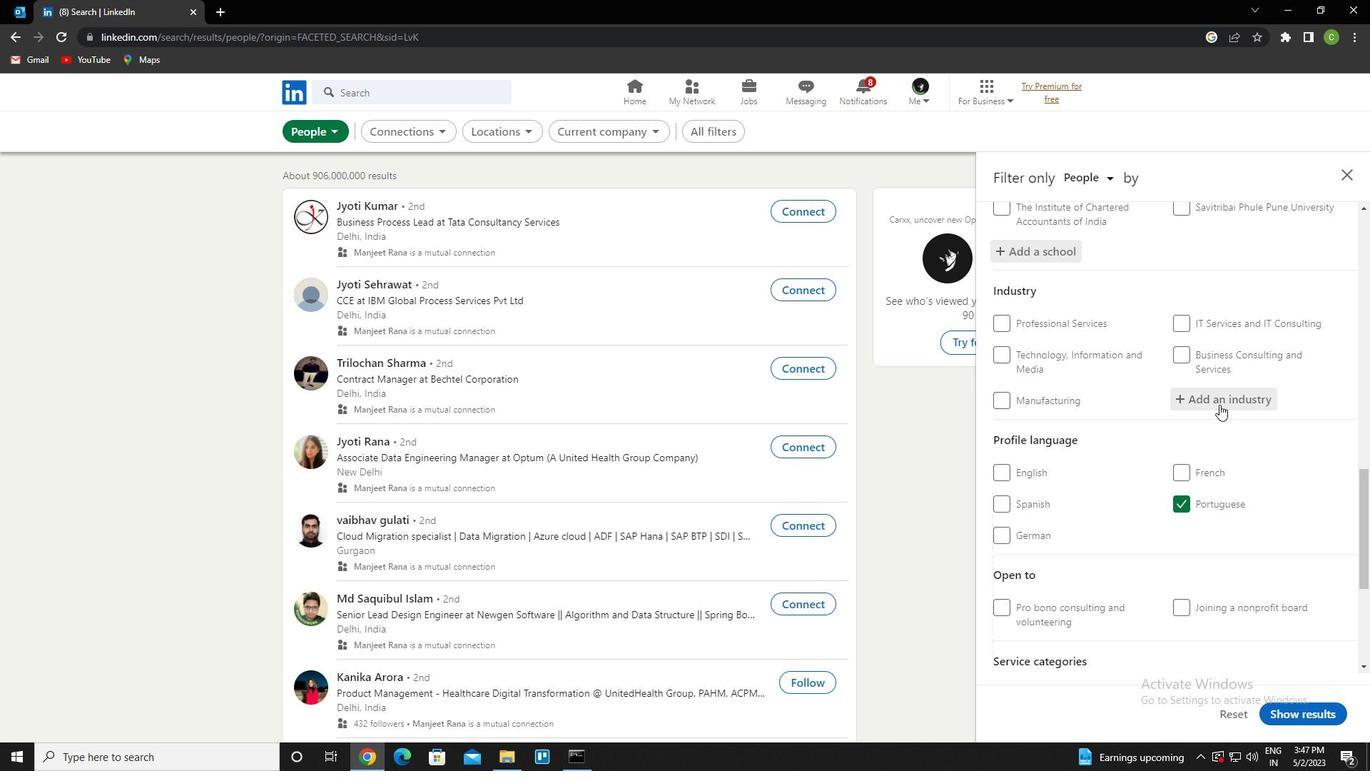 
Action: Key pressed <Key.caps_lock><Key.caps_lock>w<Key.caps_lock>holesale<Key.space>furniture<Key.down><Key.enter>
Screenshot: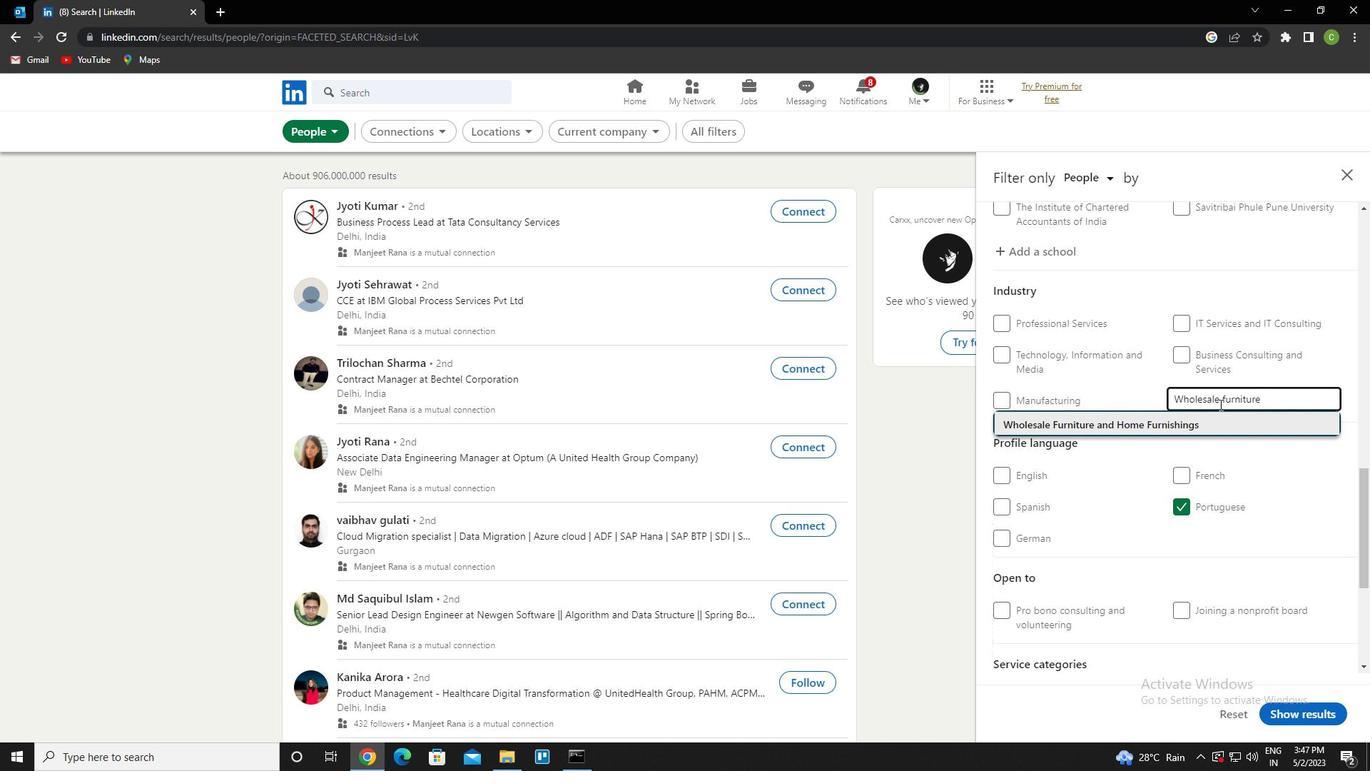 
Action: Mouse scrolled (1220, 404) with delta (0, 0)
Screenshot: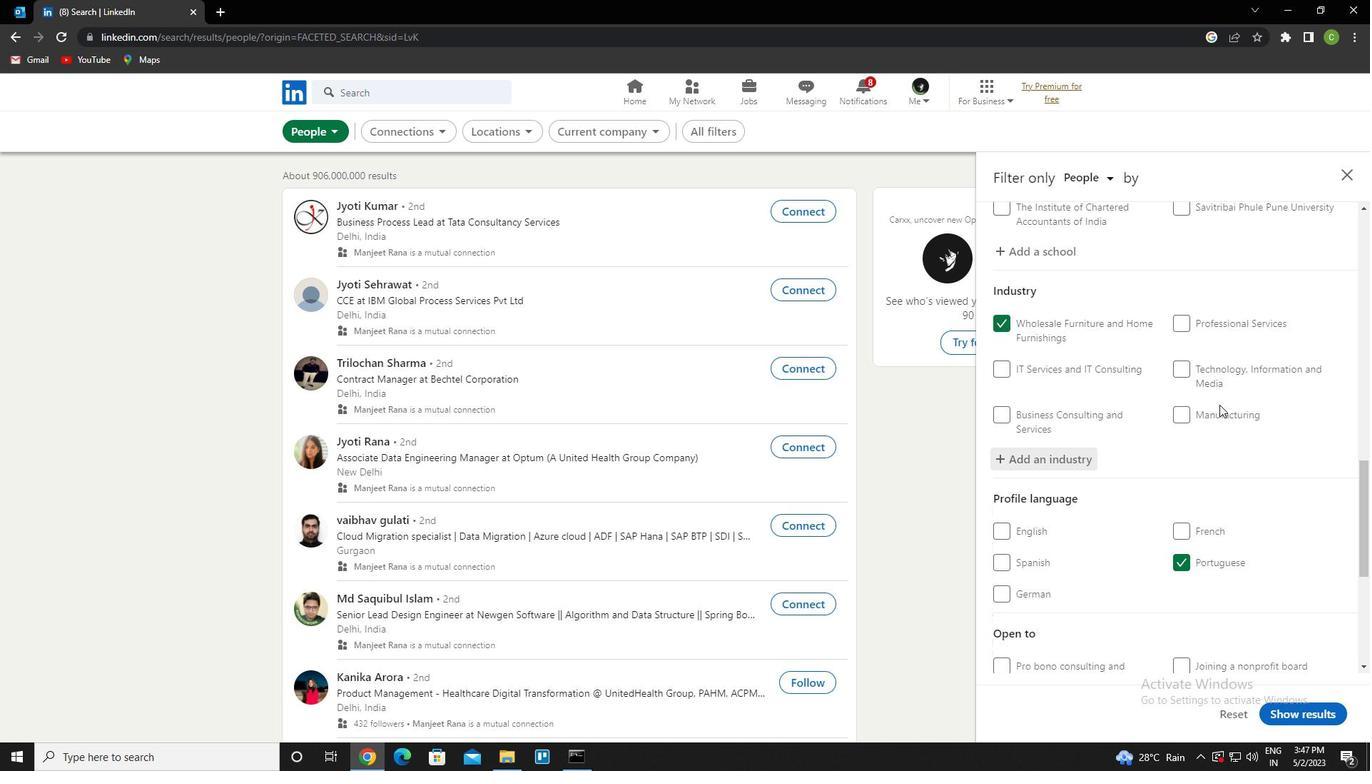 
Action: Mouse scrolled (1220, 404) with delta (0, 0)
Screenshot: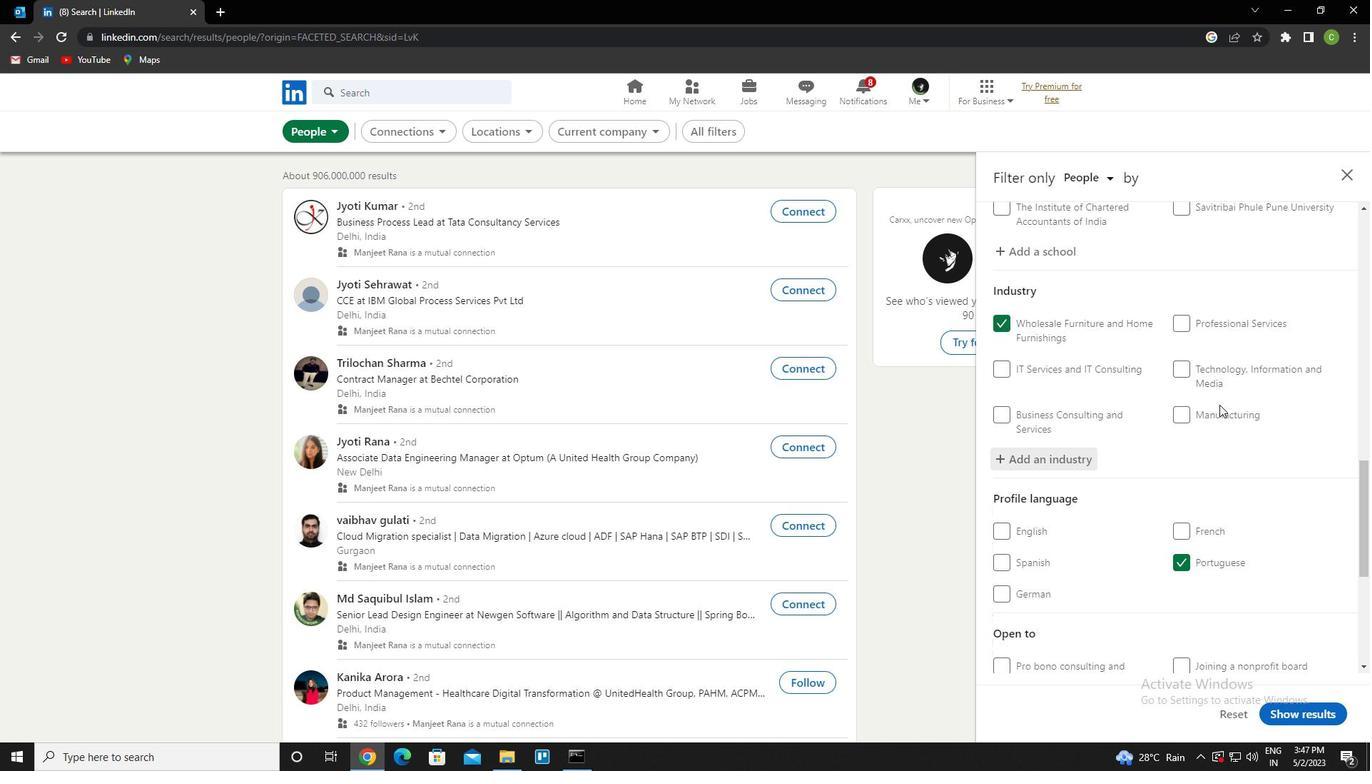 
Action: Mouse scrolled (1220, 404) with delta (0, 0)
Screenshot: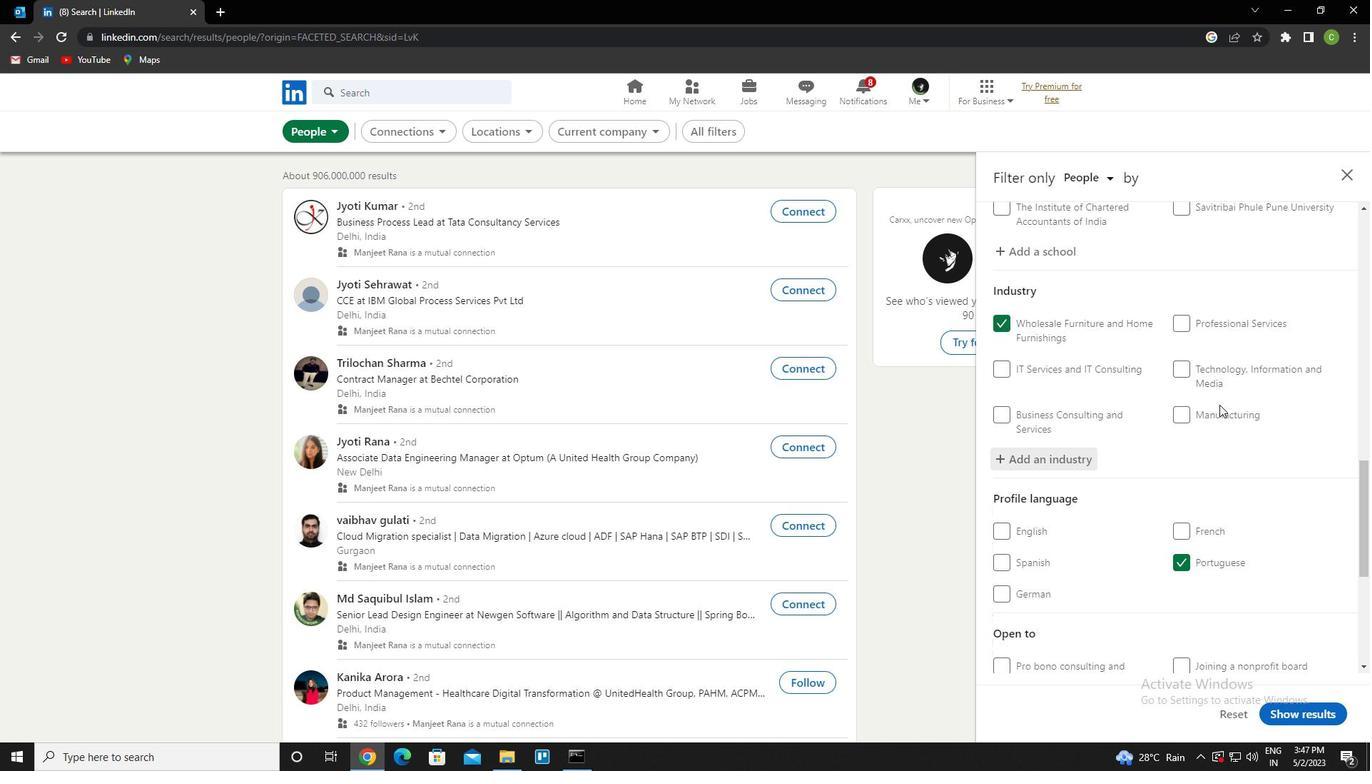 
Action: Mouse scrolled (1220, 404) with delta (0, 0)
Screenshot: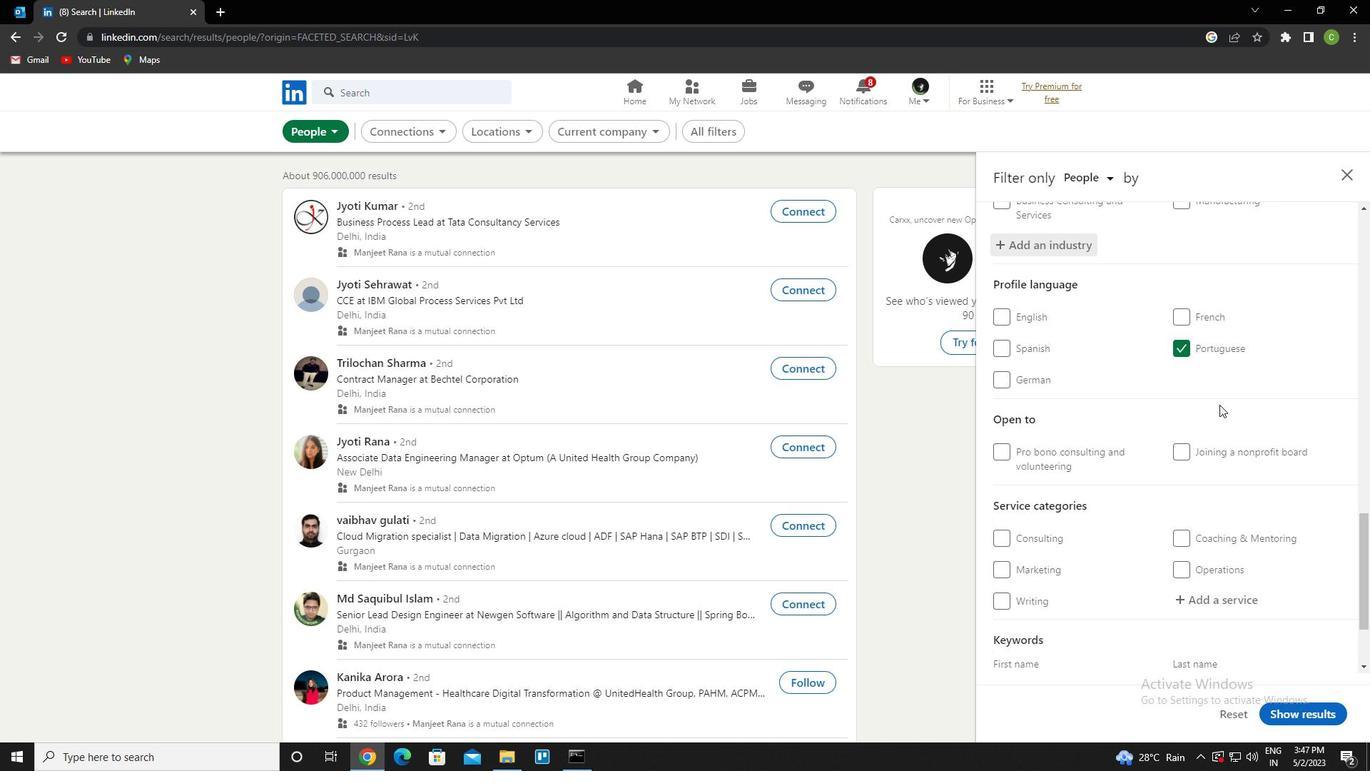 
Action: Mouse scrolled (1220, 404) with delta (0, 0)
Screenshot: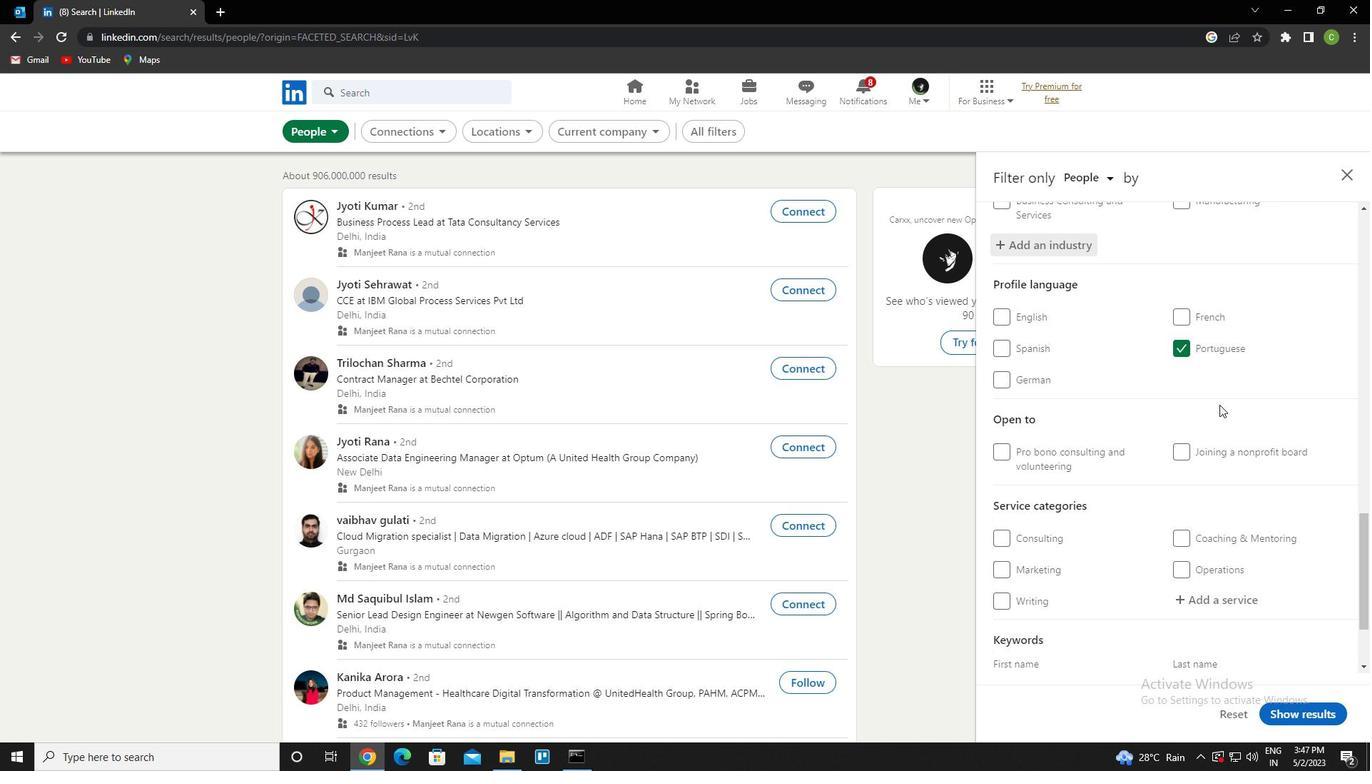 
Action: Mouse scrolled (1220, 404) with delta (0, 0)
Screenshot: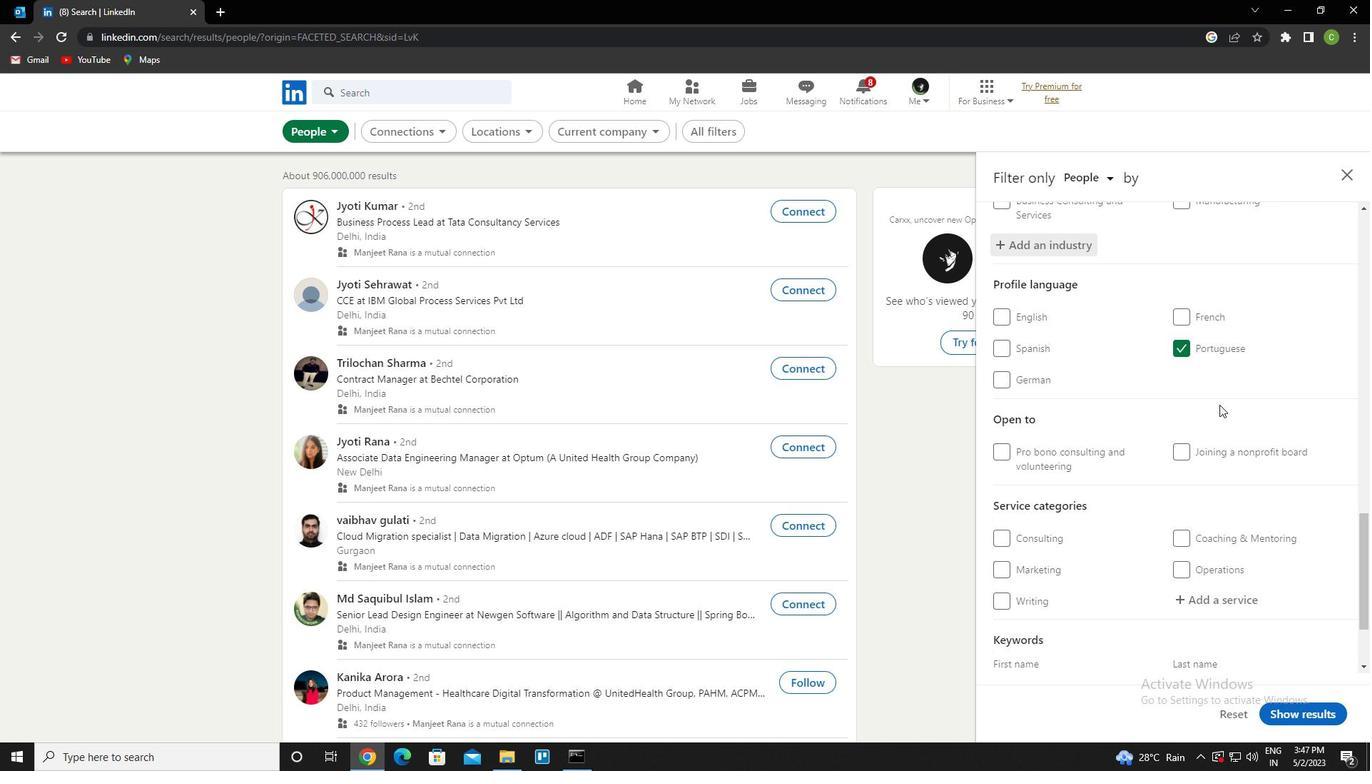 
Action: Mouse moved to (1217, 405)
Screenshot: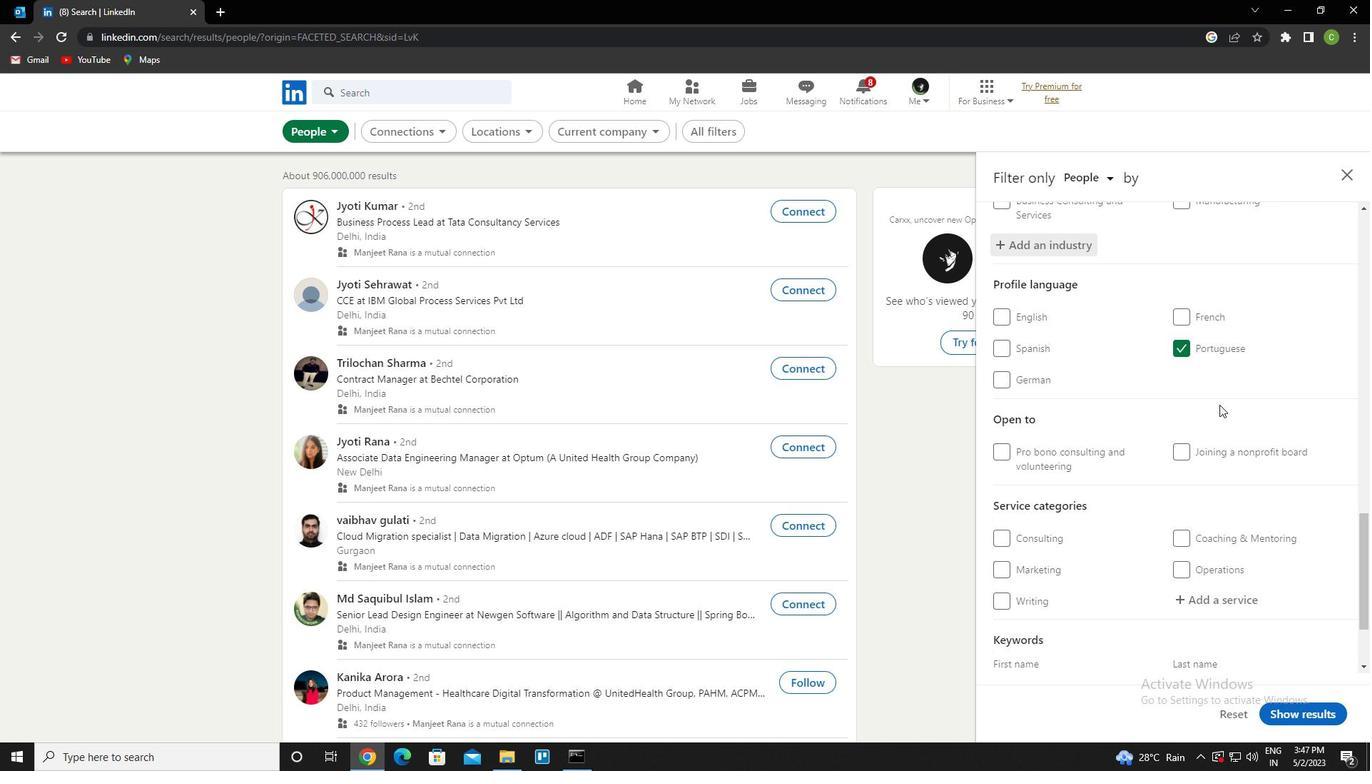 
Action: Mouse scrolled (1217, 404) with delta (0, 0)
Screenshot: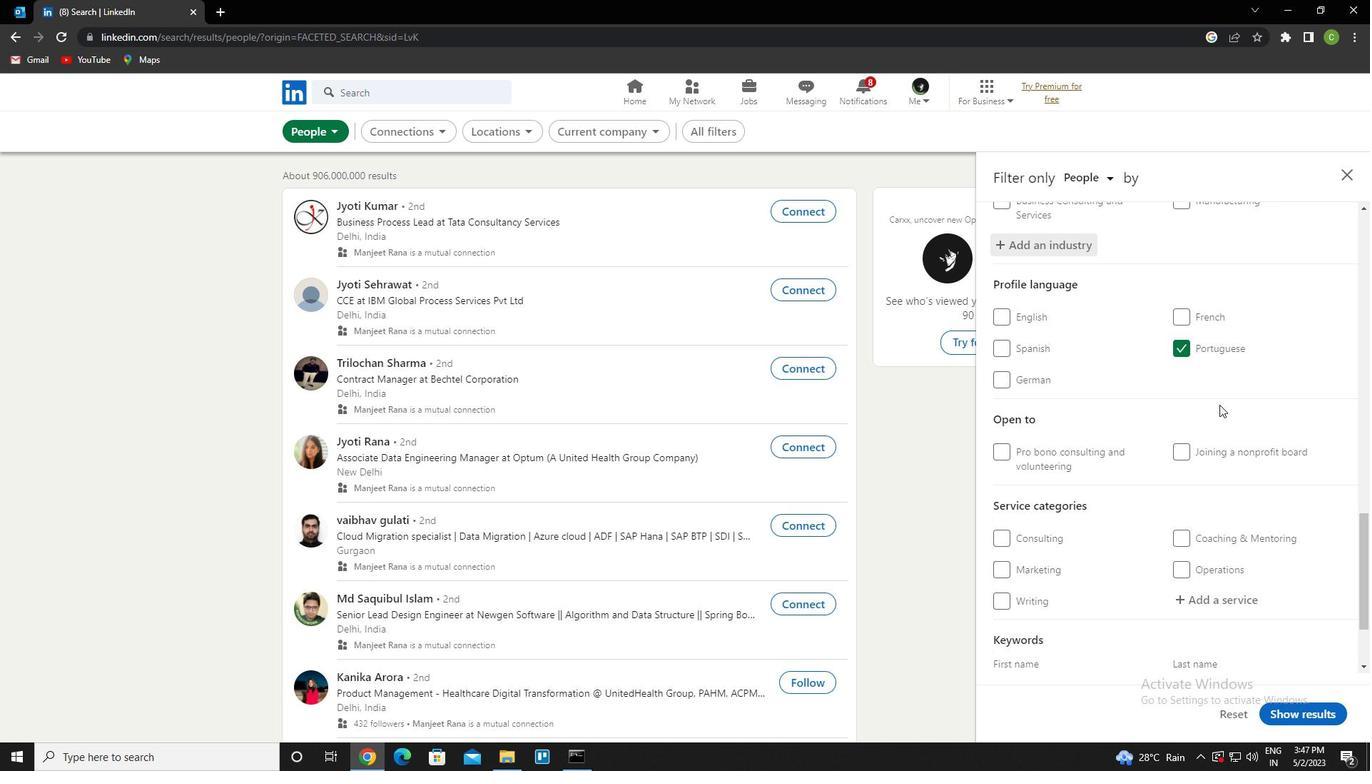 
Action: Mouse moved to (1220, 481)
Screenshot: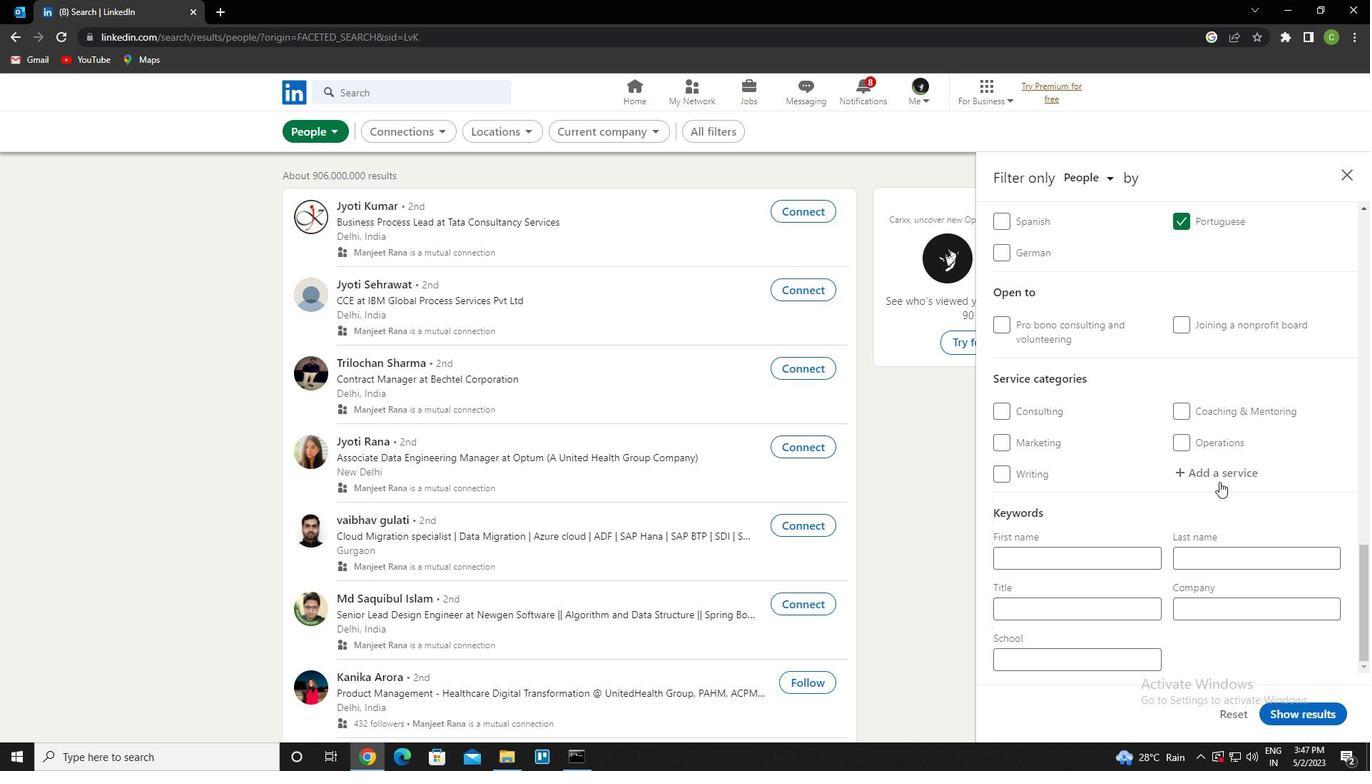 
Action: Mouse pressed left at (1220, 481)
Screenshot: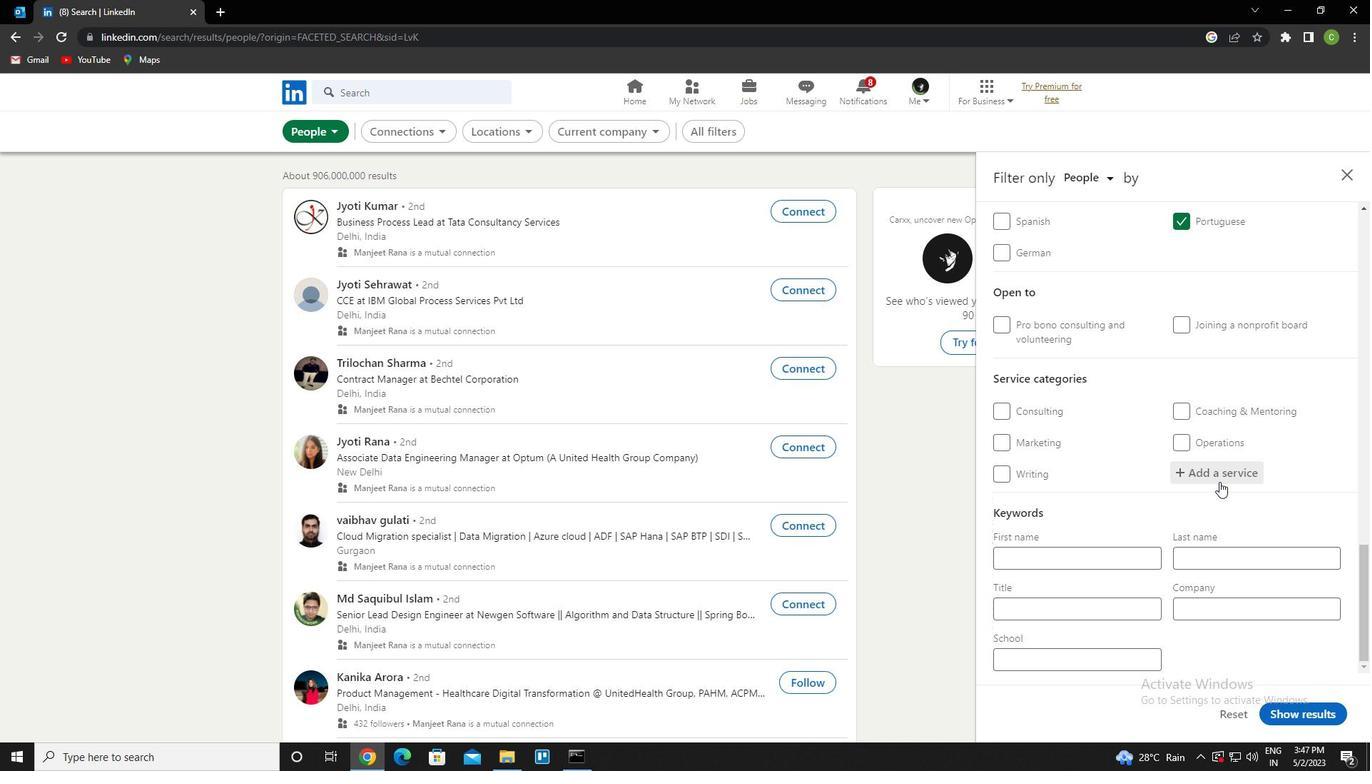 
Action: Key pressed <Key.caps_lock>dj<Key.caps_lock>inf<Key.down><Key.backspace><Key.right><Key.down><Key.enter>
Screenshot: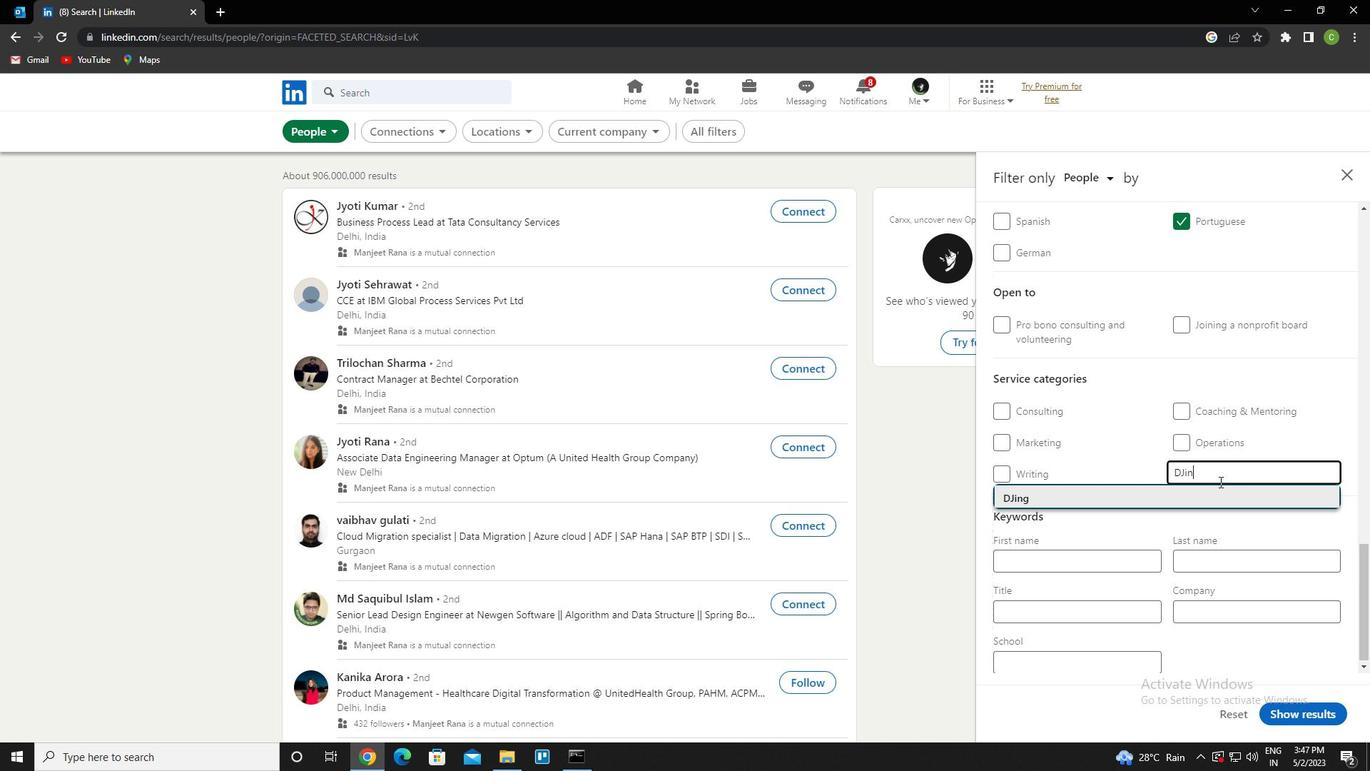 
Action: Mouse scrolled (1220, 481) with delta (0, 0)
Screenshot: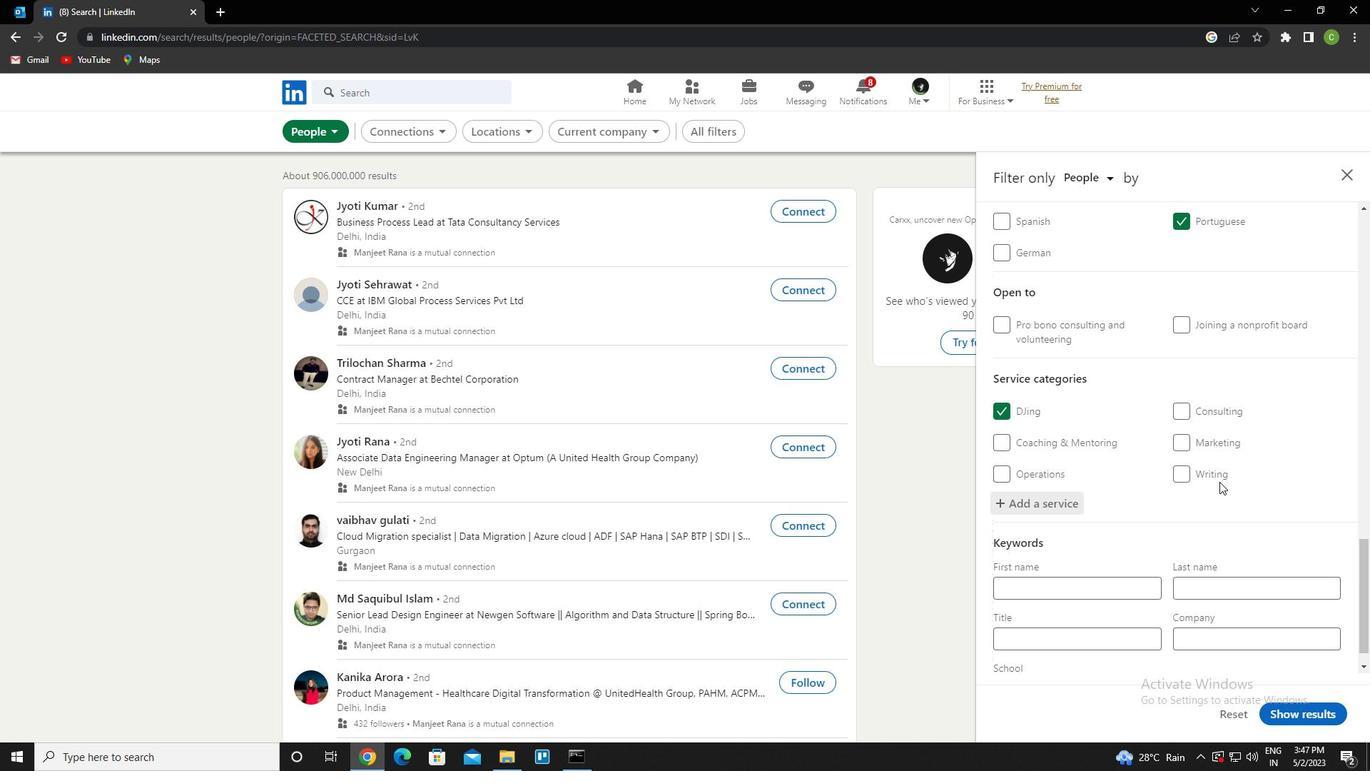 
Action: Mouse scrolled (1220, 481) with delta (0, 0)
Screenshot: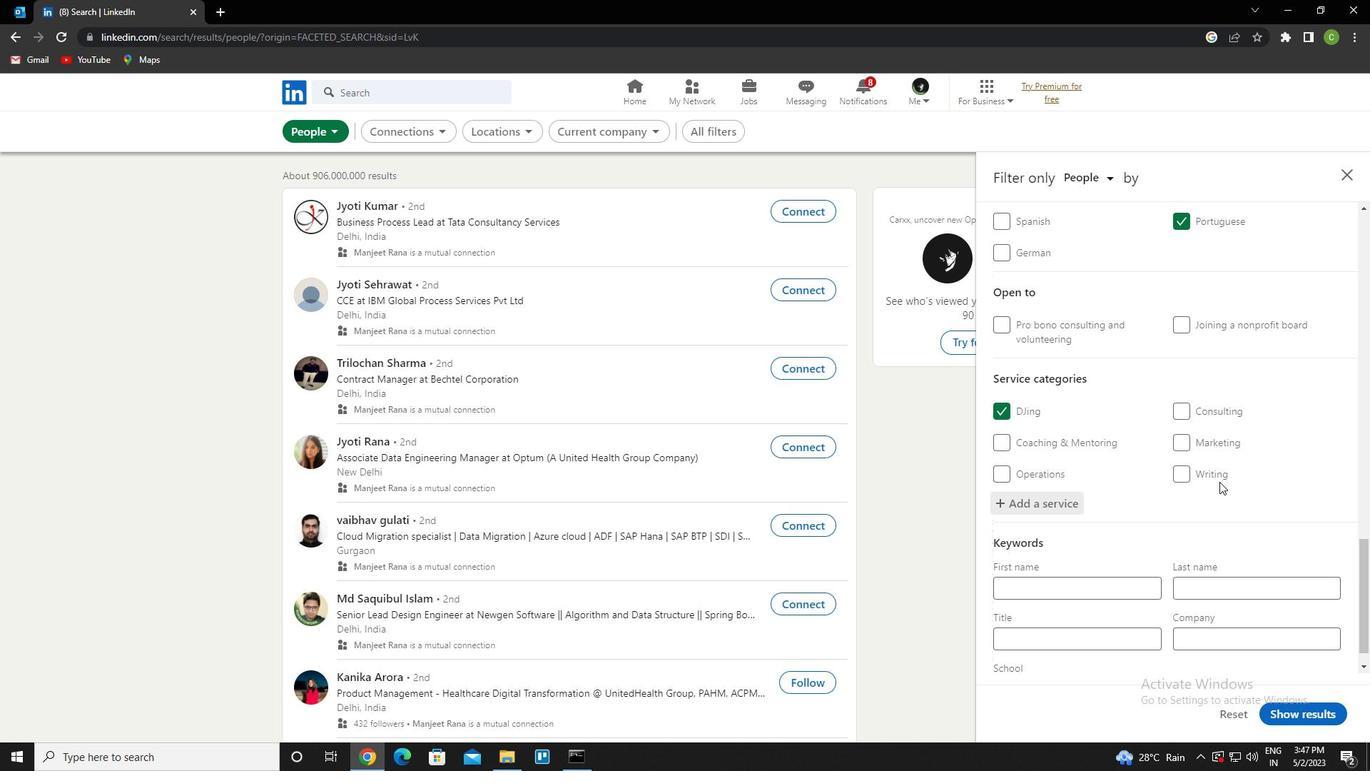 
Action: Mouse scrolled (1220, 481) with delta (0, 0)
Screenshot: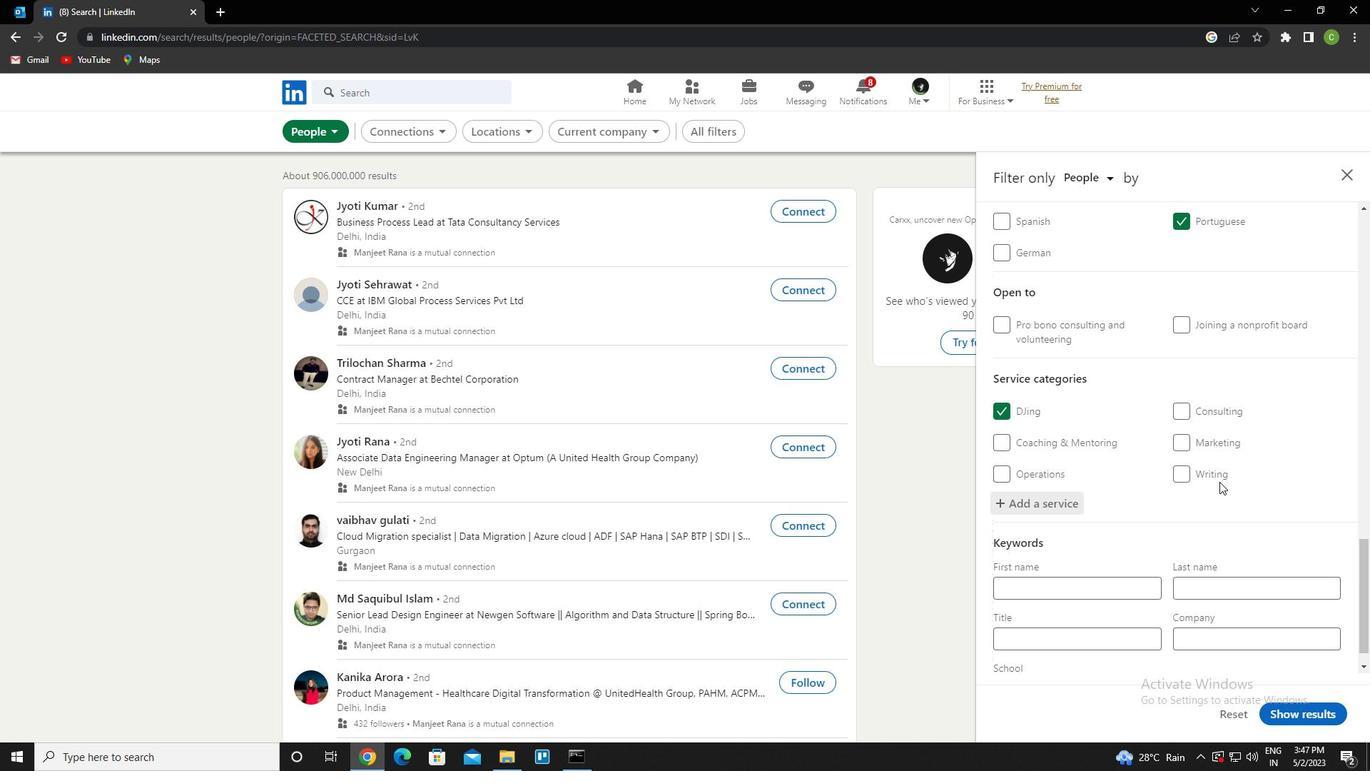 
Action: Mouse scrolled (1220, 481) with delta (0, 0)
Screenshot: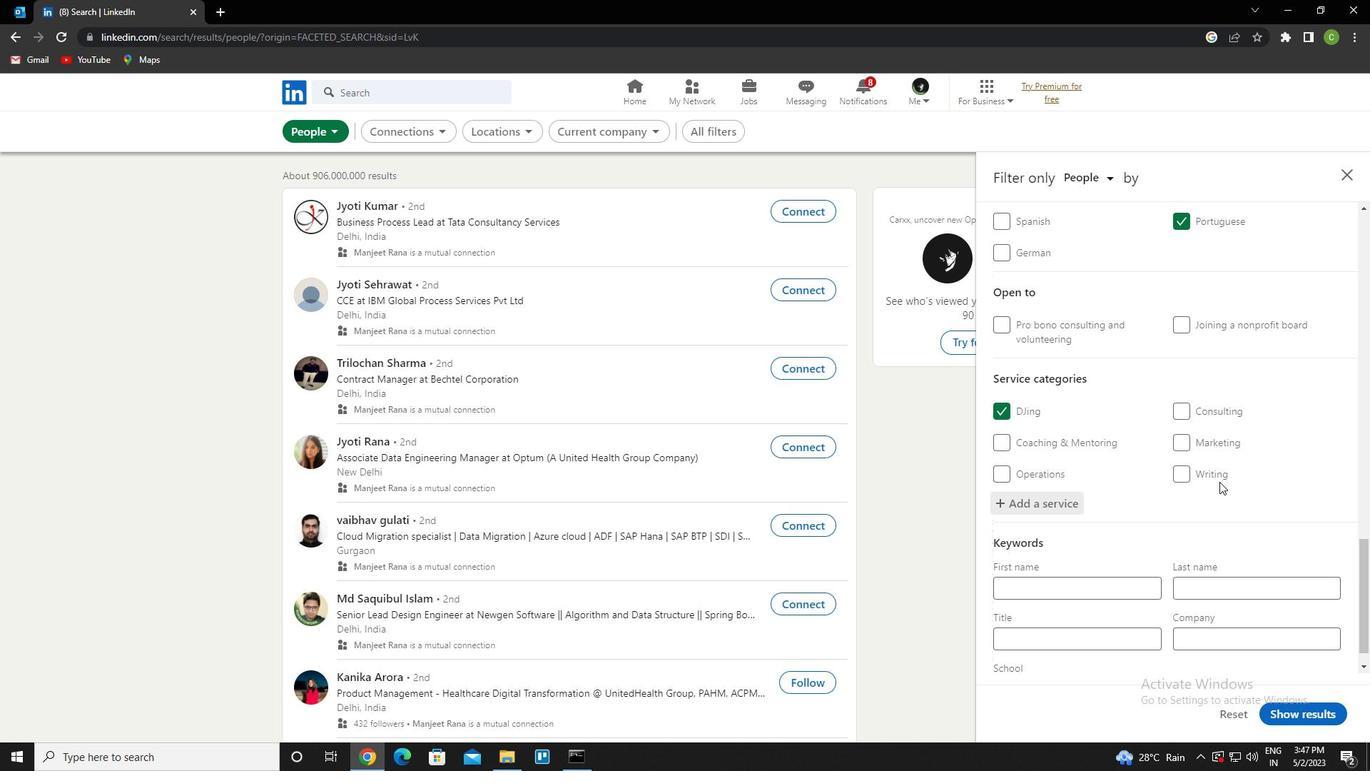 
Action: Mouse scrolled (1220, 481) with delta (0, 0)
Screenshot: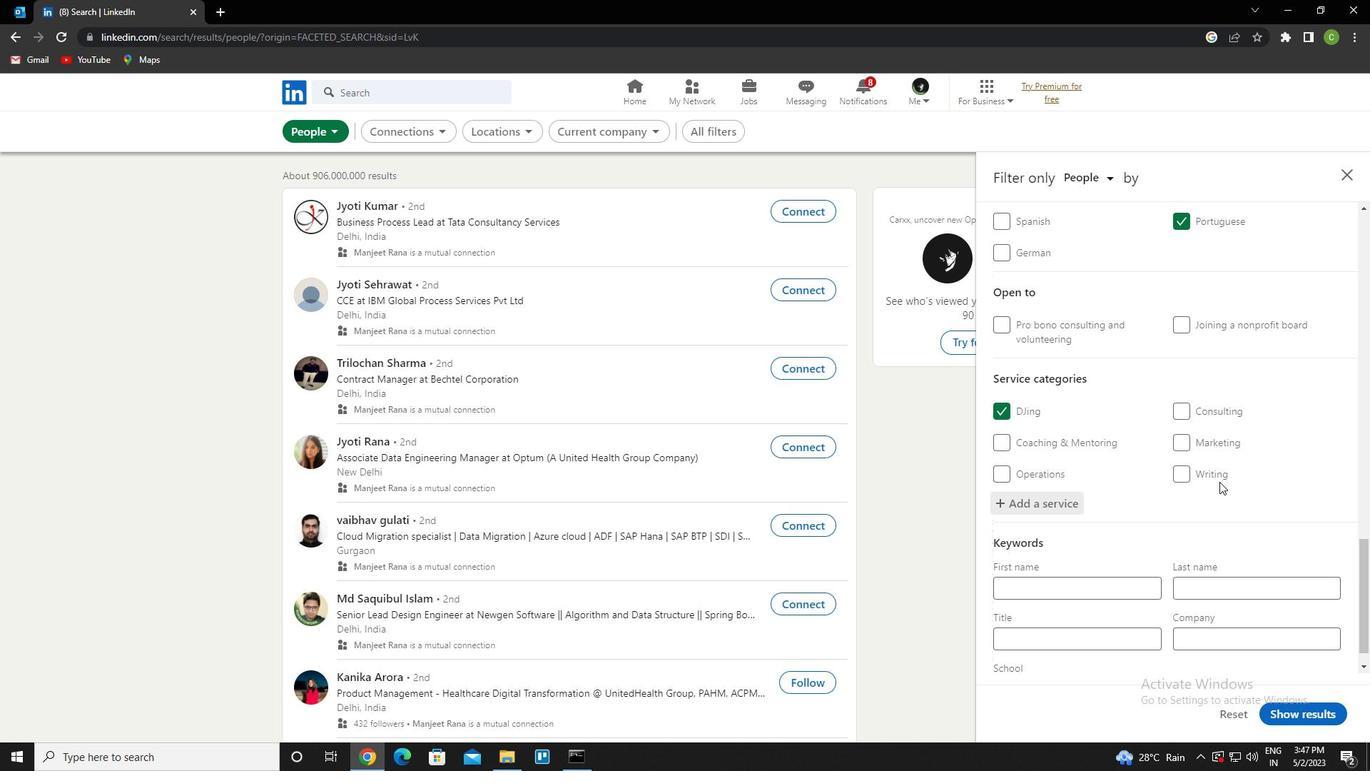 
Action: Mouse scrolled (1220, 481) with delta (0, 0)
Screenshot: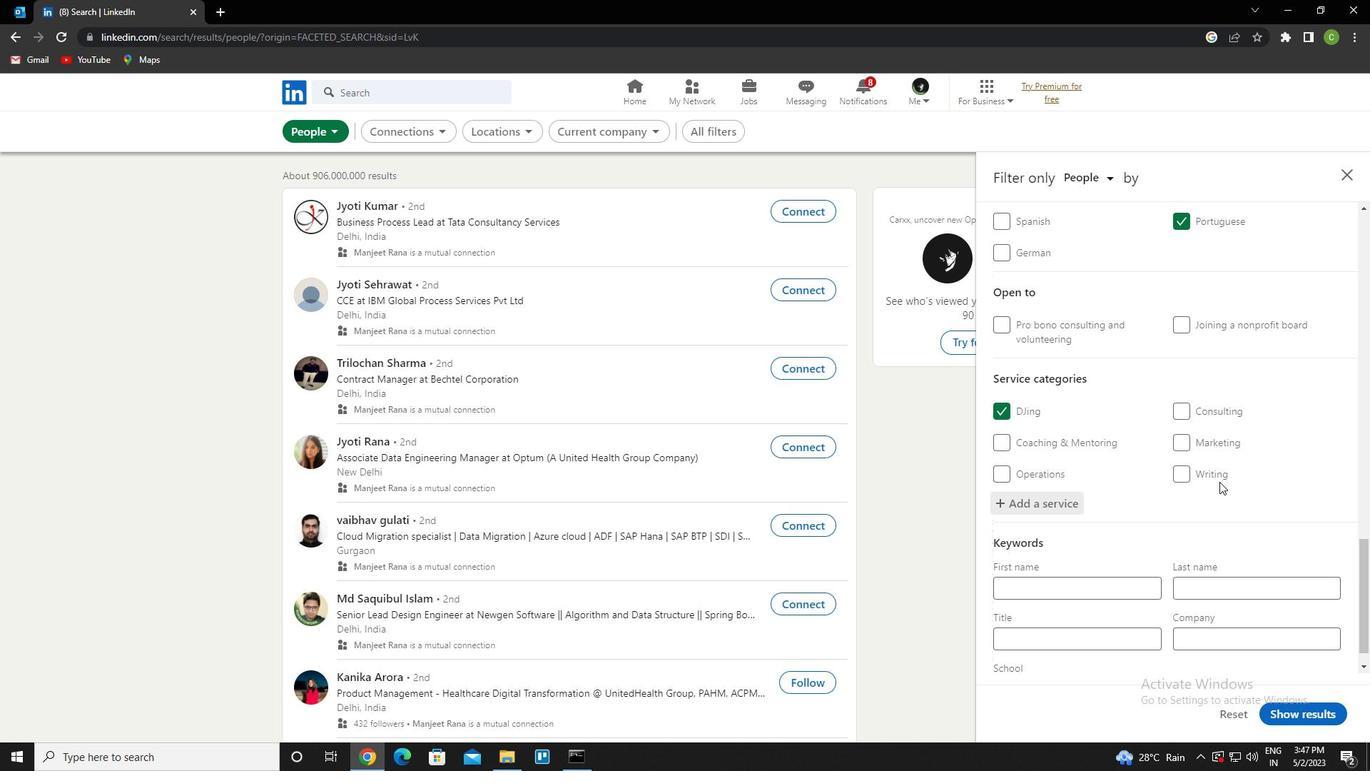 
Action: Mouse scrolled (1220, 481) with delta (0, 0)
Screenshot: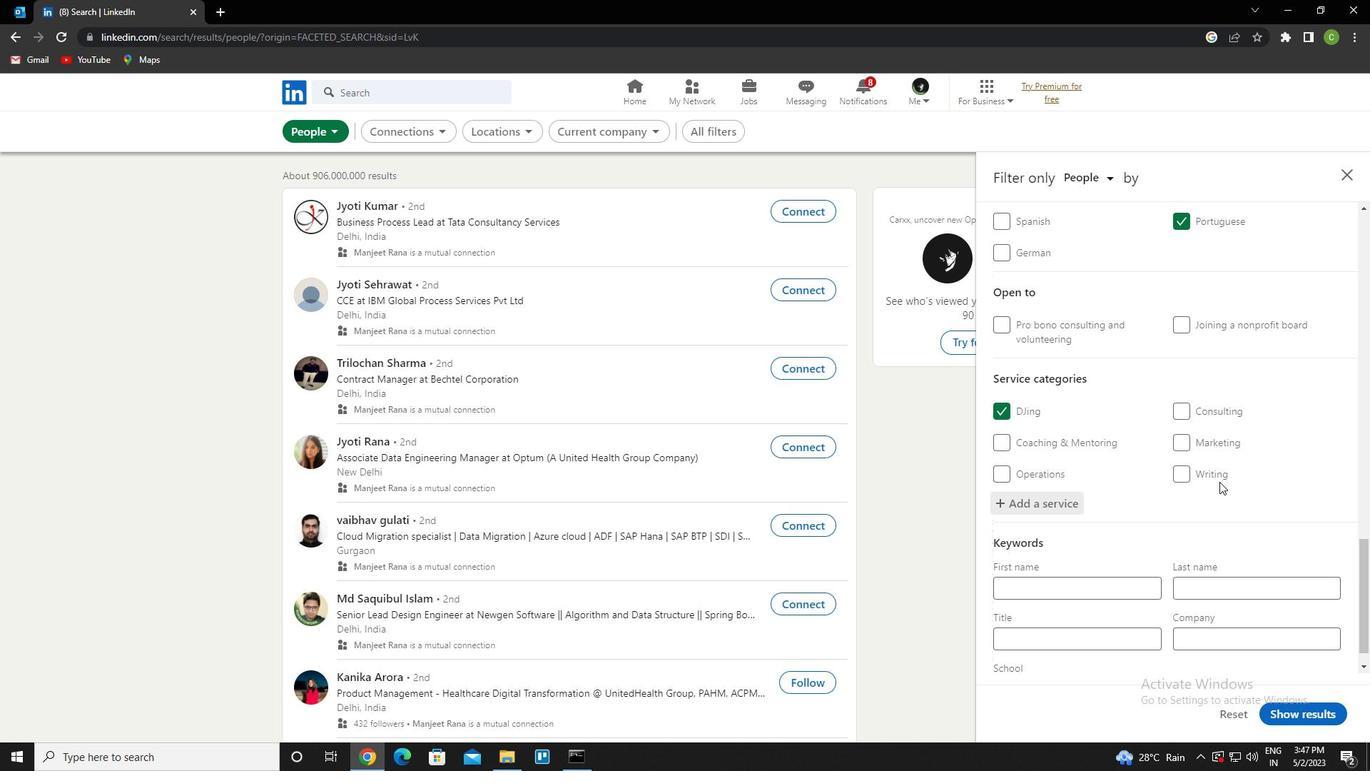 
Action: Mouse scrolled (1220, 481) with delta (0, 0)
Screenshot: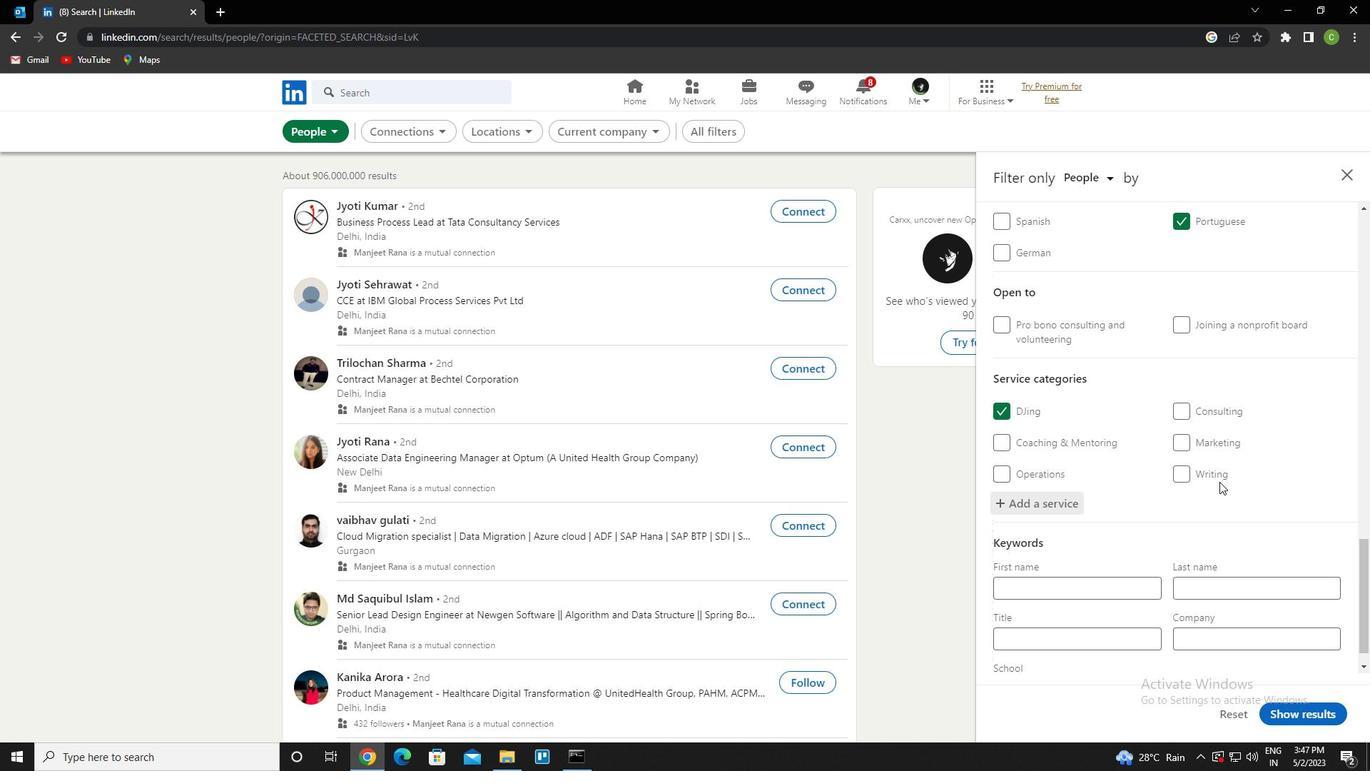 
Action: Mouse scrolled (1220, 481) with delta (0, 0)
Screenshot: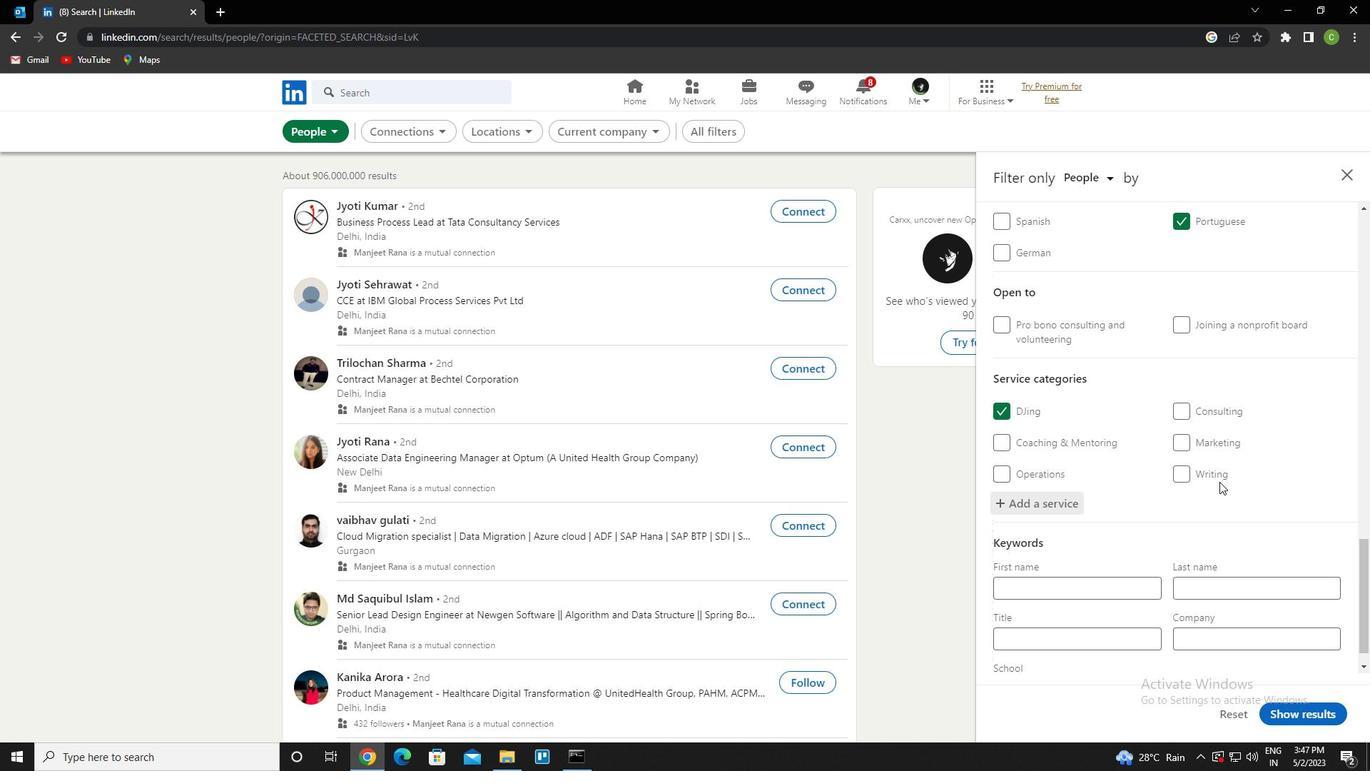 
Action: Mouse moved to (1114, 603)
Screenshot: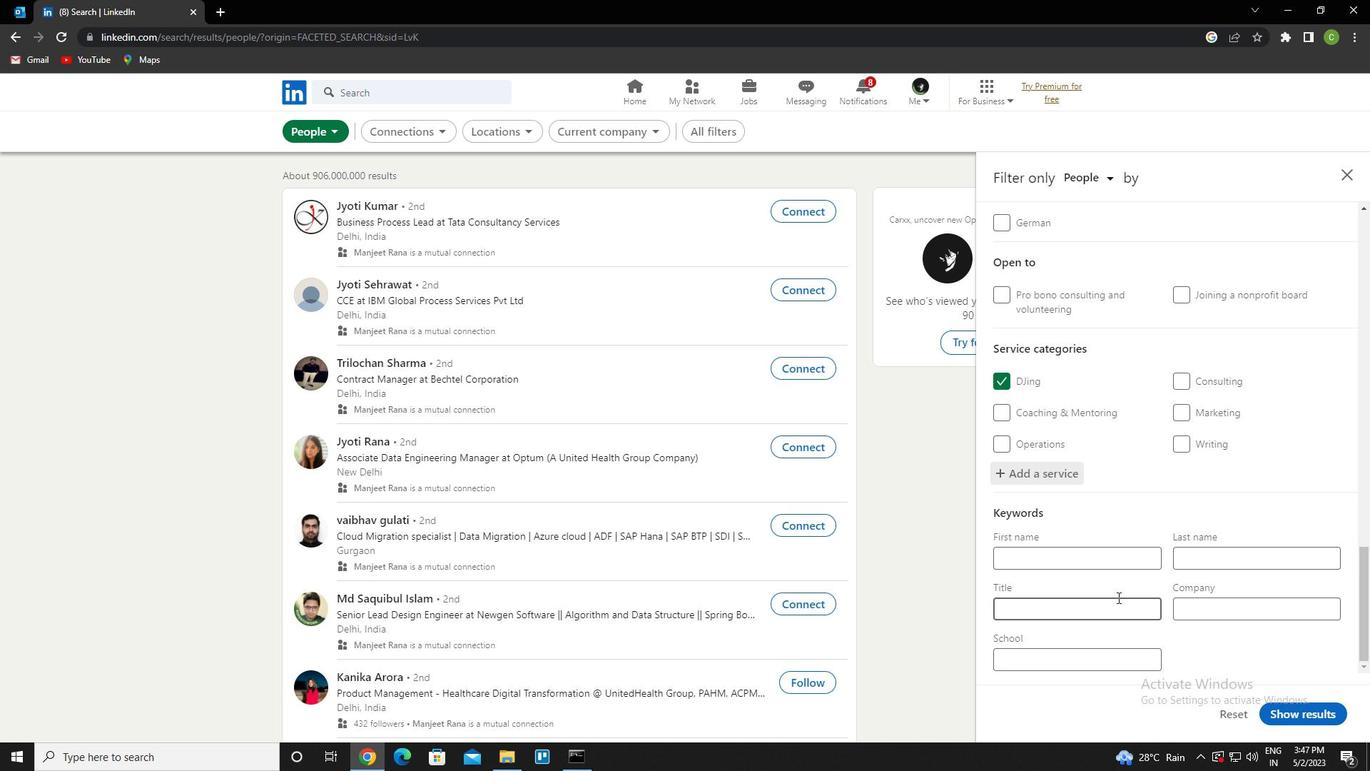 
Action: Mouse pressed left at (1114, 603)
Screenshot: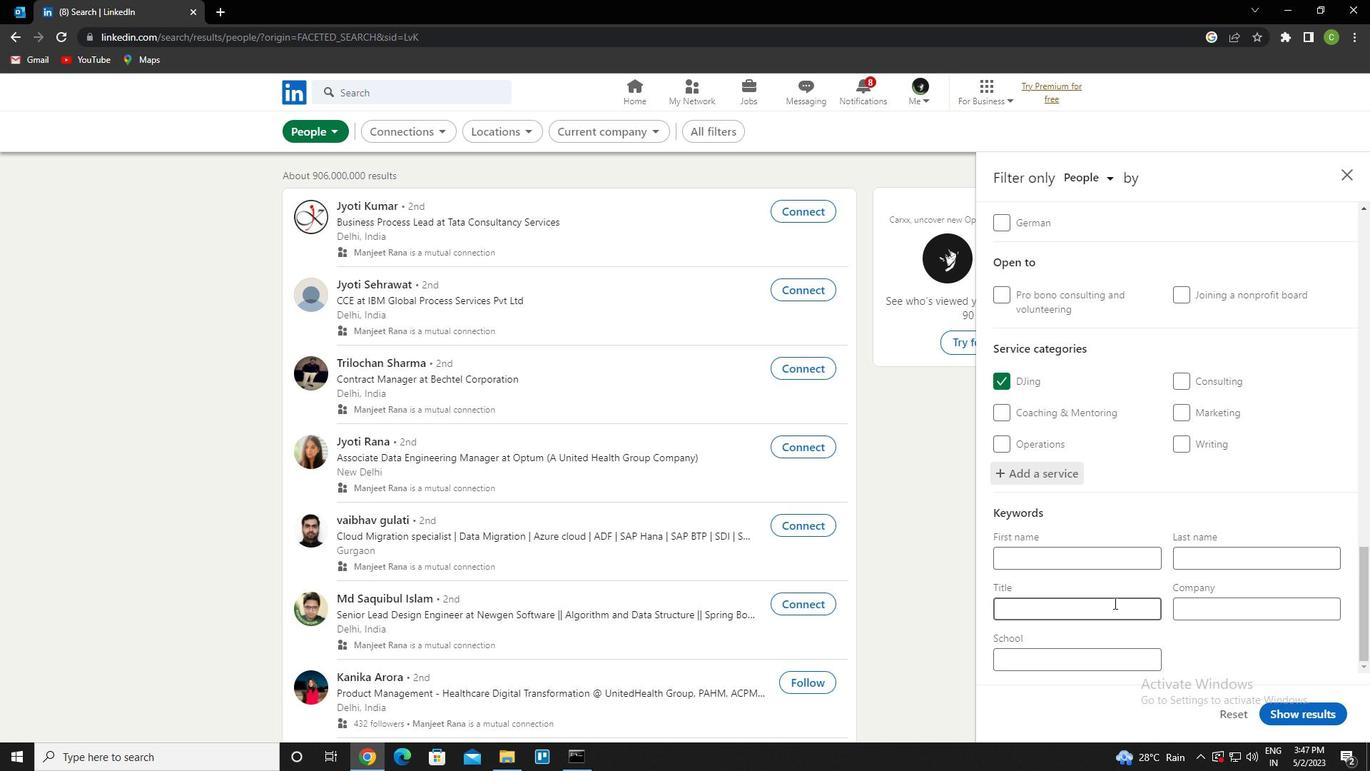 
Action: Key pressed <Key.caps_lock>a<Key.caps_lock>nalyst
Screenshot: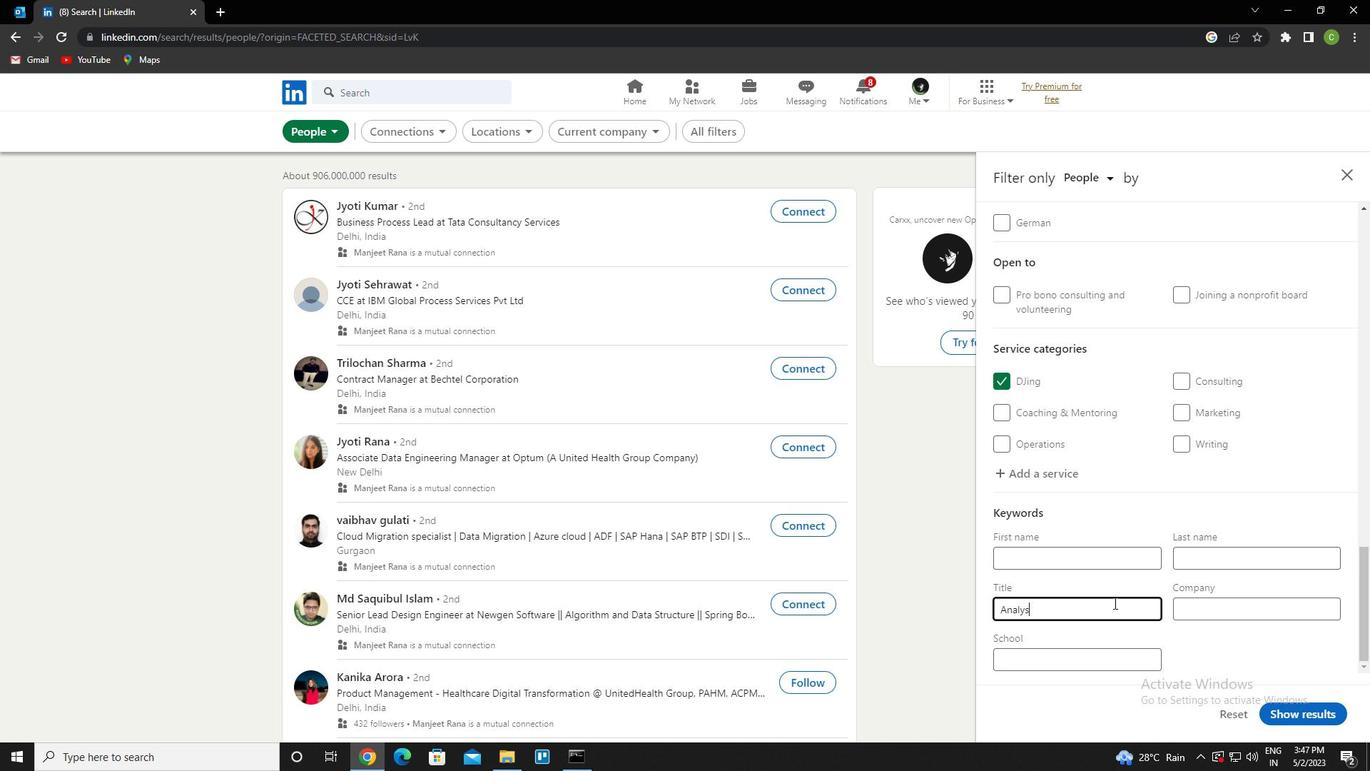 
Action: Mouse moved to (1284, 719)
Screenshot: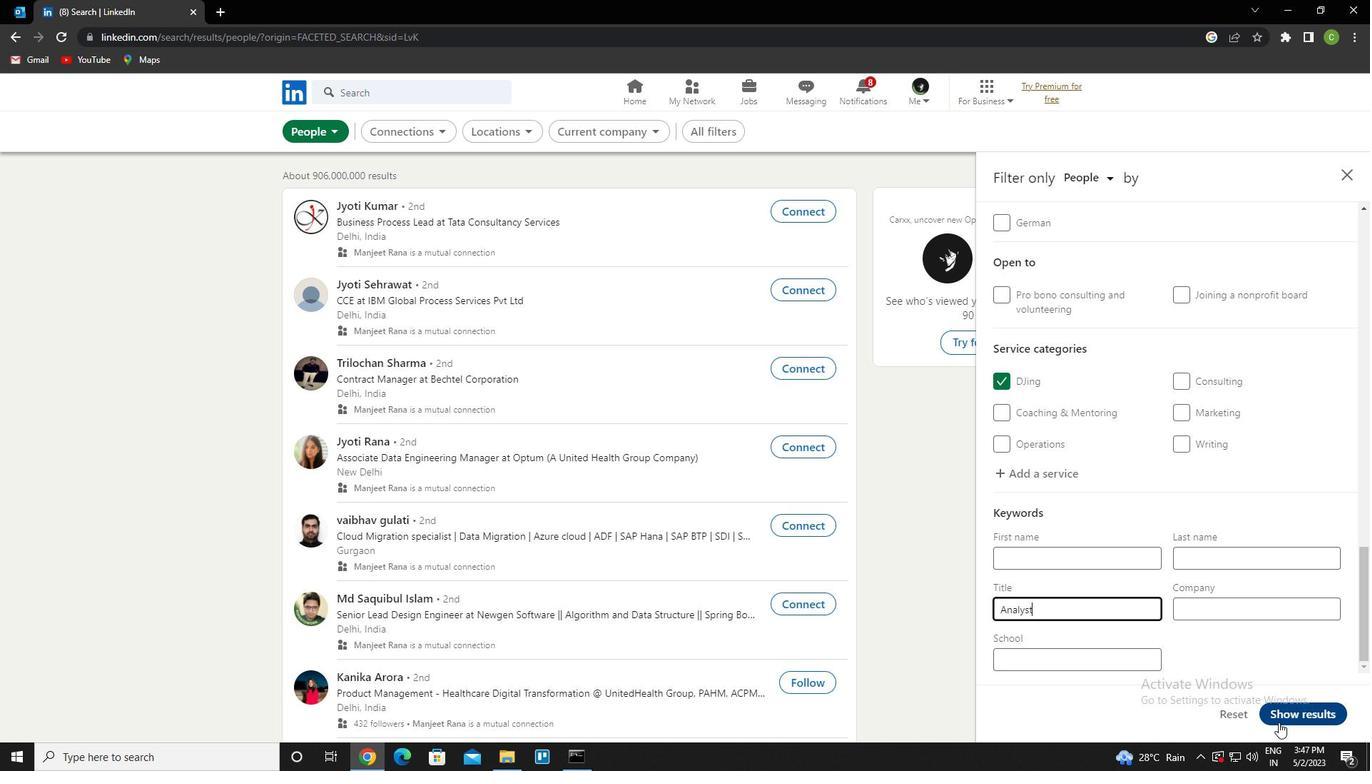 
Action: Mouse pressed left at (1284, 719)
Screenshot: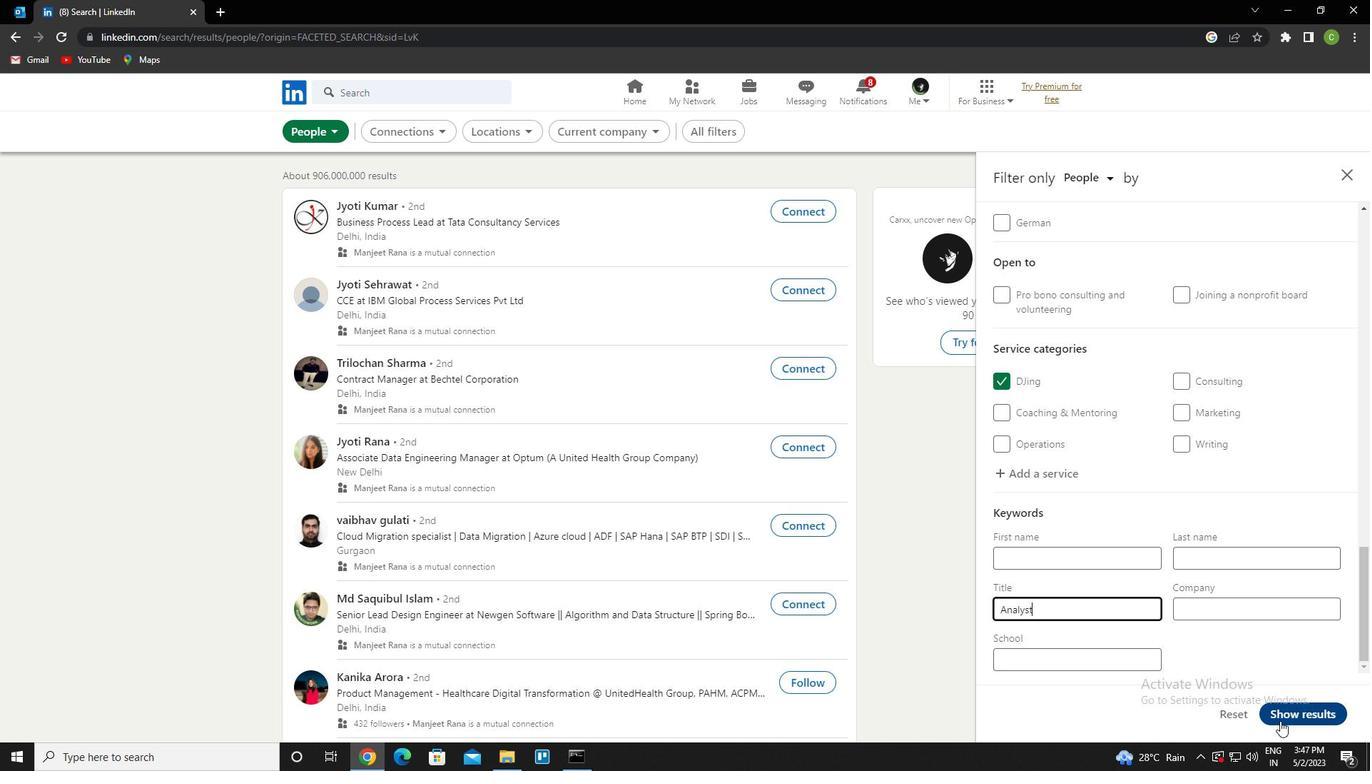 
Action: Mouse moved to (601, 741)
Screenshot: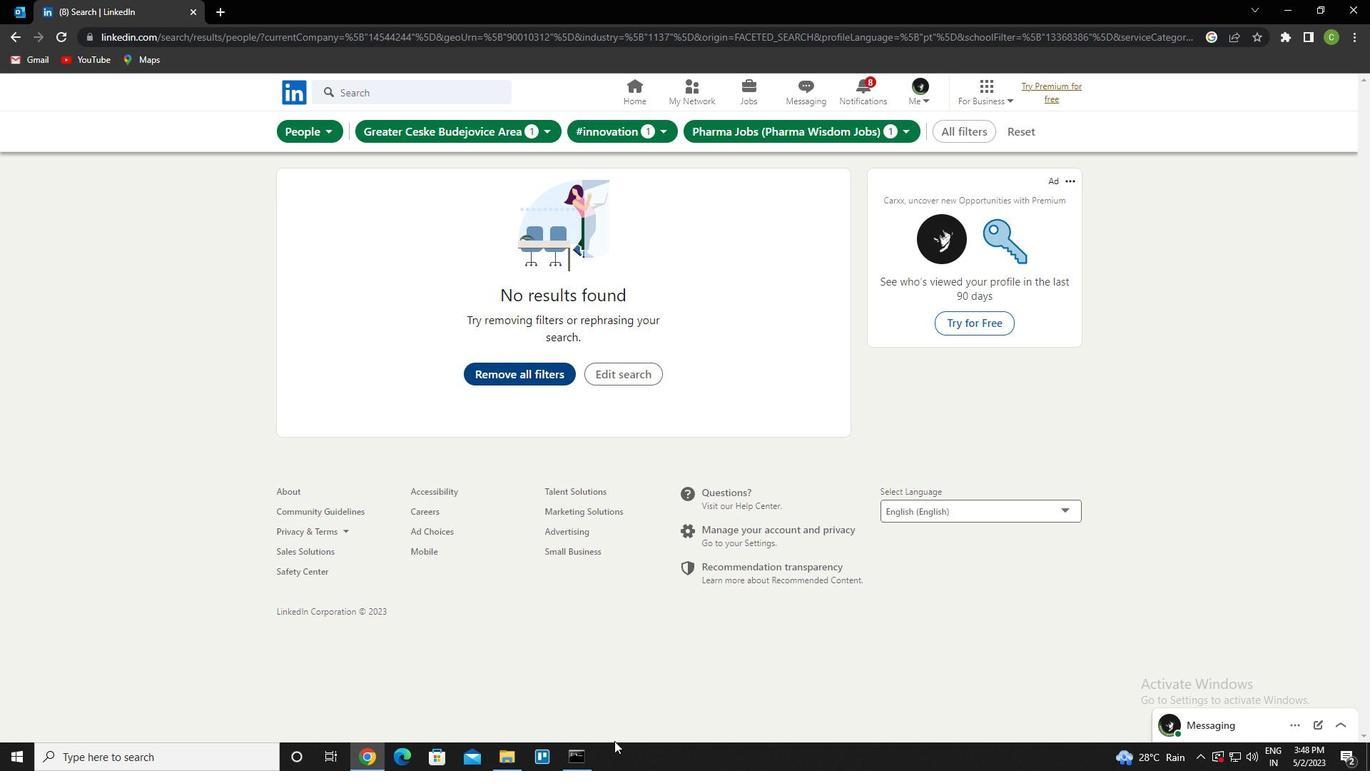
